 Task: Reply to email with the signature Bethany Lewis with the subject Appointment reminder from softage.1@softage.net with the message Could you please provide feedback on the latest version of the project timeline? Undo the message and rewrite the message as I am writing to confirm receipt of your email. Send the email
Action: Mouse moved to (446, 567)
Screenshot: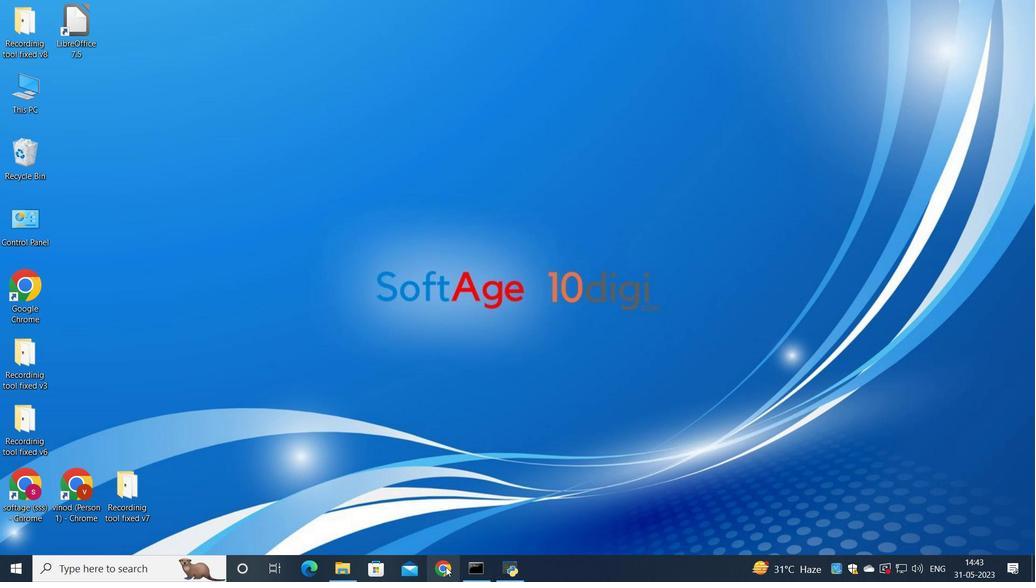 
Action: Mouse pressed left at (446, 567)
Screenshot: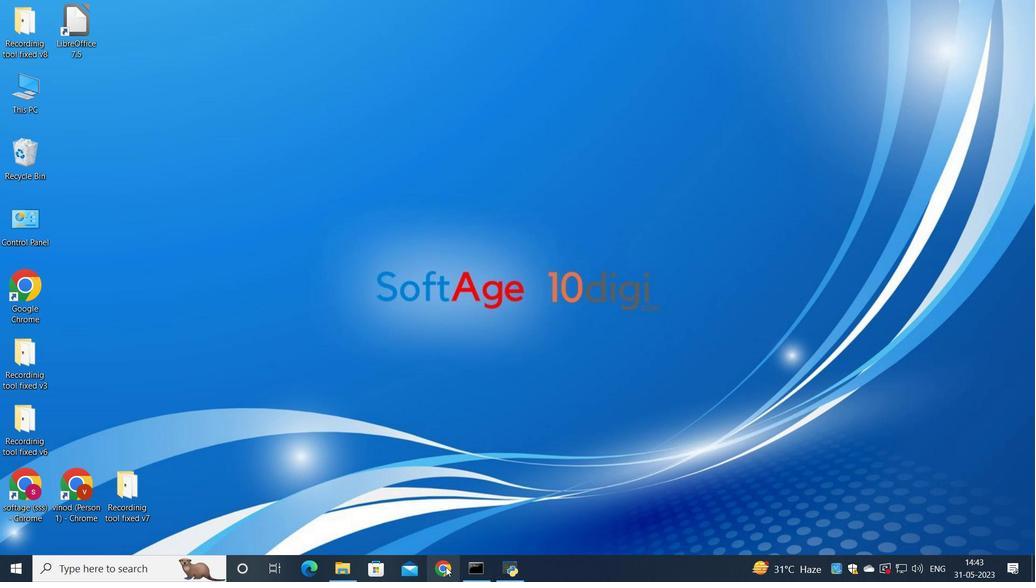 
Action: Mouse moved to (475, 338)
Screenshot: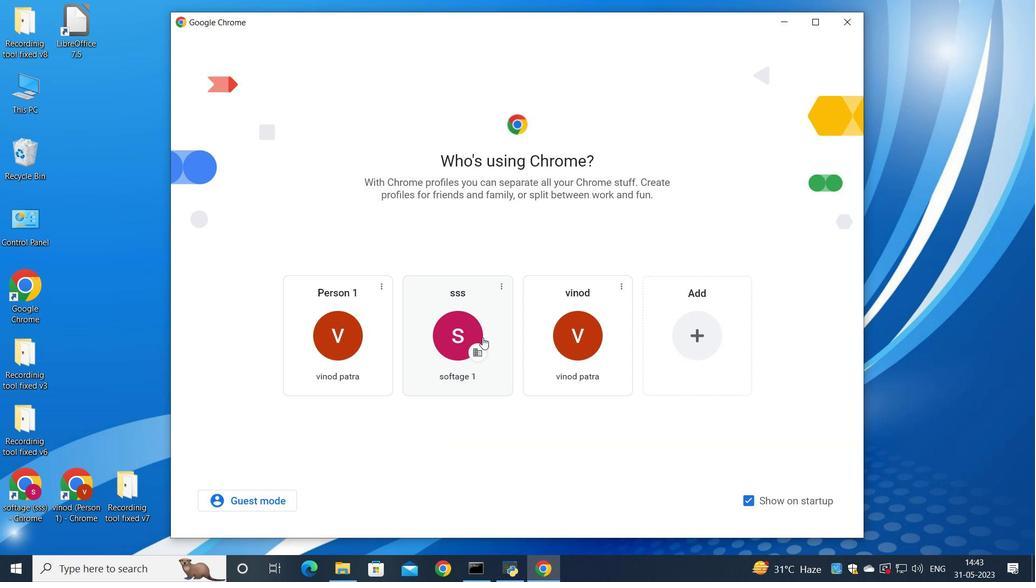 
Action: Mouse pressed left at (475, 338)
Screenshot: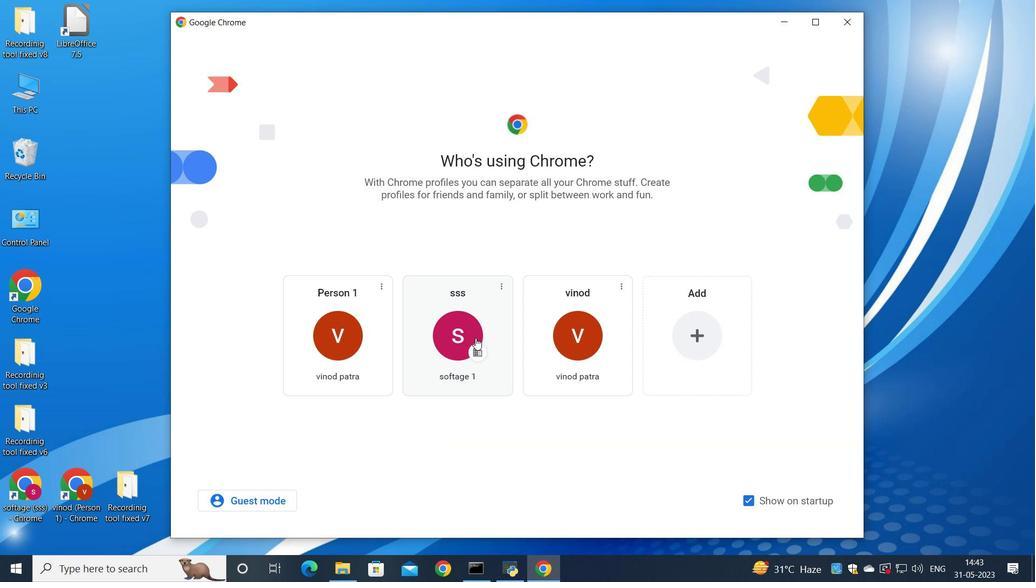 
Action: Mouse moved to (908, 67)
Screenshot: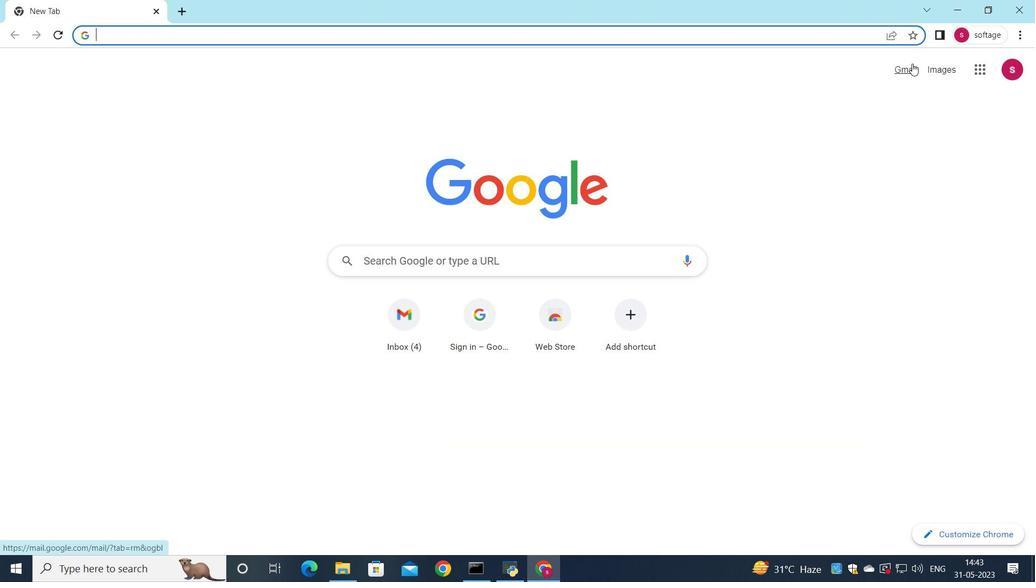 
Action: Mouse pressed left at (908, 67)
Screenshot: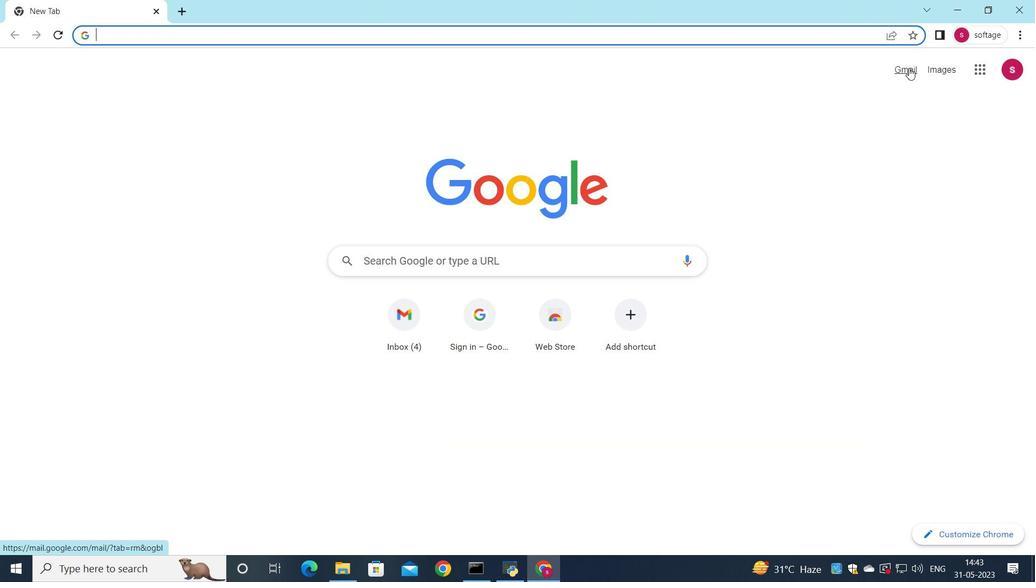 
Action: Mouse moved to (875, 90)
Screenshot: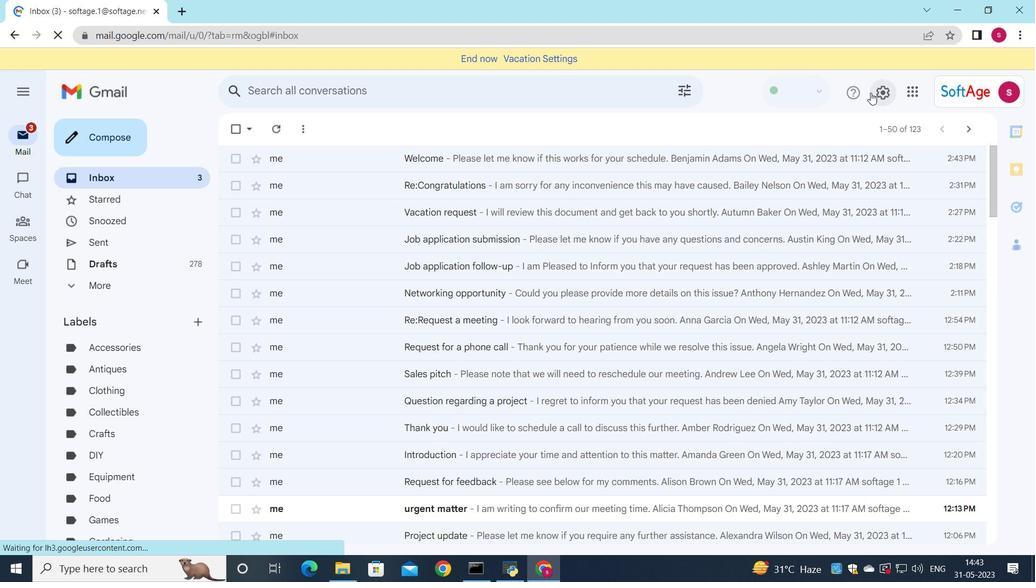 
Action: Mouse pressed left at (875, 90)
Screenshot: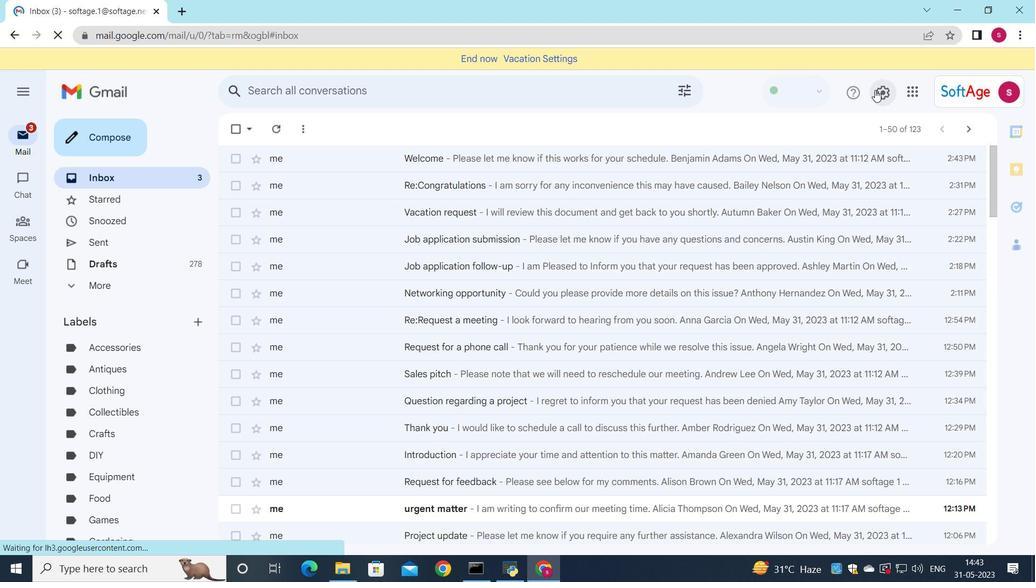 
Action: Mouse moved to (887, 157)
Screenshot: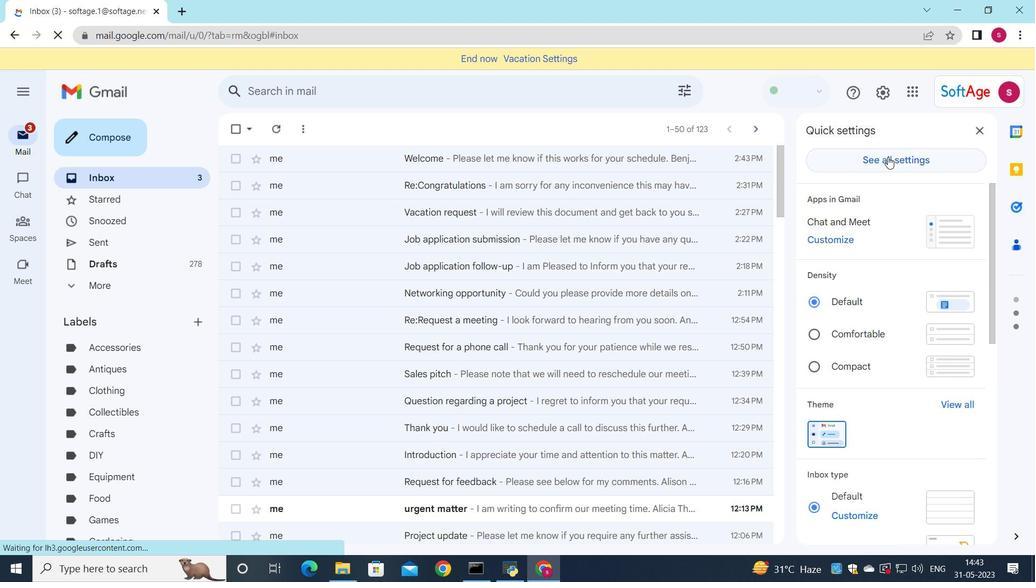 
Action: Mouse pressed left at (887, 157)
Screenshot: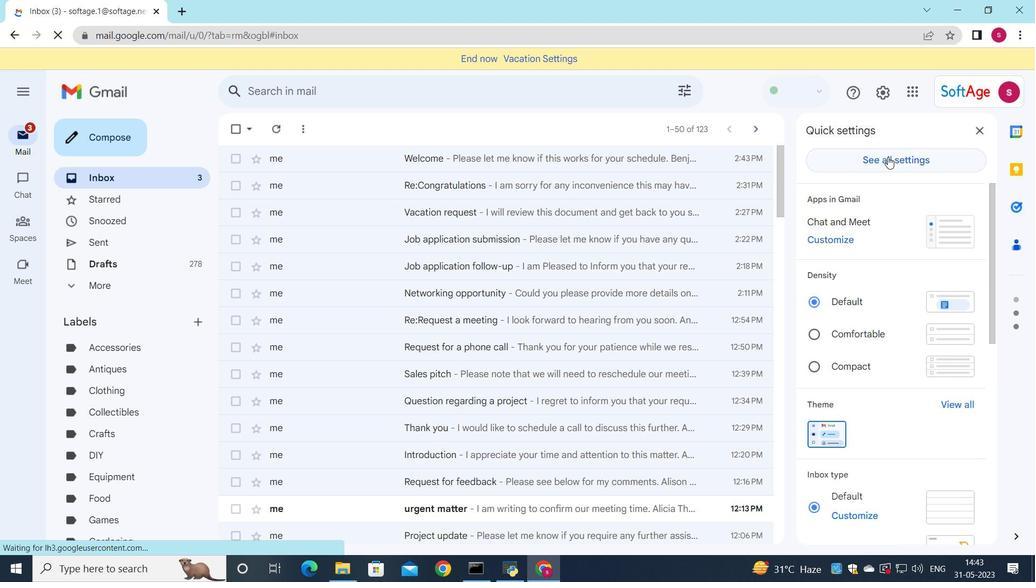 
Action: Mouse moved to (455, 323)
Screenshot: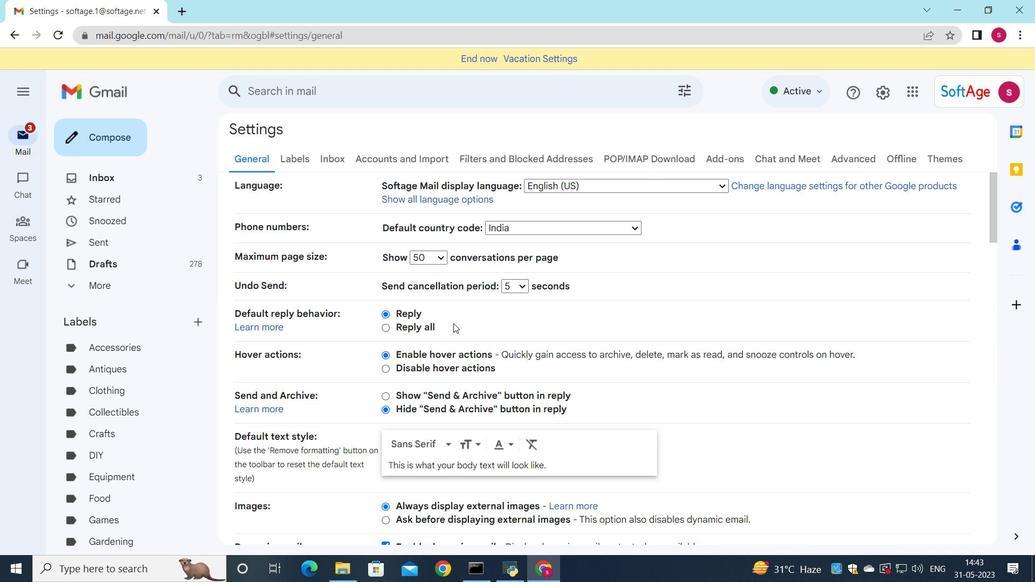 
Action: Mouse scrolled (455, 322) with delta (0, 0)
Screenshot: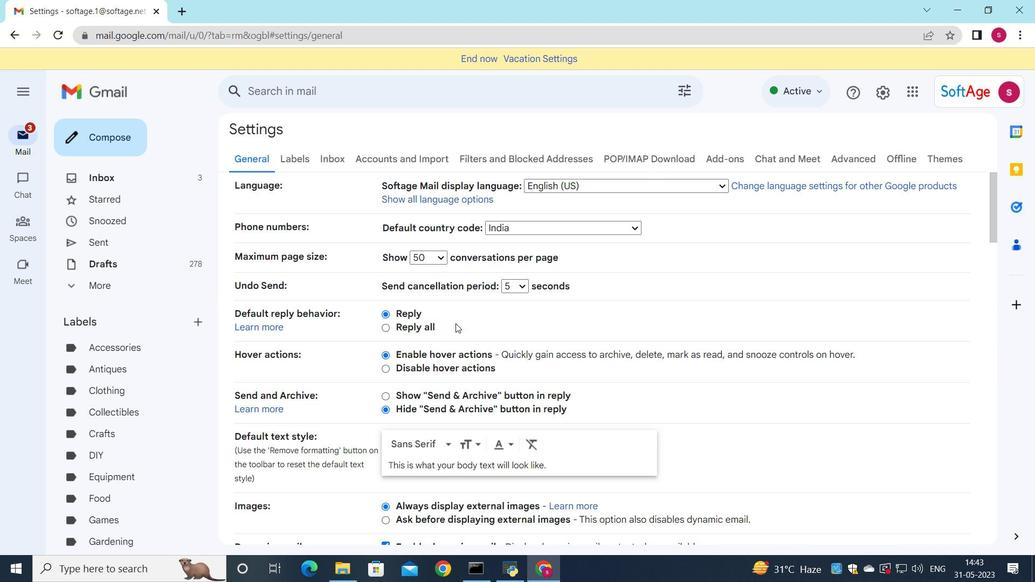 
Action: Mouse scrolled (455, 322) with delta (0, 0)
Screenshot: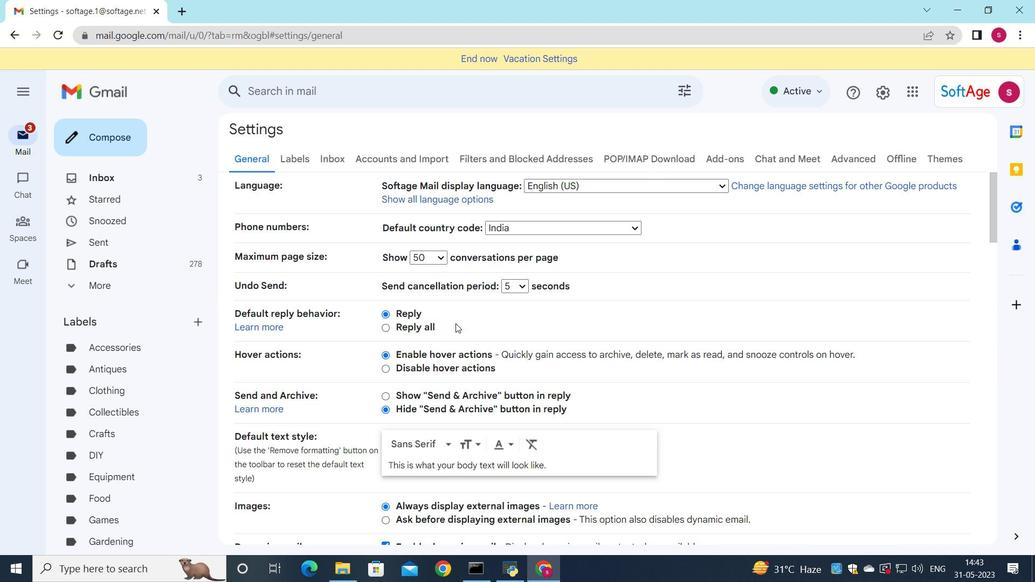 
Action: Mouse scrolled (455, 322) with delta (0, 0)
Screenshot: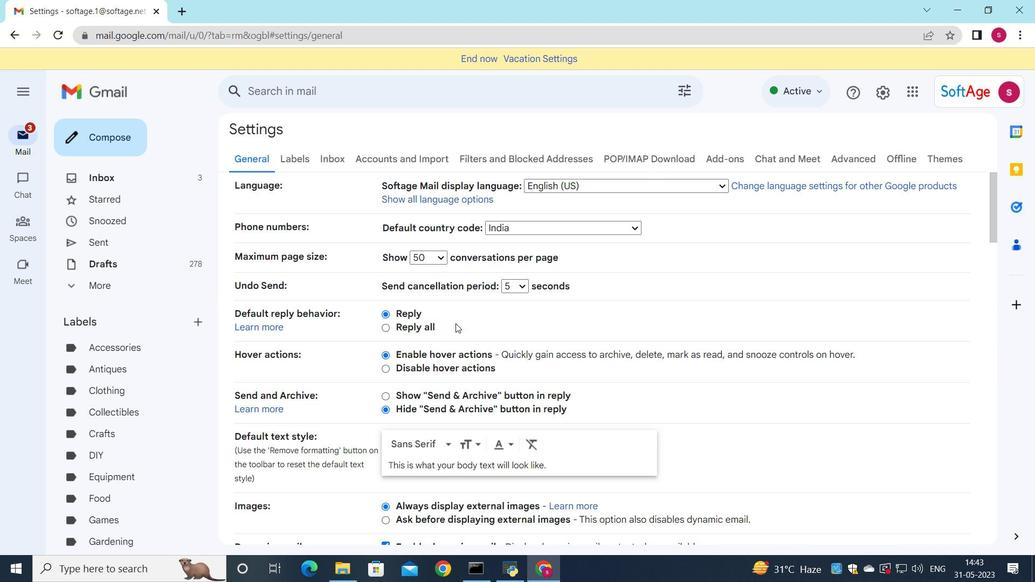 
Action: Mouse scrolled (455, 322) with delta (0, 0)
Screenshot: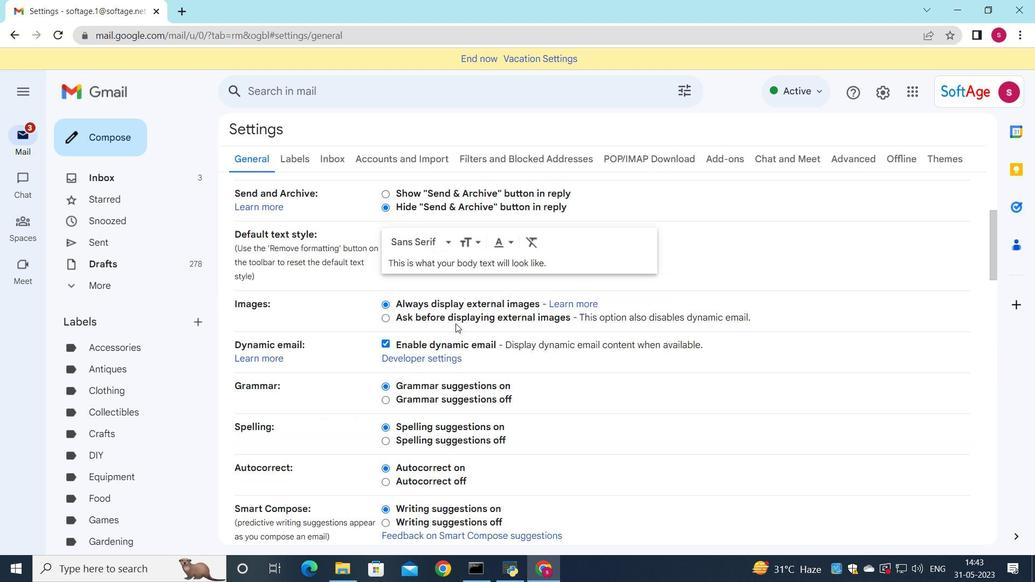 
Action: Mouse scrolled (455, 322) with delta (0, 0)
Screenshot: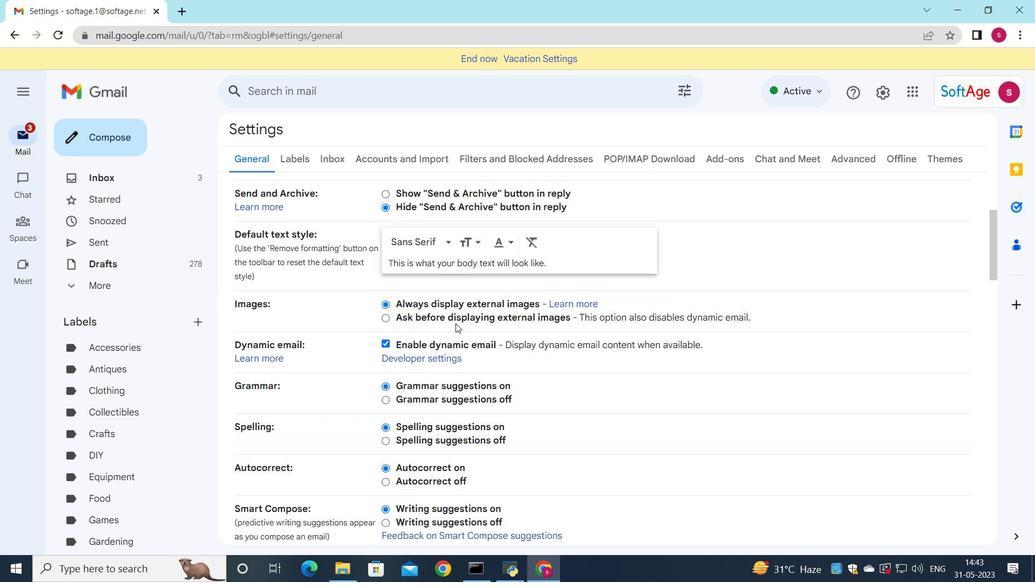 
Action: Mouse scrolled (455, 322) with delta (0, 0)
Screenshot: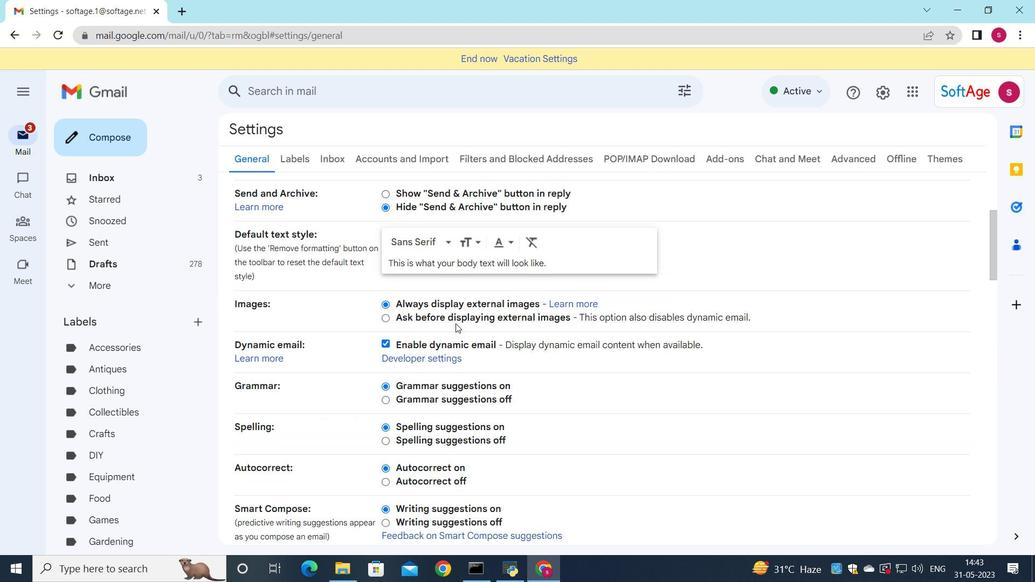
Action: Mouse scrolled (455, 322) with delta (0, 0)
Screenshot: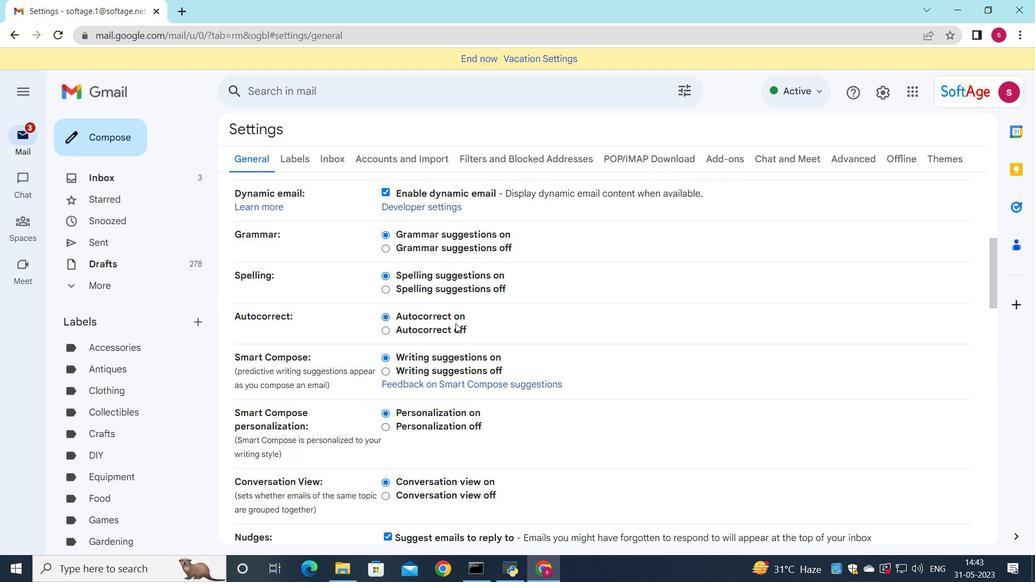 
Action: Mouse scrolled (455, 322) with delta (0, 0)
Screenshot: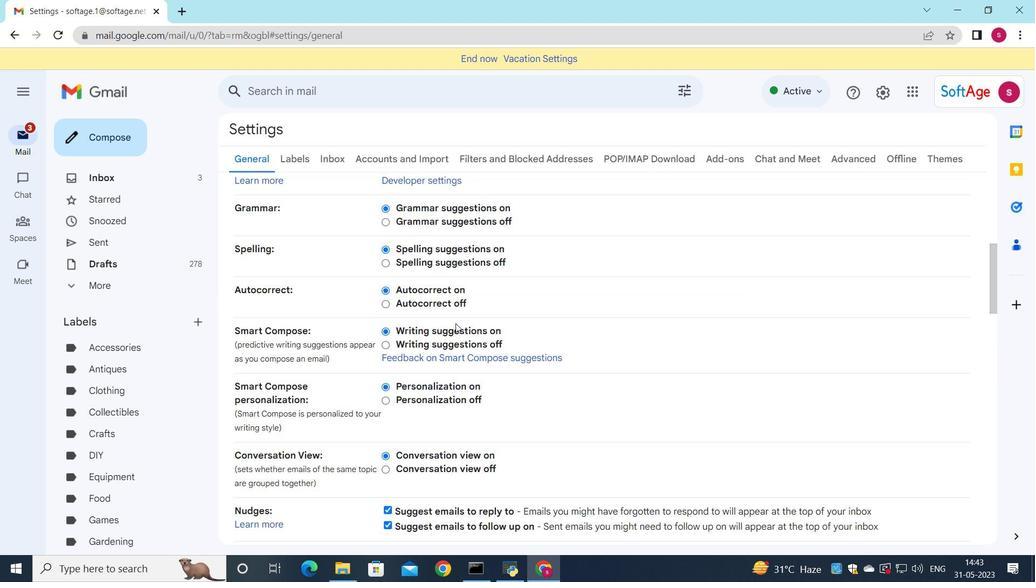 
Action: Mouse scrolled (455, 322) with delta (0, 0)
Screenshot: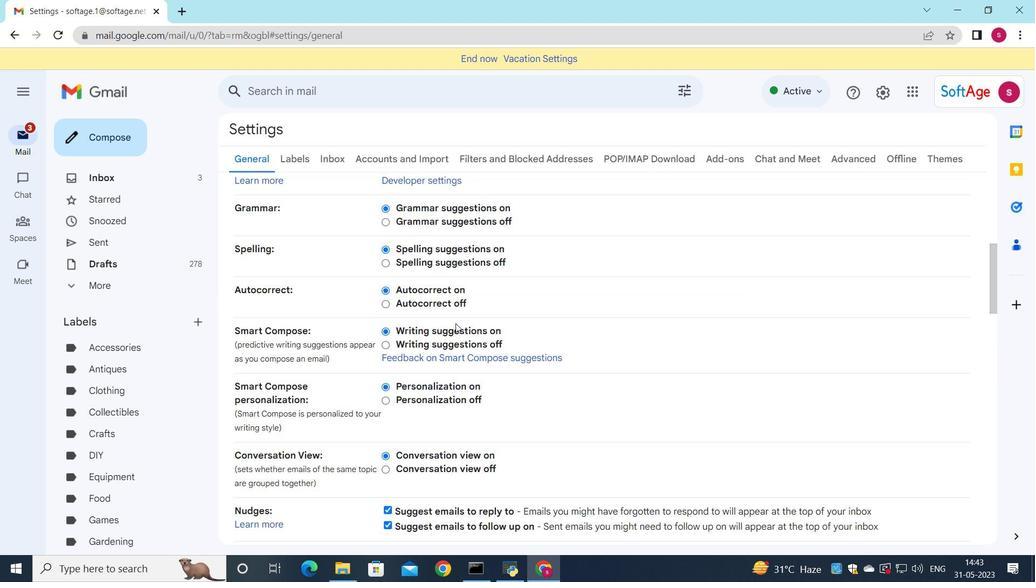 
Action: Mouse scrolled (455, 322) with delta (0, 0)
Screenshot: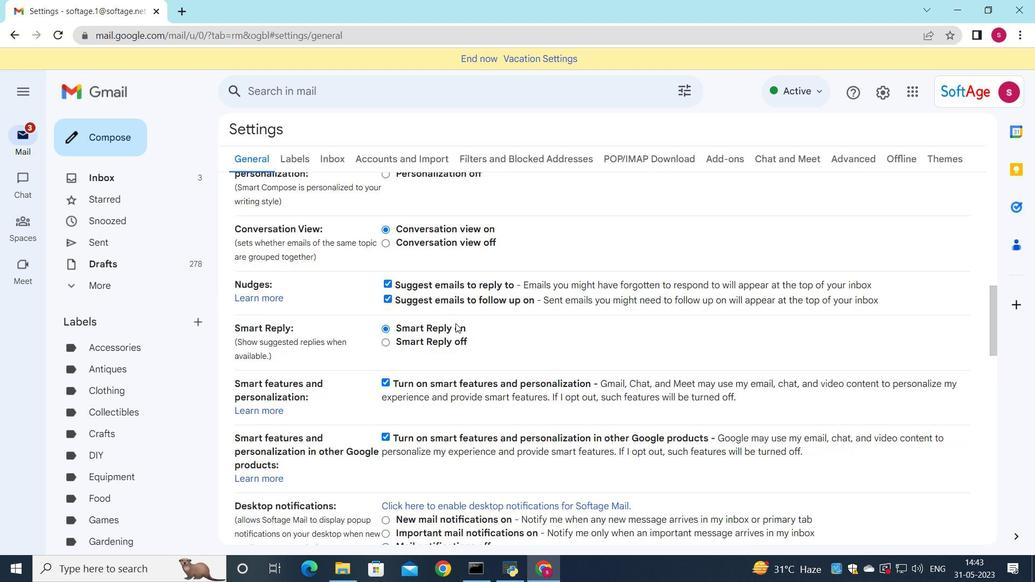 
Action: Mouse scrolled (455, 322) with delta (0, 0)
Screenshot: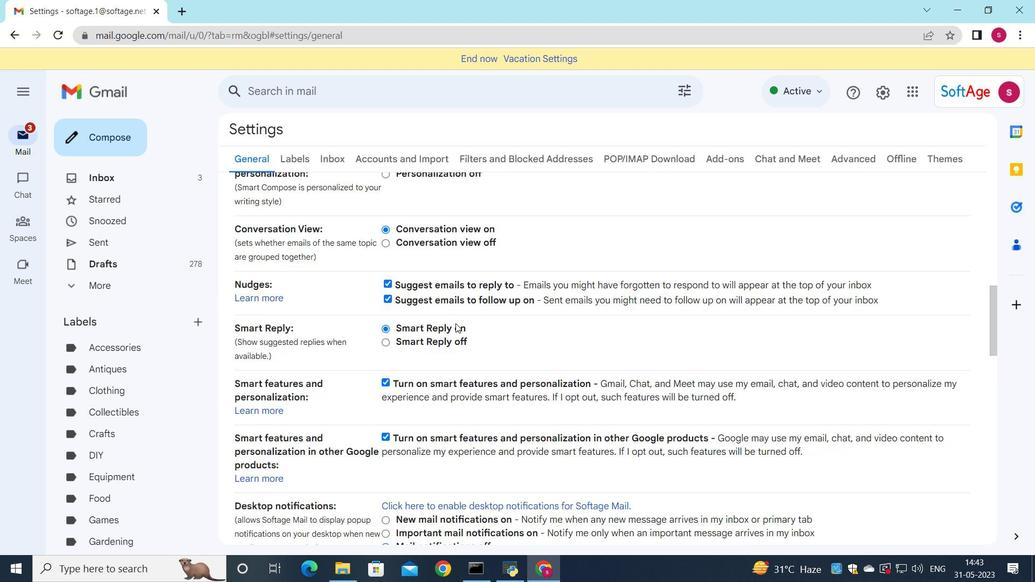 
Action: Mouse scrolled (455, 322) with delta (0, 0)
Screenshot: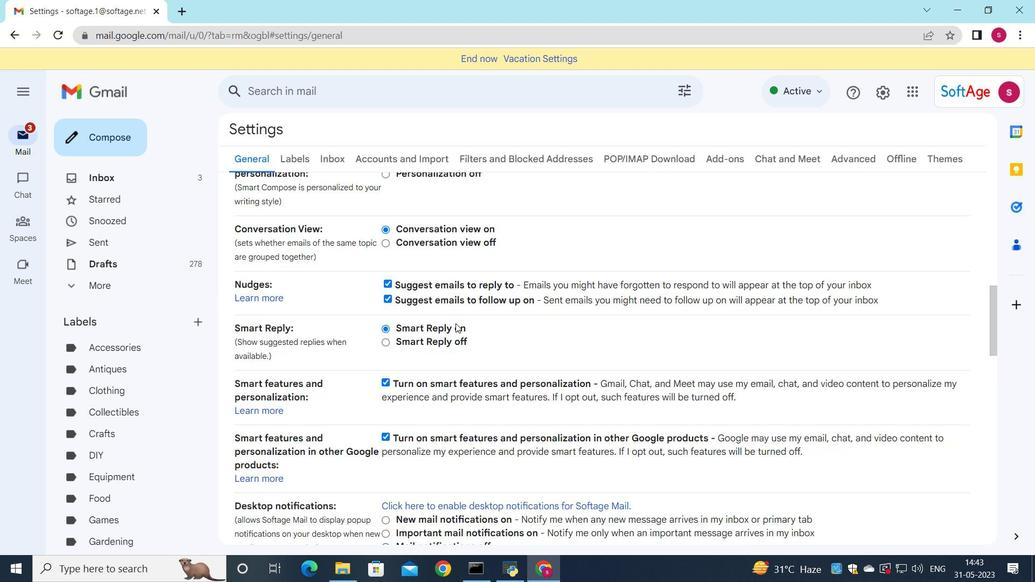 
Action: Mouse scrolled (455, 322) with delta (0, 0)
Screenshot: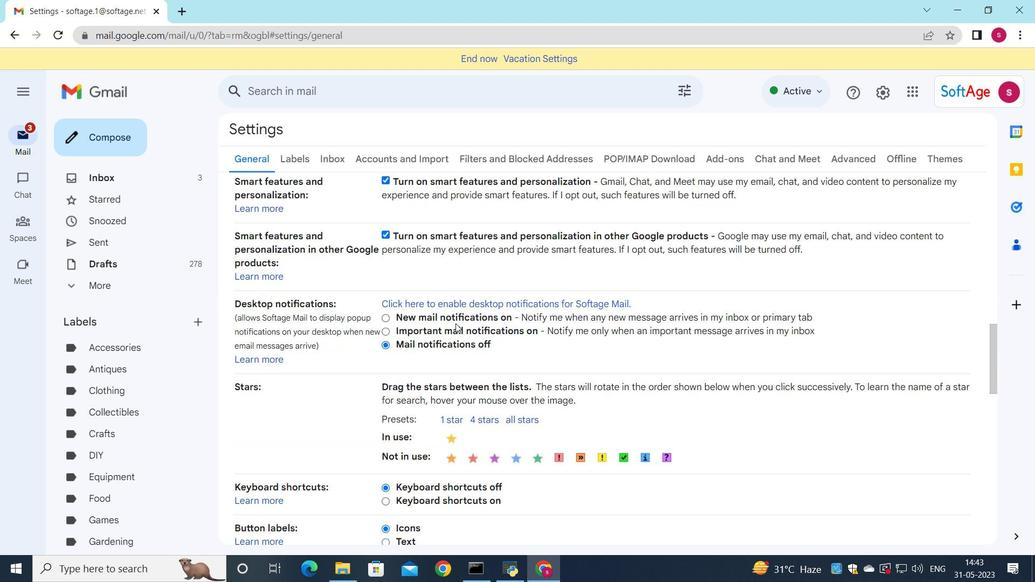 
Action: Mouse scrolled (455, 322) with delta (0, 0)
Screenshot: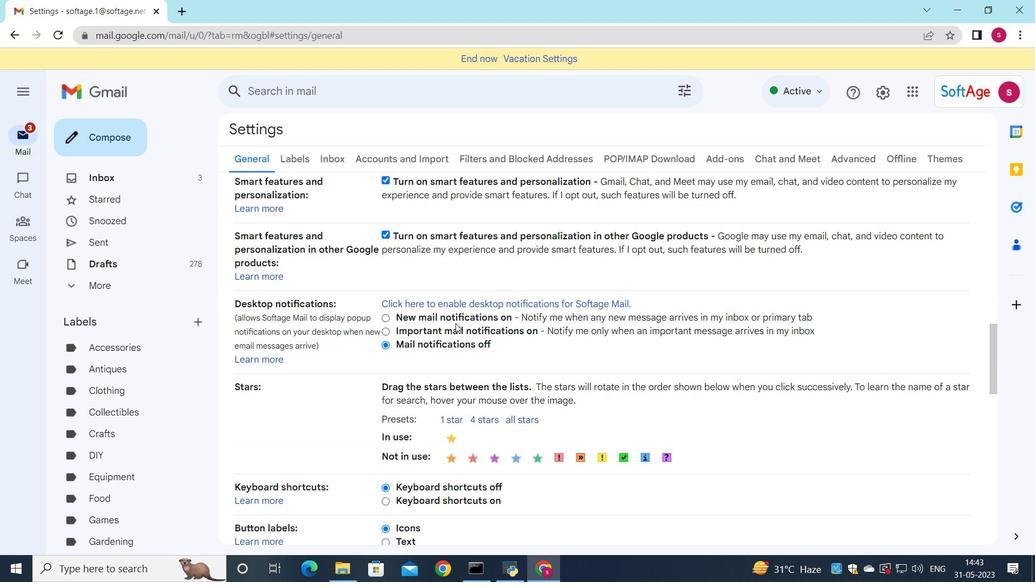 
Action: Mouse scrolled (455, 322) with delta (0, 0)
Screenshot: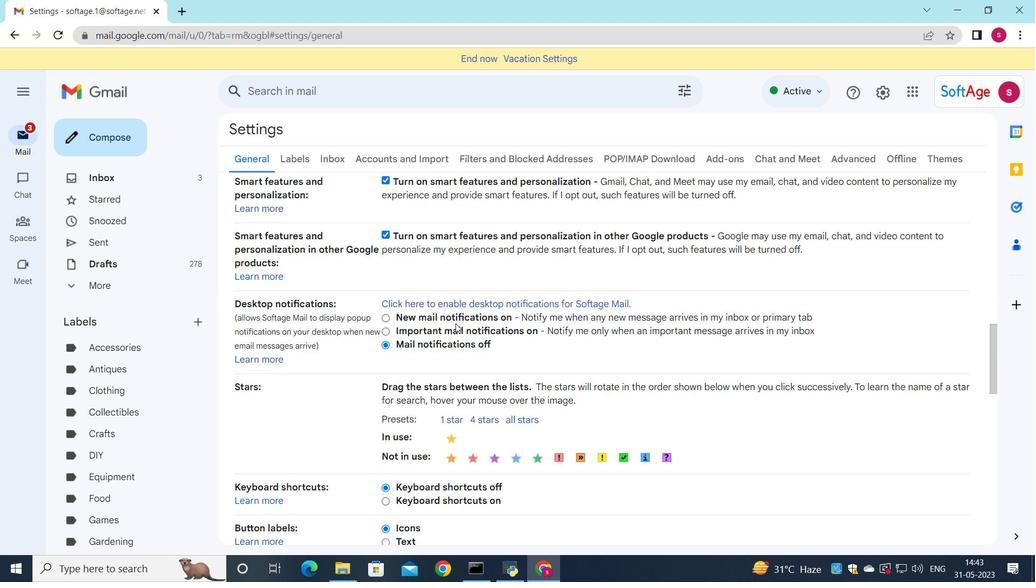 
Action: Mouse scrolled (455, 322) with delta (0, 0)
Screenshot: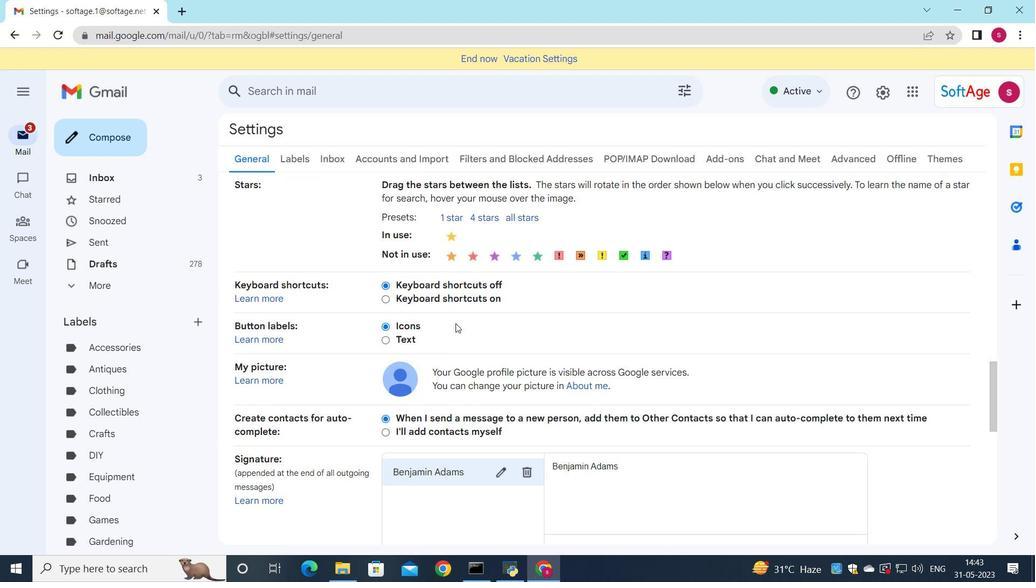 
Action: Mouse scrolled (455, 322) with delta (0, 0)
Screenshot: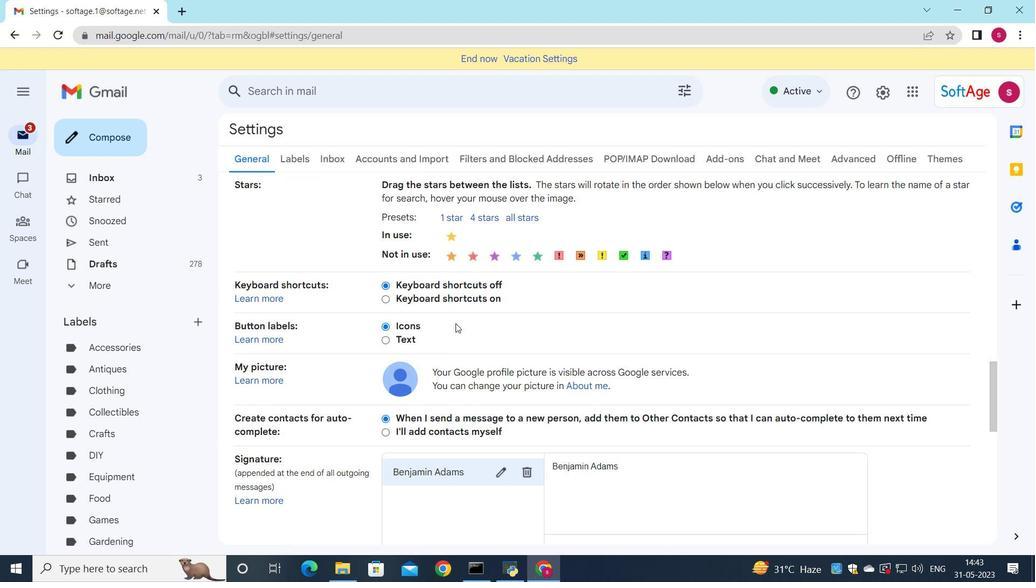 
Action: Mouse scrolled (455, 322) with delta (0, 0)
Screenshot: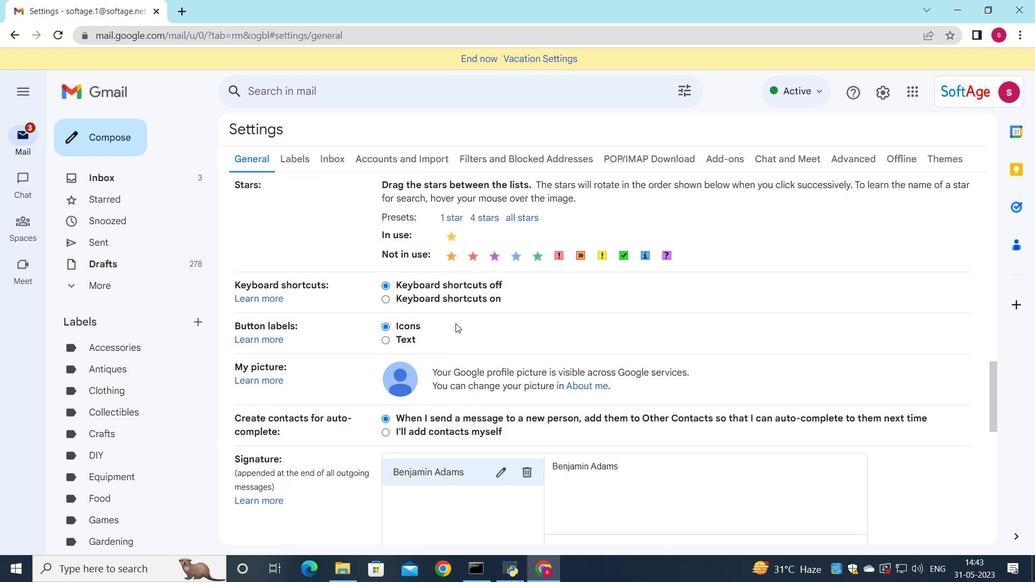
Action: Mouse moved to (534, 270)
Screenshot: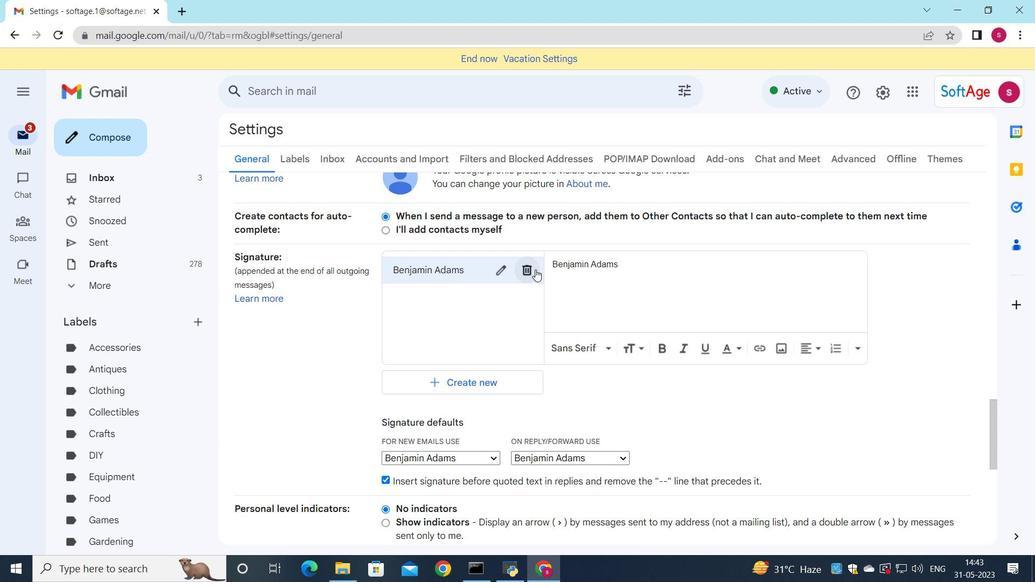 
Action: Mouse pressed left at (534, 270)
Screenshot: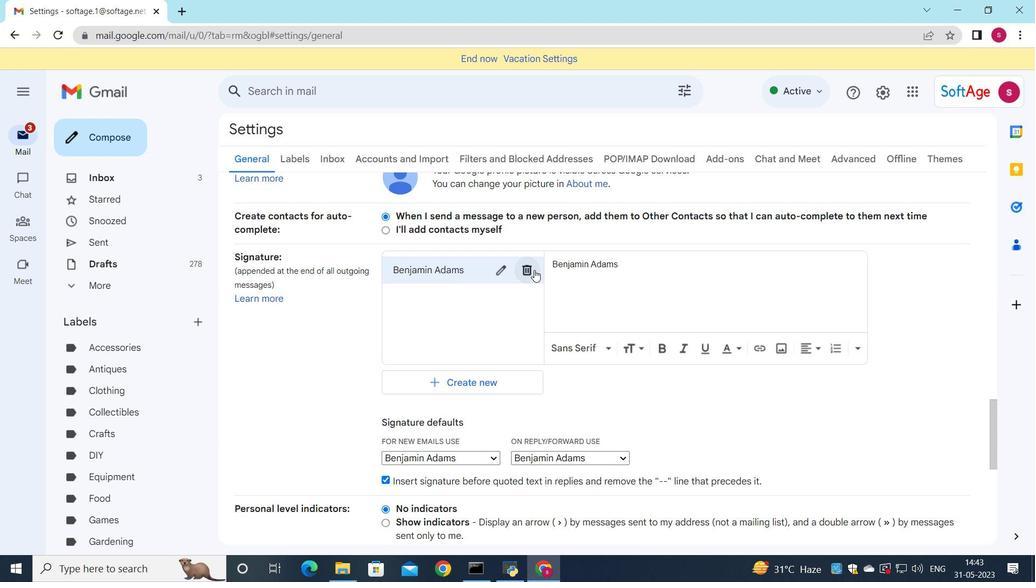 
Action: Mouse moved to (635, 331)
Screenshot: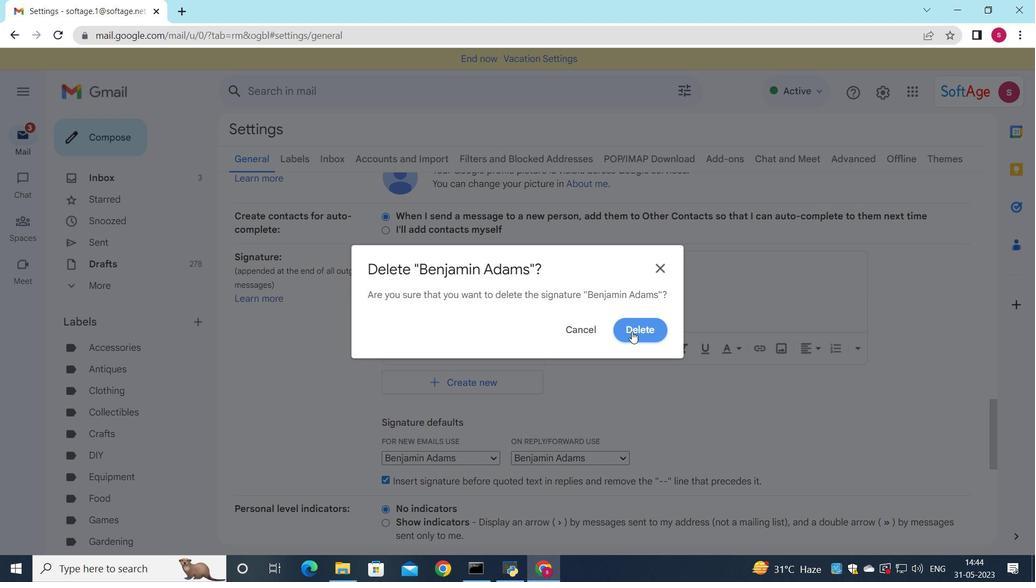 
Action: Mouse pressed left at (635, 331)
Screenshot: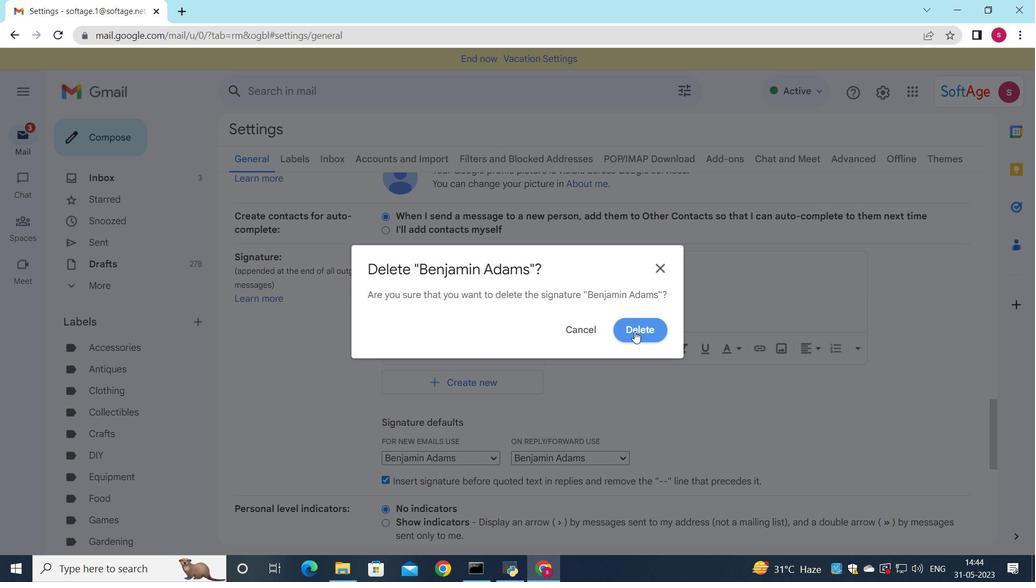 
Action: Mouse moved to (410, 290)
Screenshot: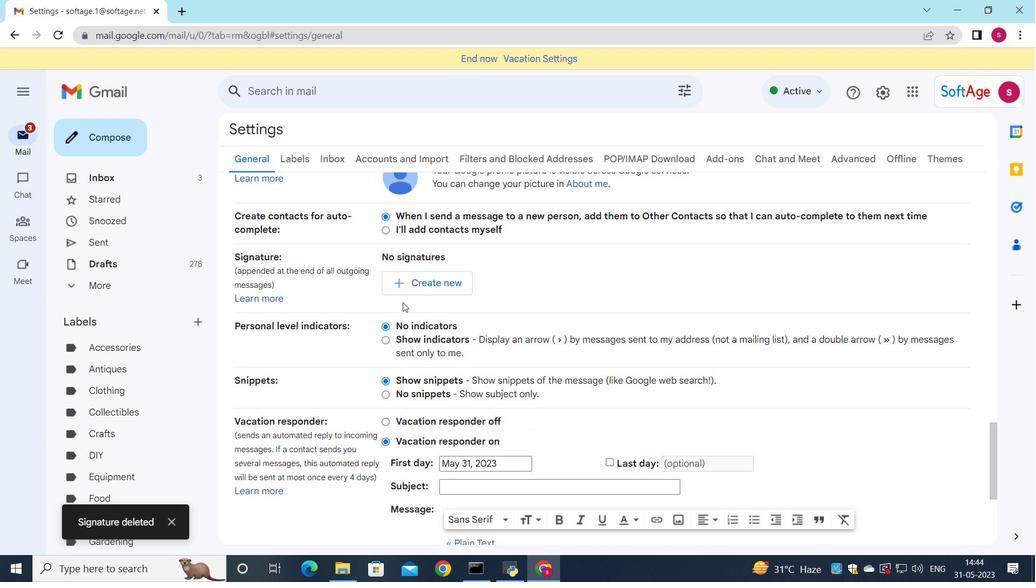 
Action: Mouse pressed left at (410, 290)
Screenshot: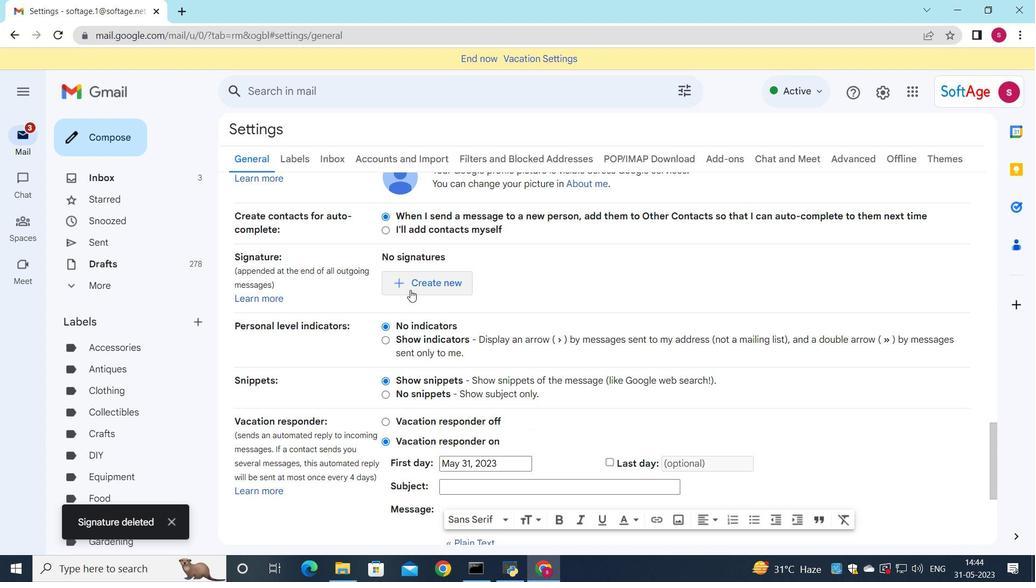 
Action: Mouse moved to (576, 322)
Screenshot: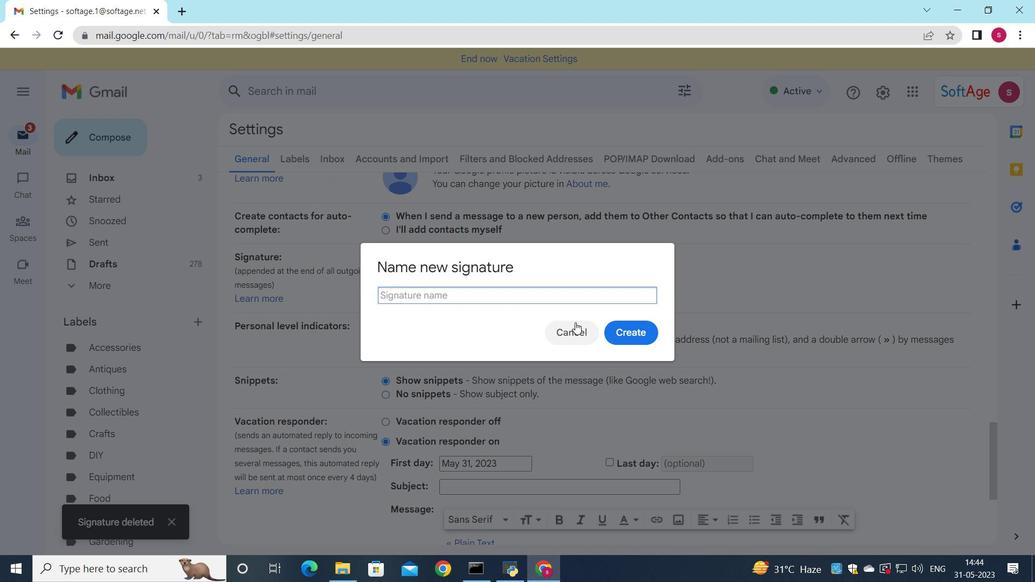 
Action: Key pressed <Key.shift>Bethany<Key.space><Key.shift>Lerw<Key.backspace><Key.backspace>wis
Screenshot: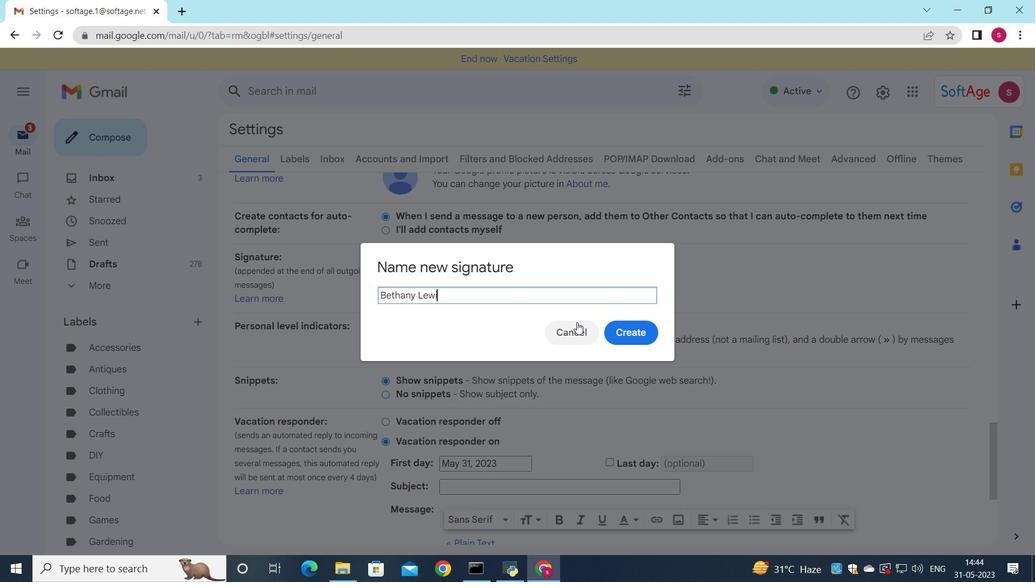
Action: Mouse moved to (621, 333)
Screenshot: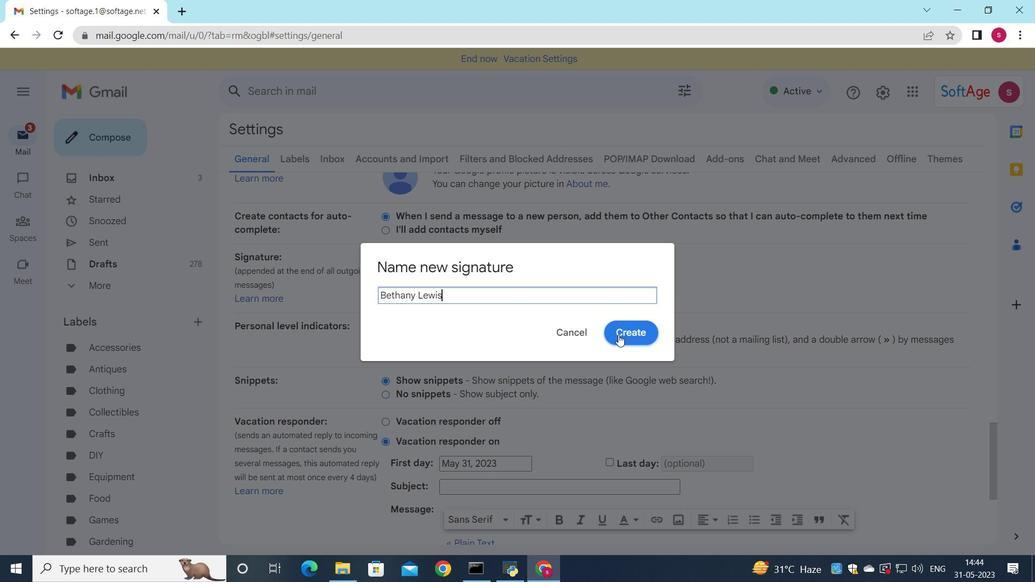 
Action: Mouse pressed left at (621, 333)
Screenshot: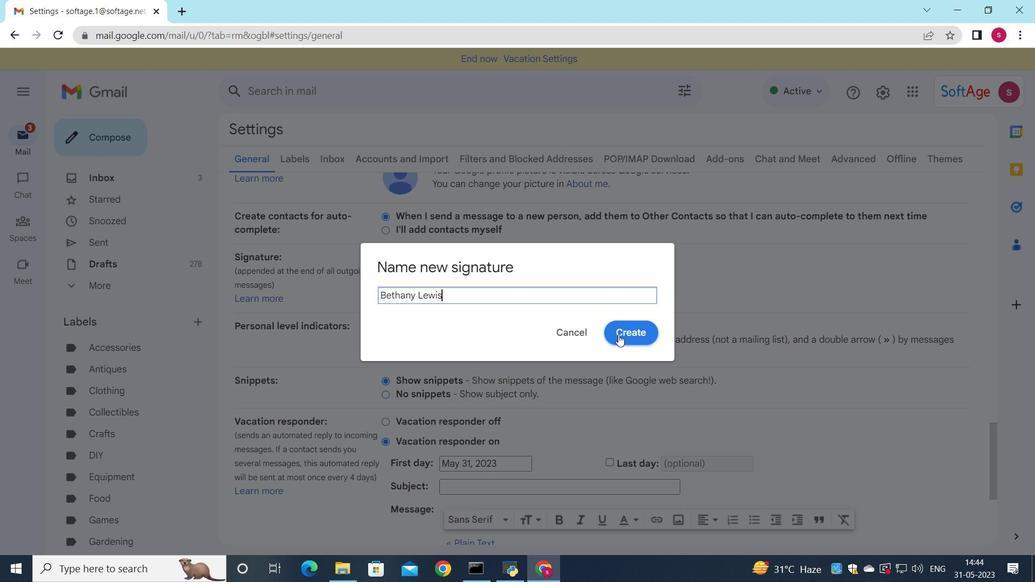 
Action: Mouse moved to (588, 293)
Screenshot: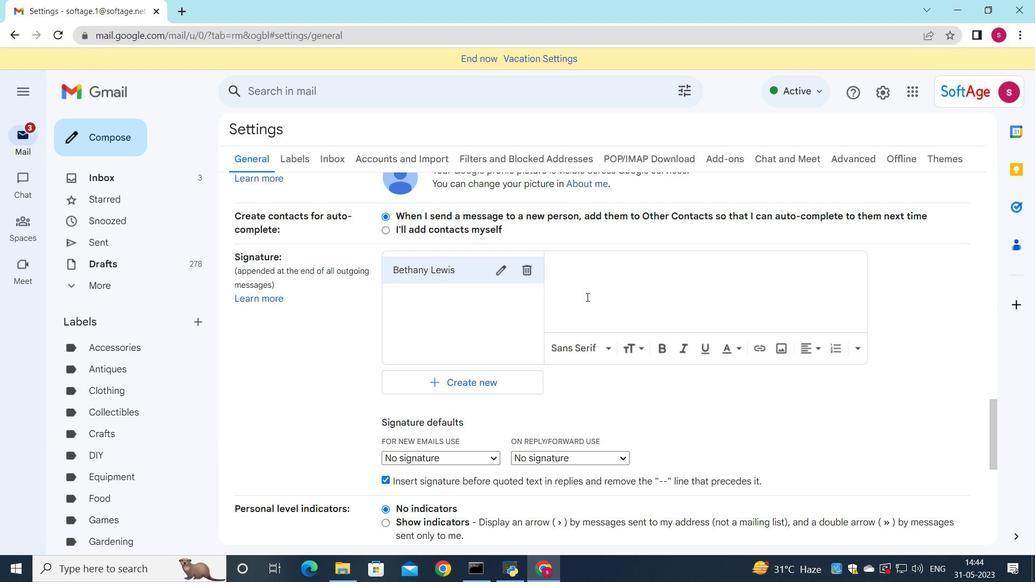 
Action: Mouse pressed left at (588, 293)
Screenshot: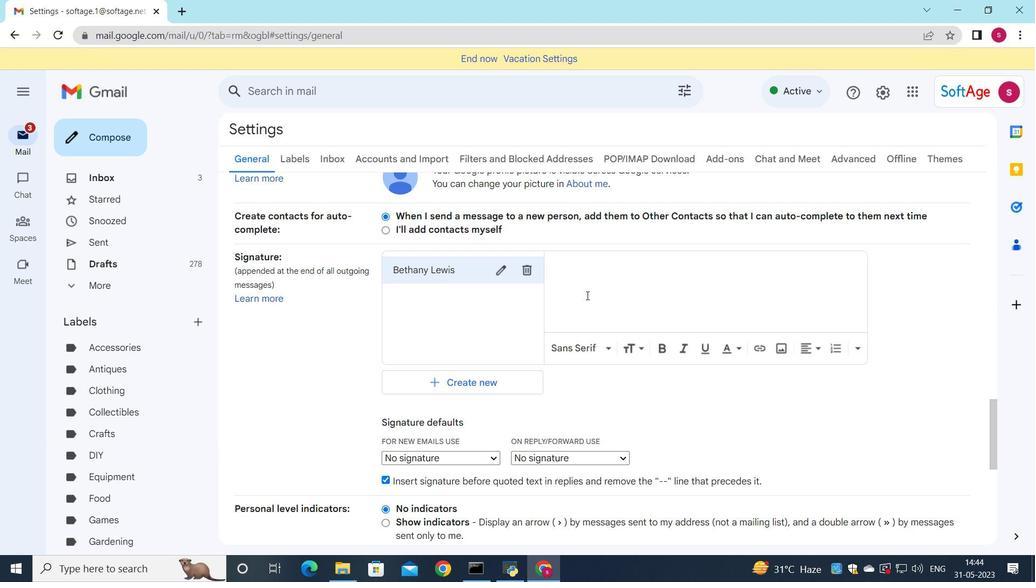 
Action: Key pressed <Key.shift>Bethany<Key.space><Key.shift>Lewis
Screenshot: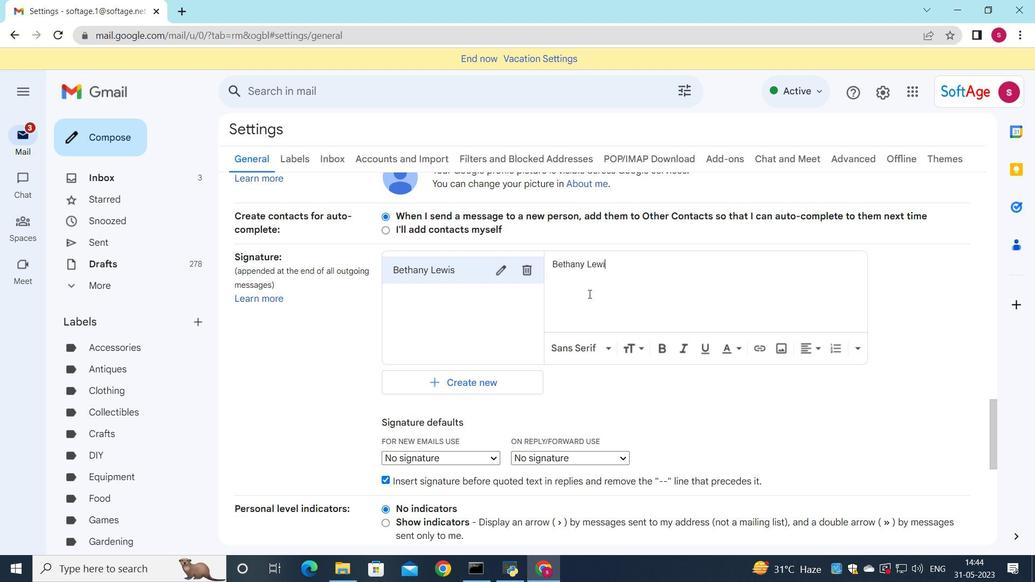 
Action: Mouse moved to (519, 421)
Screenshot: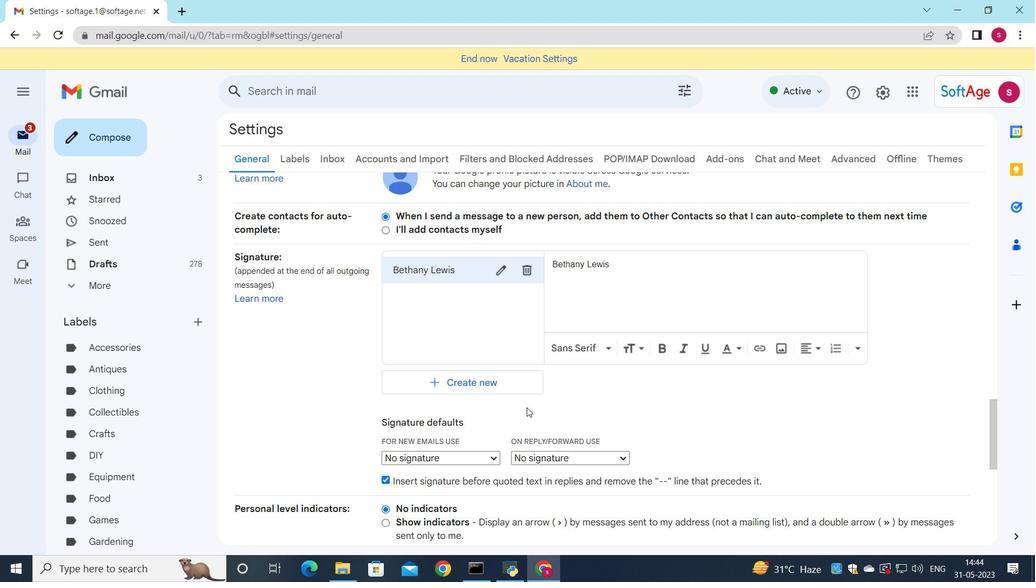 
Action: Mouse scrolled (519, 421) with delta (0, 0)
Screenshot: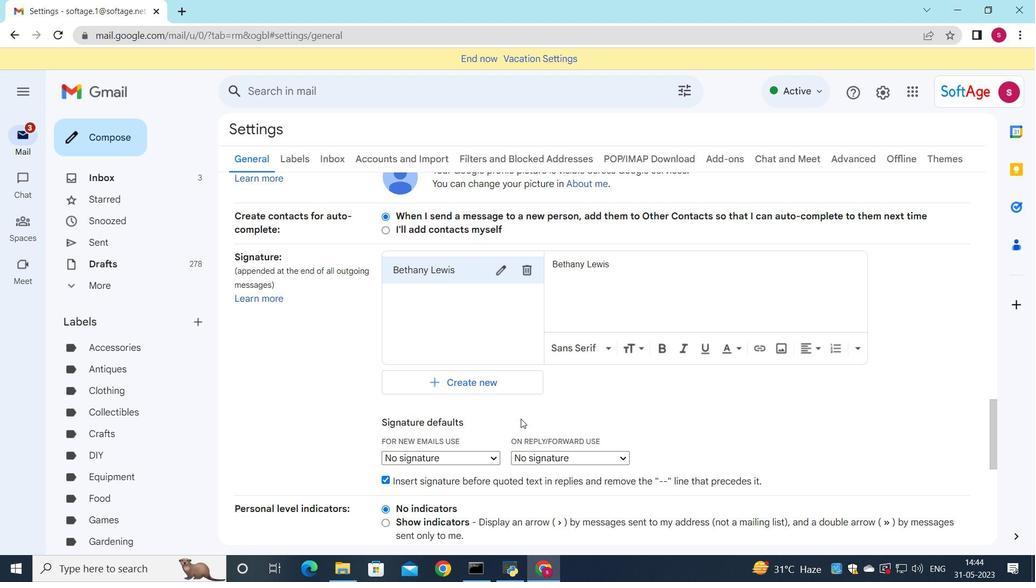 
Action: Mouse moved to (518, 421)
Screenshot: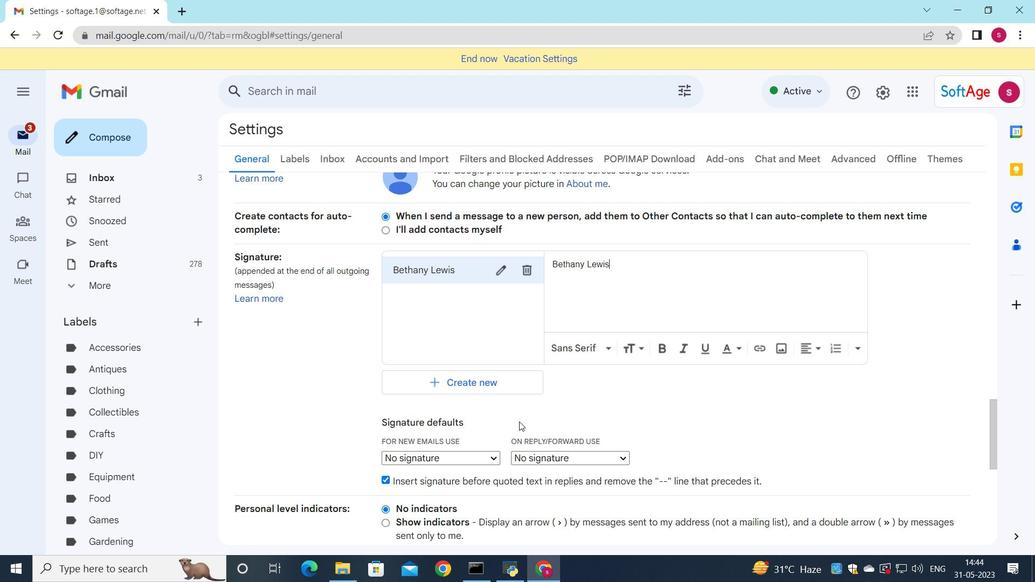 
Action: Mouse scrolled (518, 421) with delta (0, 0)
Screenshot: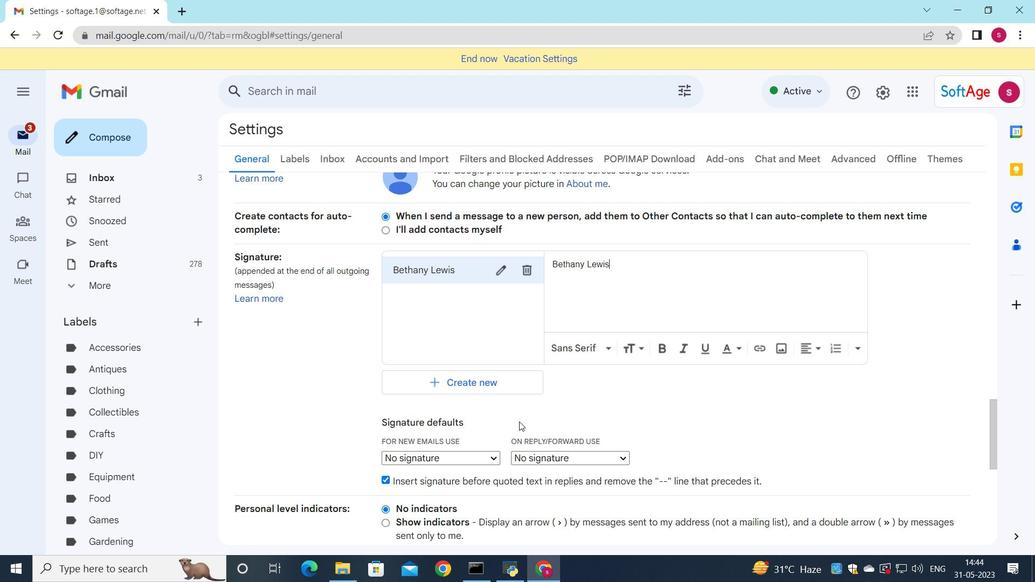 
Action: Mouse moved to (456, 324)
Screenshot: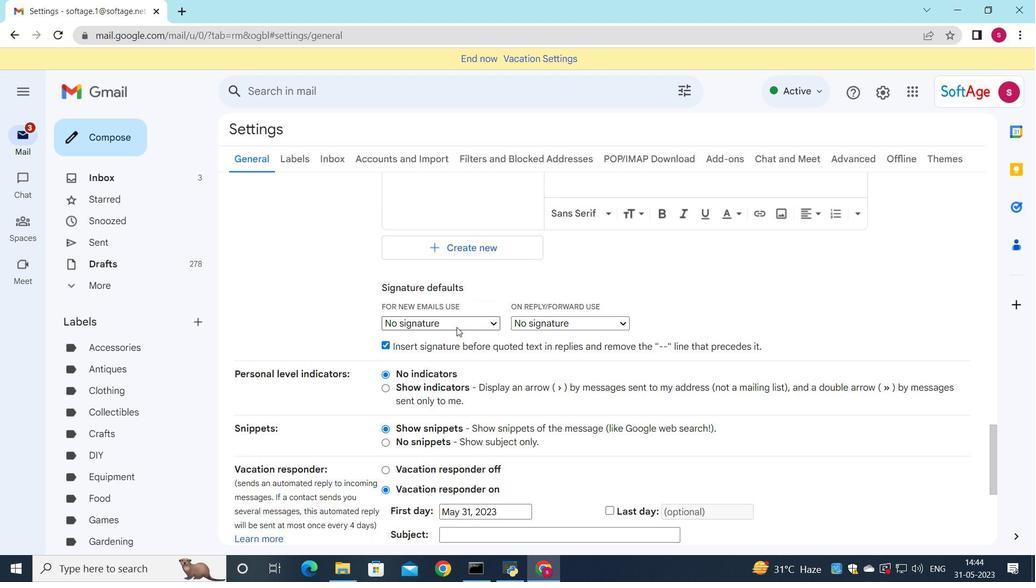 
Action: Mouse pressed left at (456, 324)
Screenshot: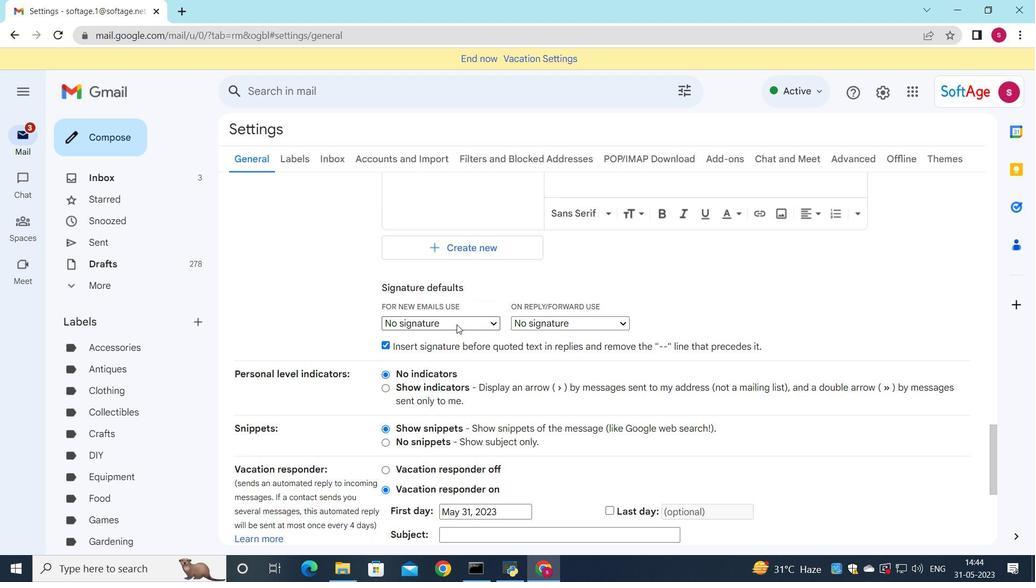 
Action: Mouse moved to (473, 354)
Screenshot: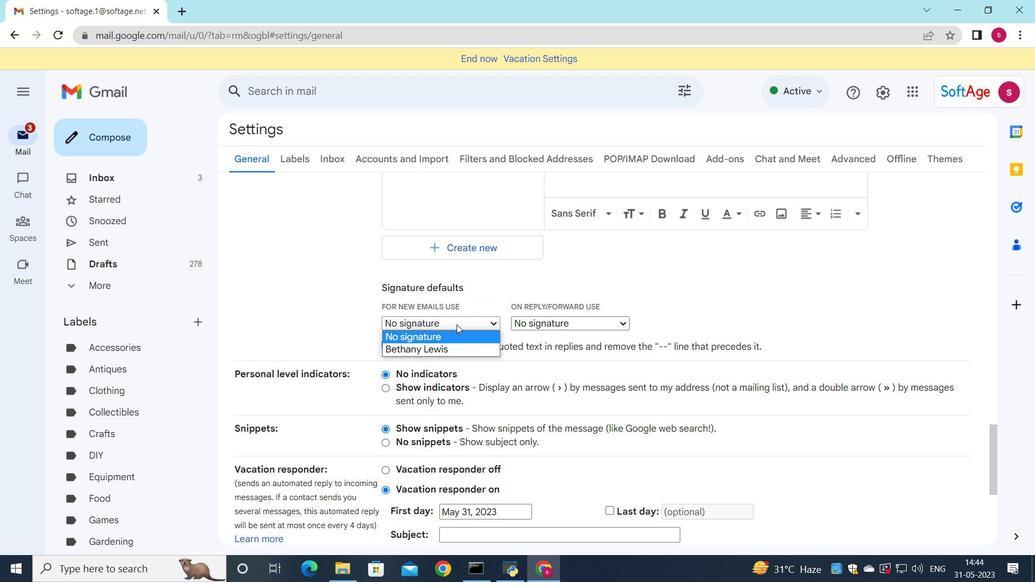 
Action: Mouse pressed left at (473, 354)
Screenshot: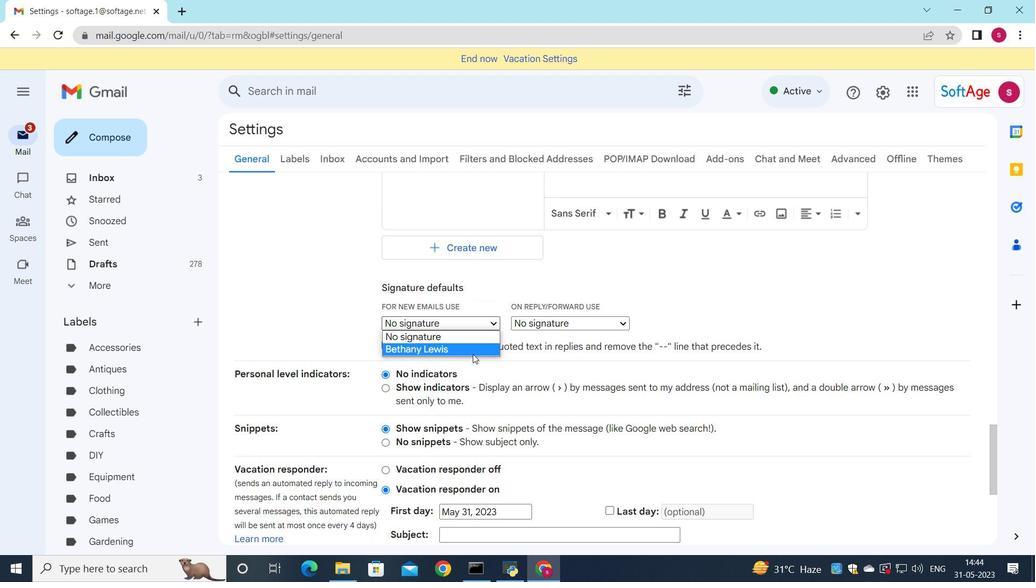 
Action: Mouse moved to (545, 323)
Screenshot: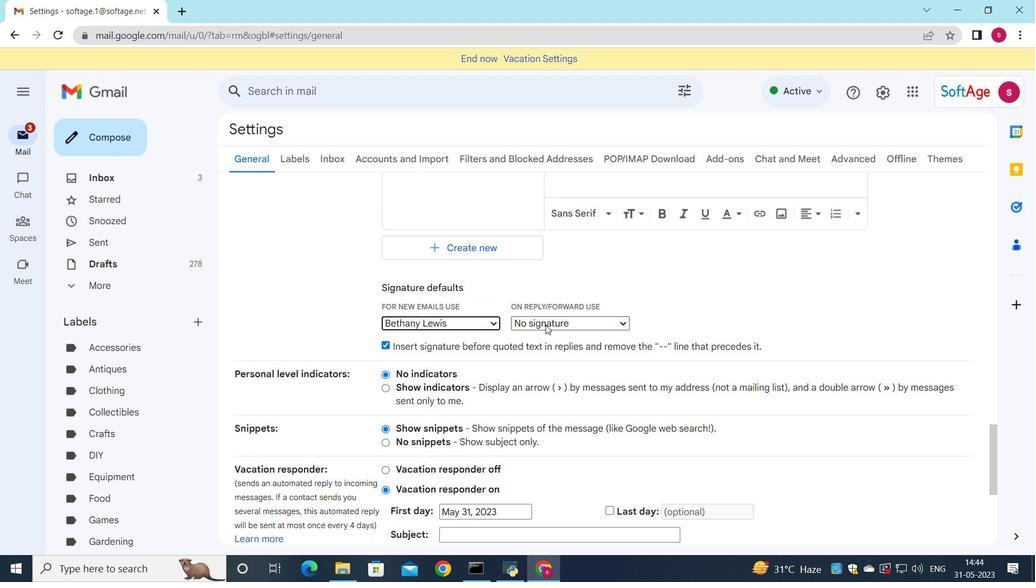 
Action: Mouse pressed left at (545, 323)
Screenshot: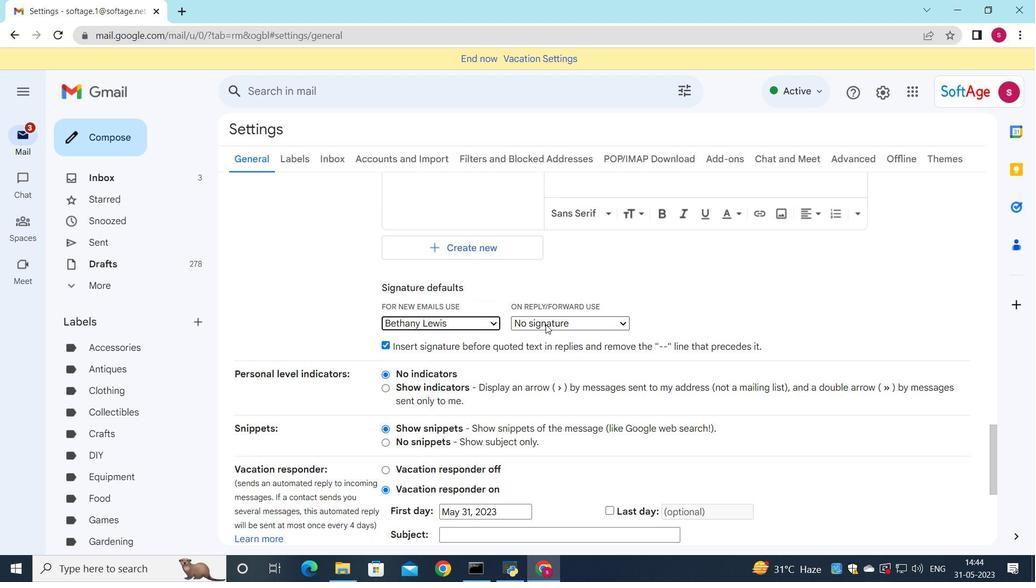 
Action: Mouse moved to (552, 342)
Screenshot: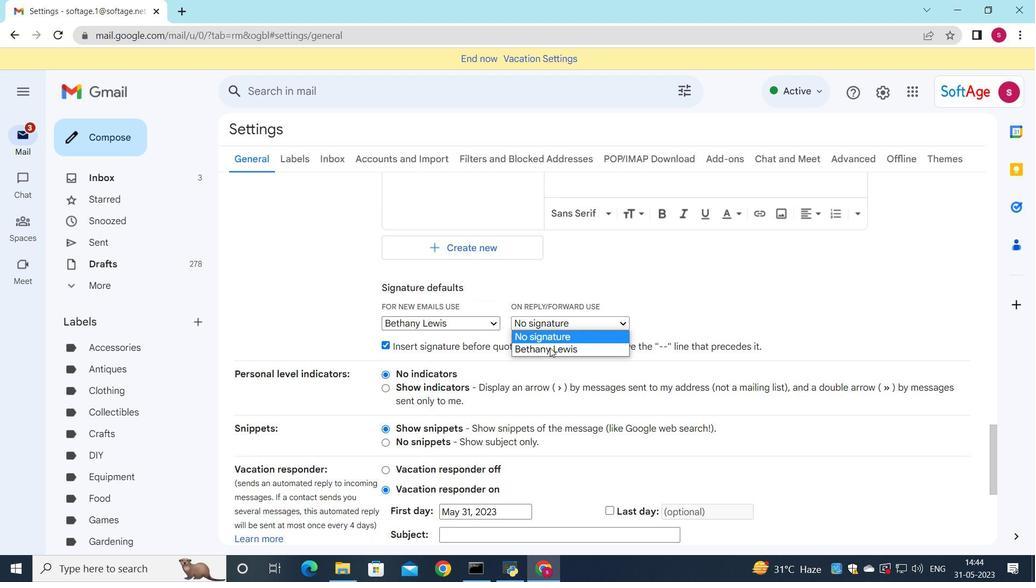 
Action: Mouse pressed left at (552, 342)
Screenshot: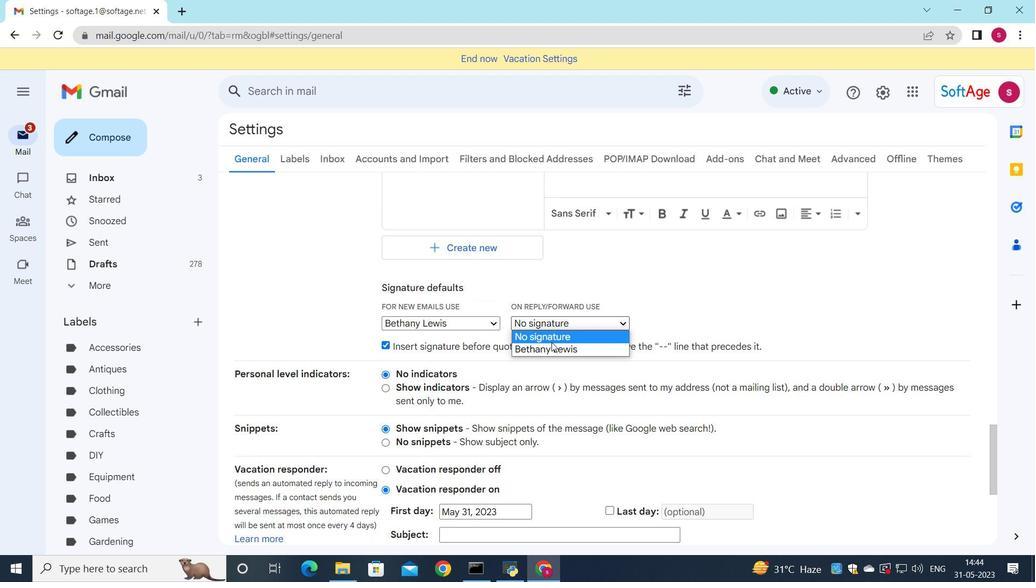 
Action: Mouse moved to (552, 321)
Screenshot: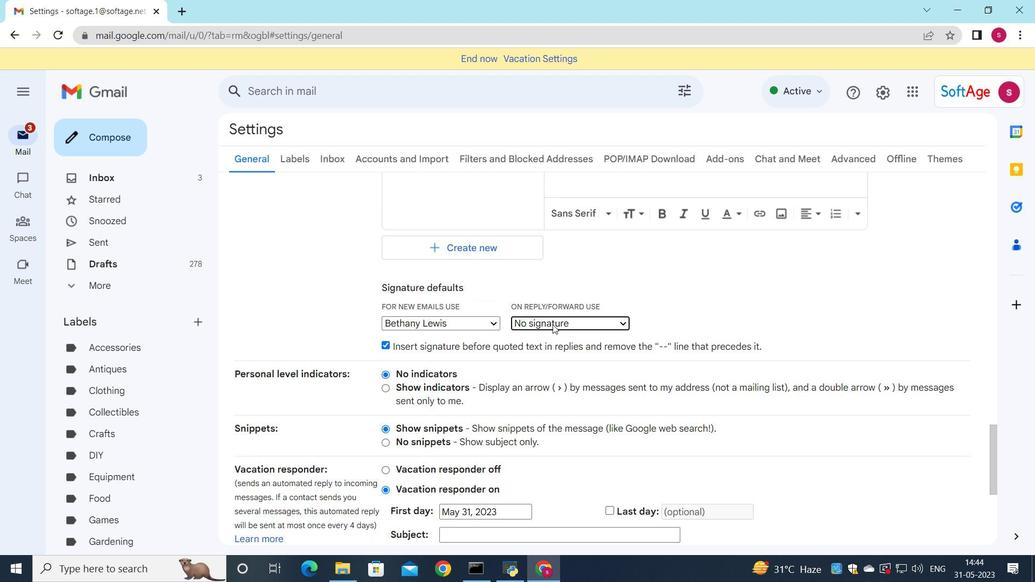
Action: Mouse pressed left at (552, 321)
Screenshot: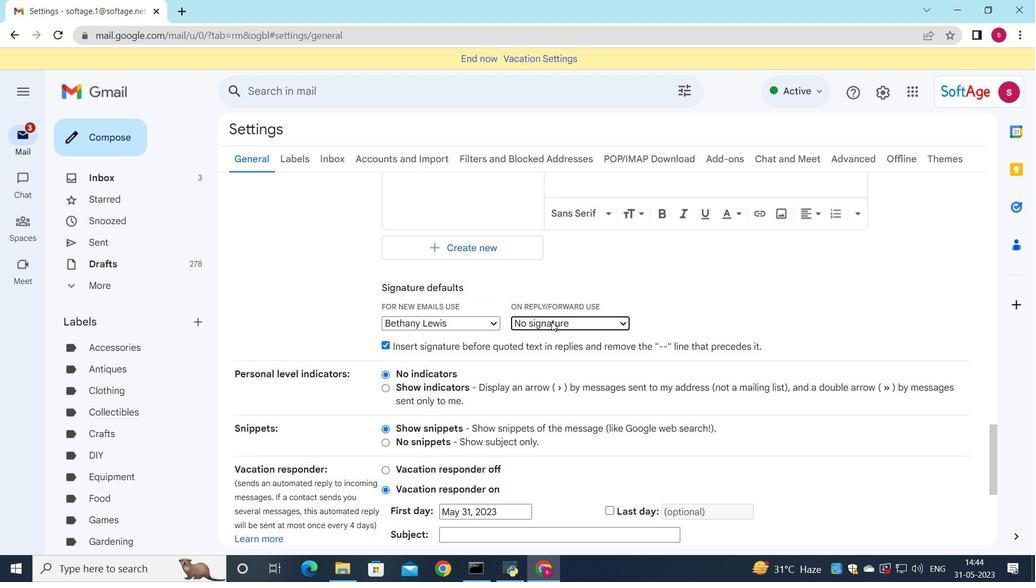 
Action: Mouse moved to (554, 351)
Screenshot: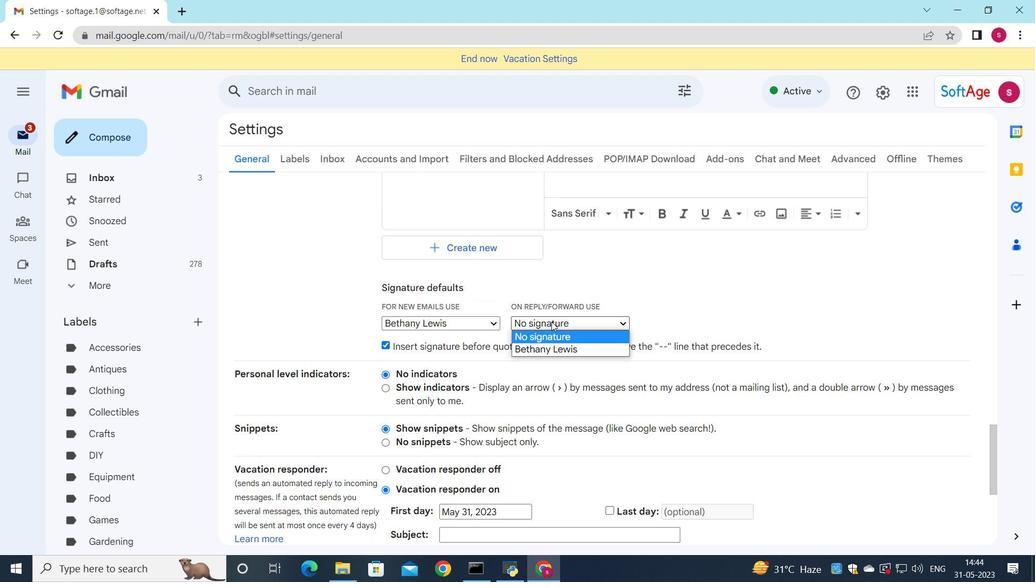 
Action: Mouse pressed left at (554, 351)
Screenshot: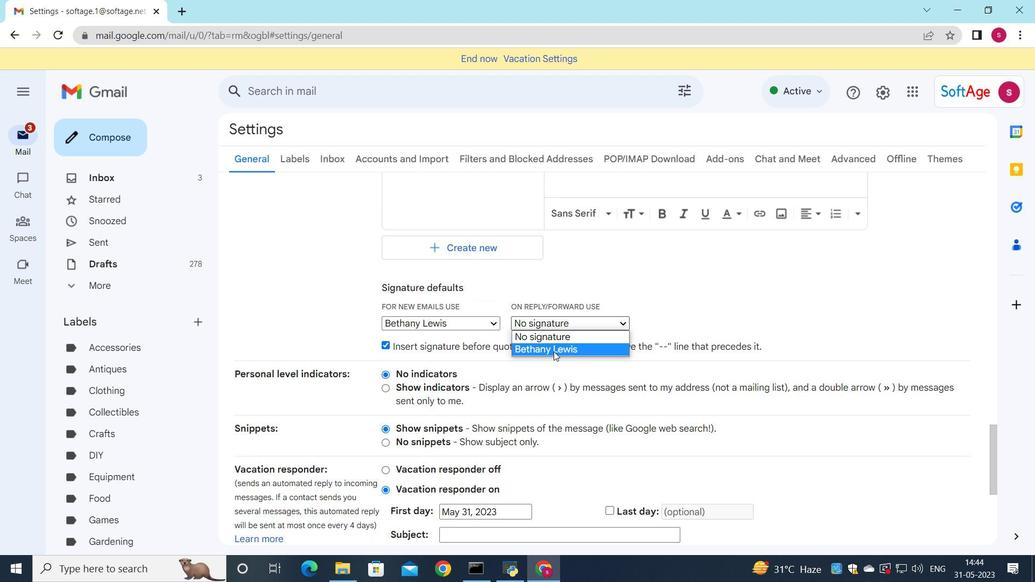 
Action: Mouse scrolled (554, 350) with delta (0, 0)
Screenshot: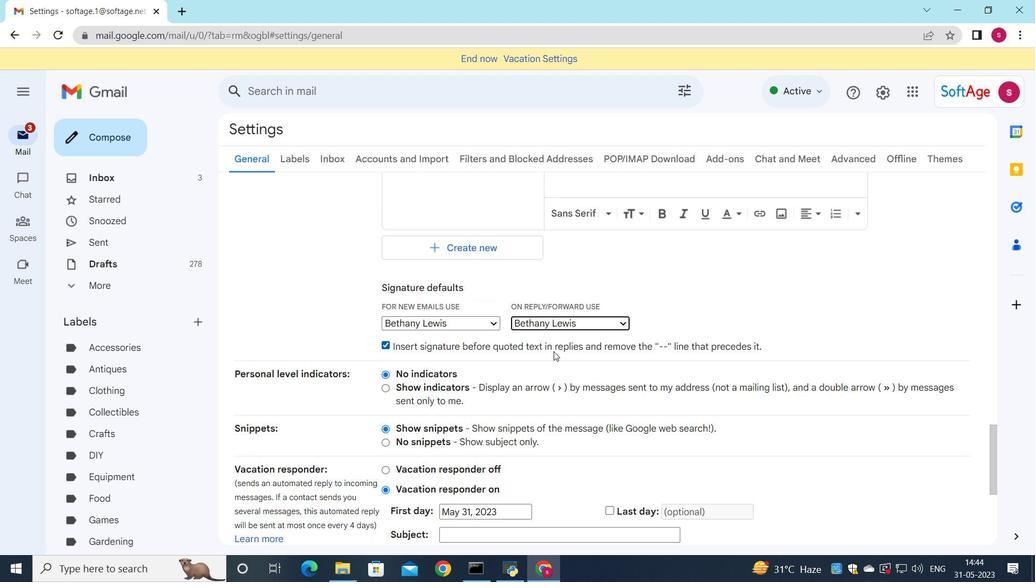 
Action: Mouse scrolled (554, 350) with delta (0, 0)
Screenshot: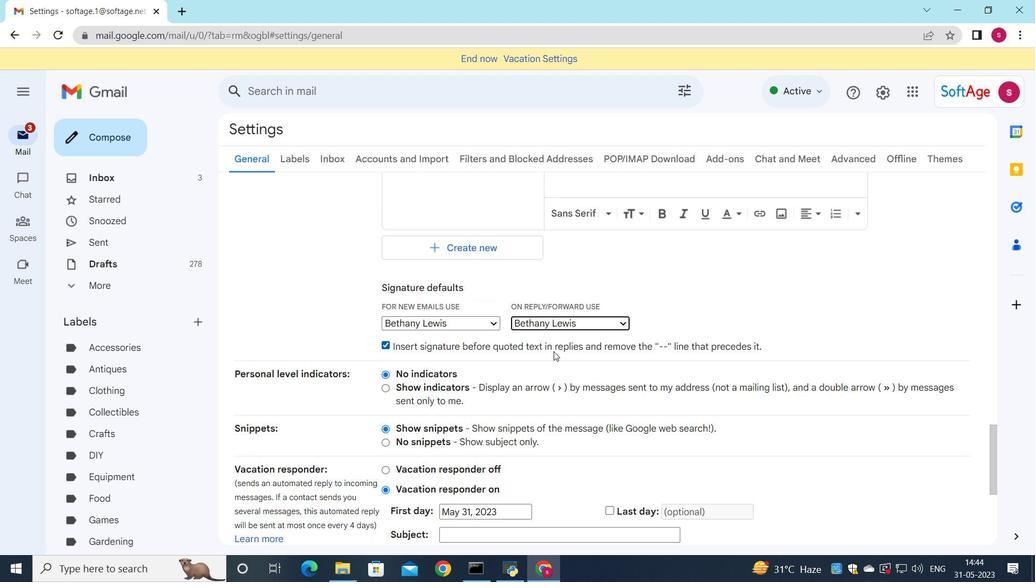 
Action: Mouse scrolled (554, 350) with delta (0, 0)
Screenshot: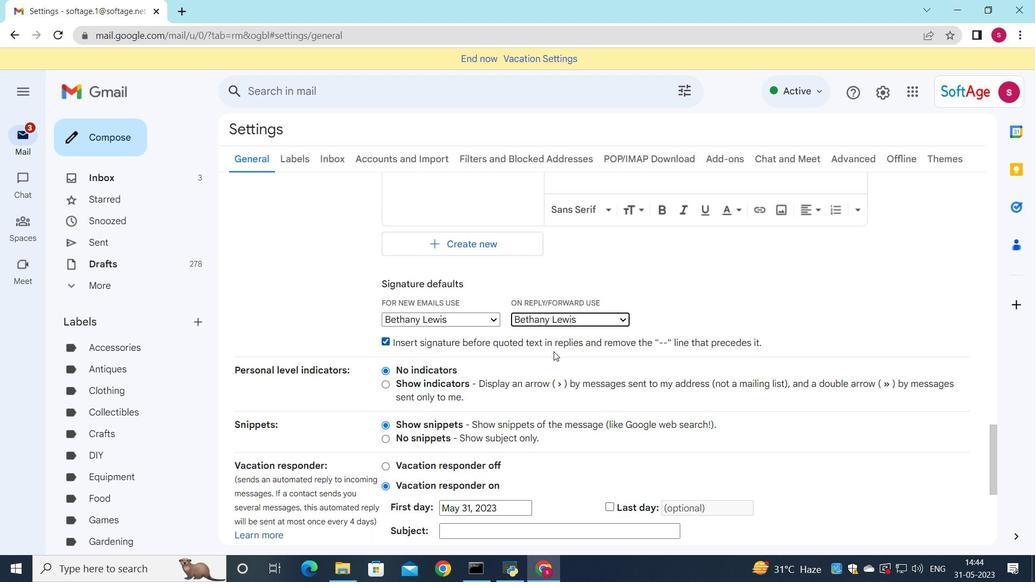 
Action: Mouse scrolled (554, 350) with delta (0, 0)
Screenshot: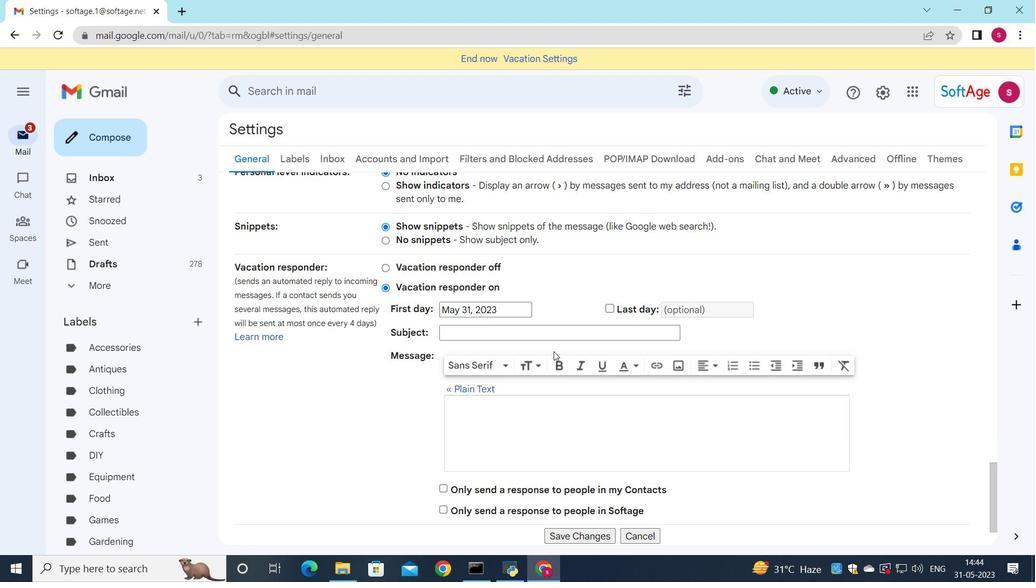 
Action: Mouse scrolled (554, 350) with delta (0, 0)
Screenshot: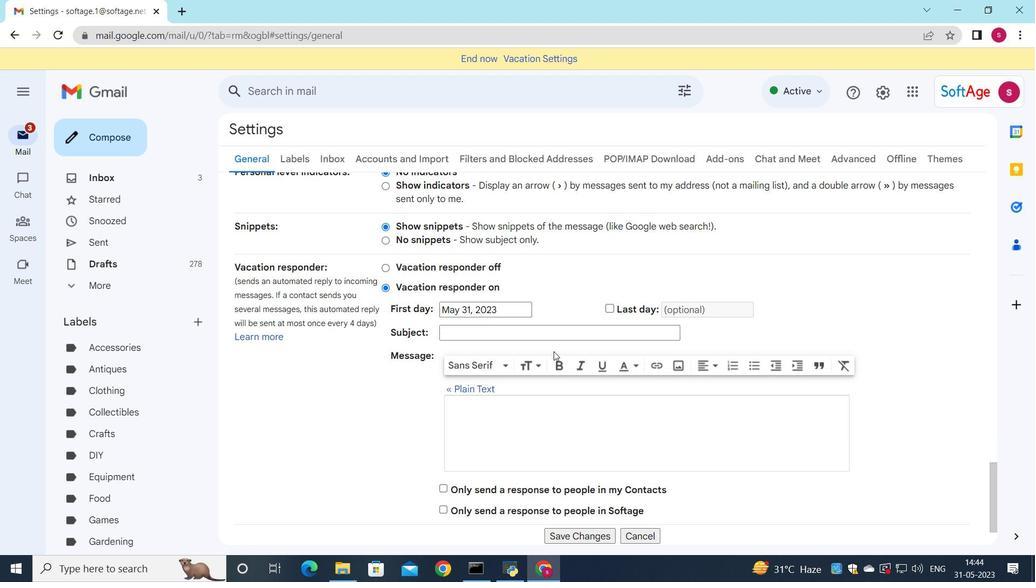 
Action: Mouse scrolled (554, 350) with delta (0, 0)
Screenshot: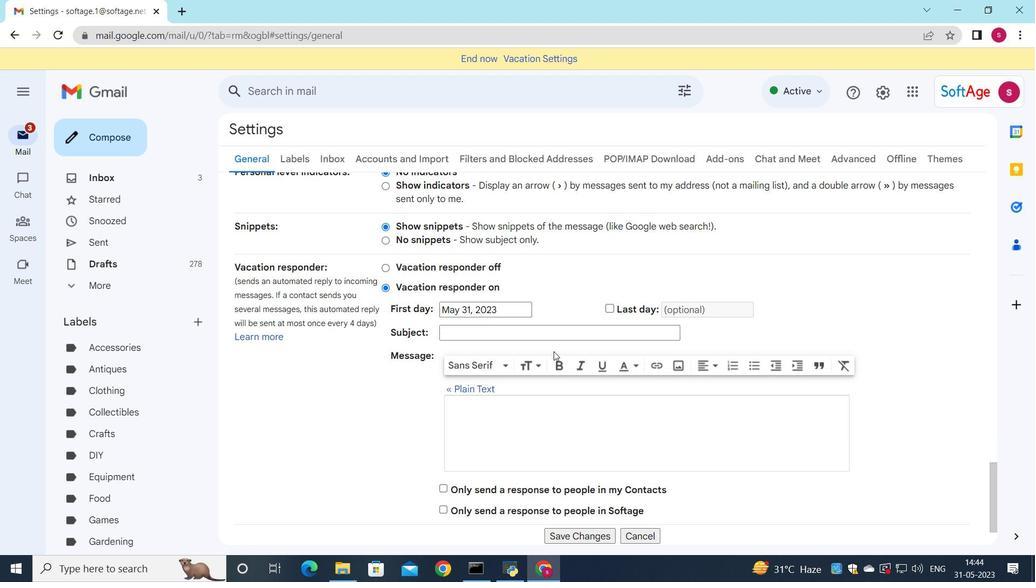 
Action: Mouse scrolled (554, 350) with delta (0, 0)
Screenshot: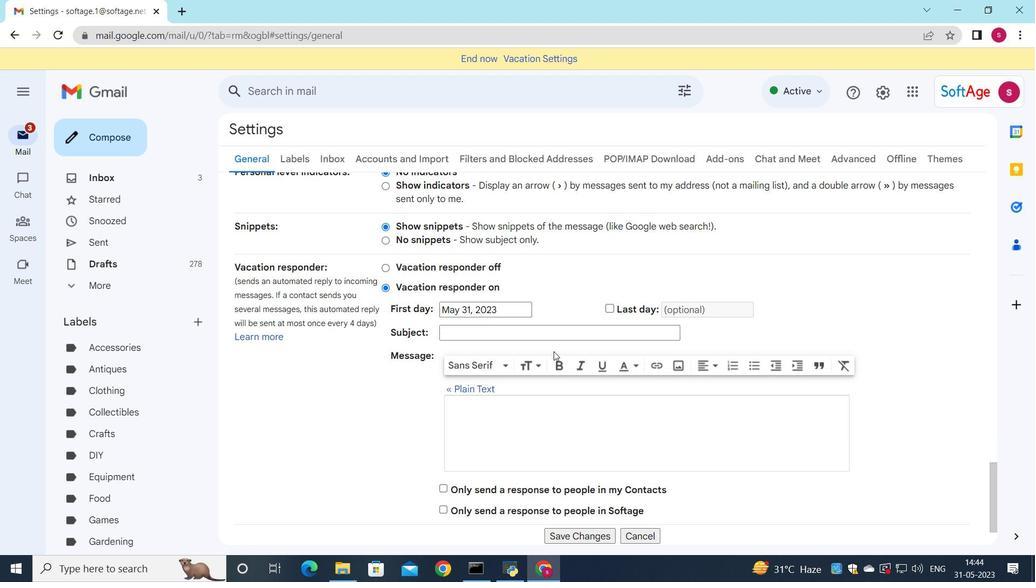 
Action: Mouse scrolled (554, 350) with delta (0, 0)
Screenshot: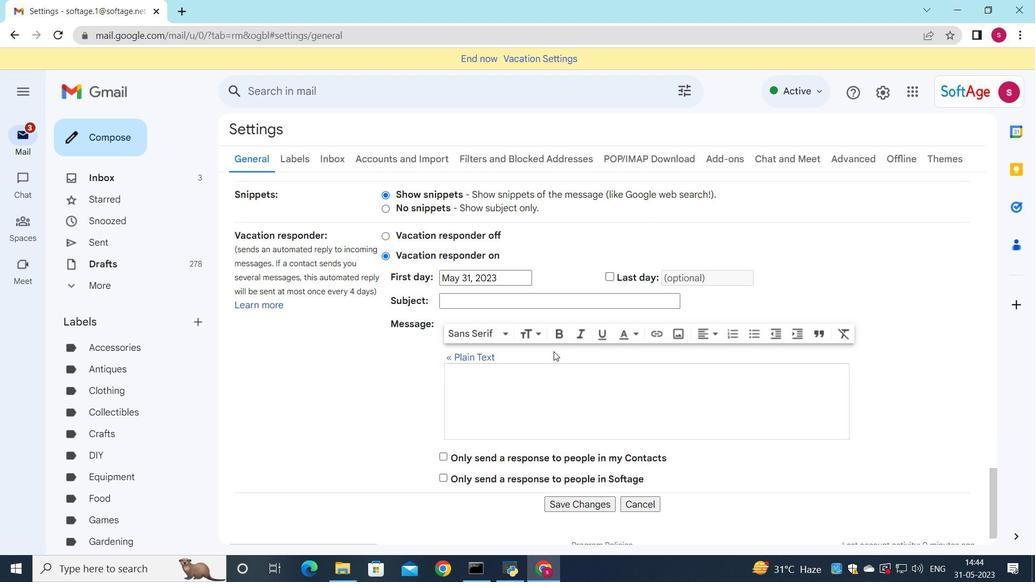 
Action: Mouse moved to (554, 369)
Screenshot: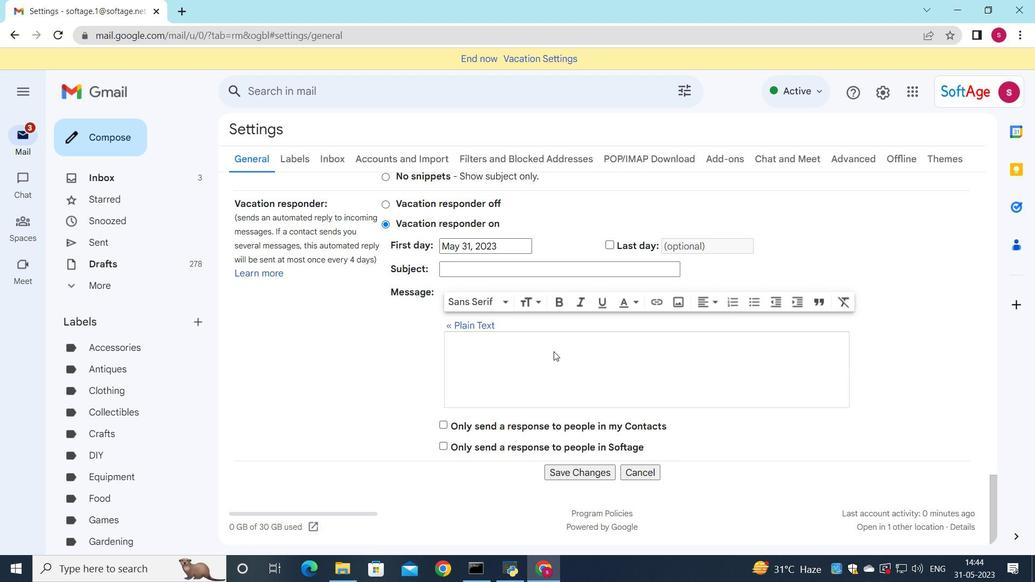 
Action: Mouse scrolled (554, 359) with delta (0, 0)
Screenshot: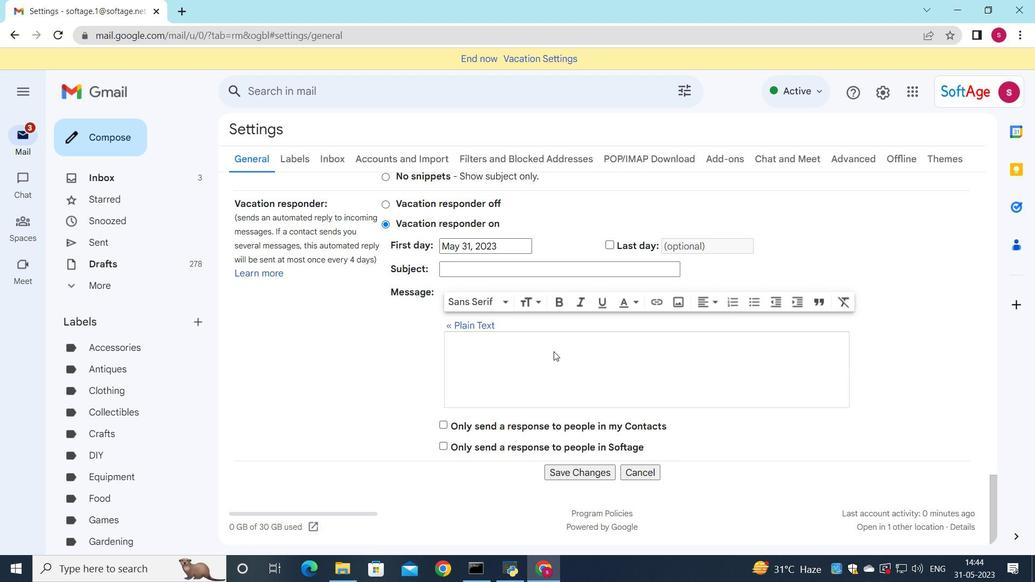 
Action: Mouse moved to (570, 475)
Screenshot: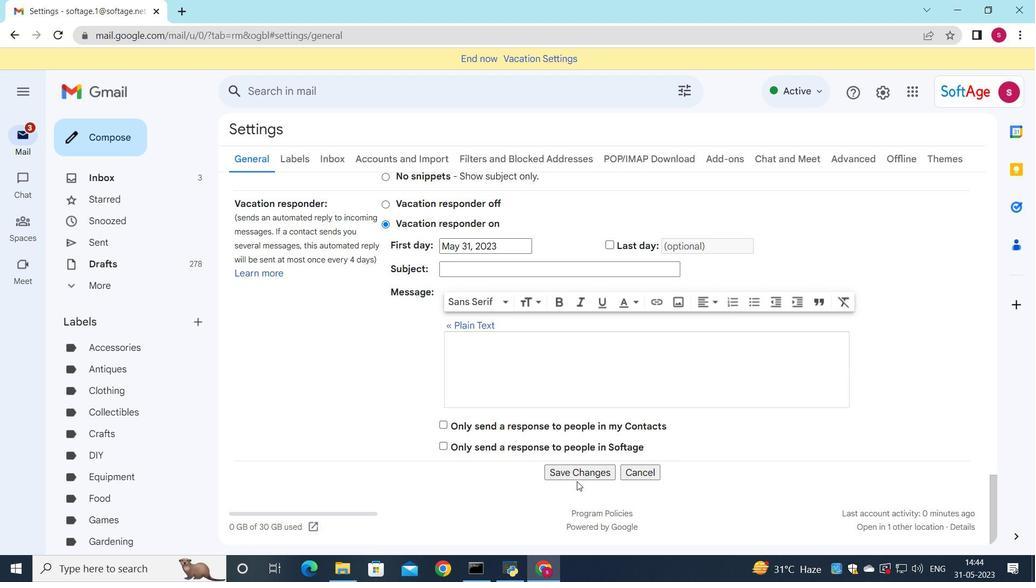 
Action: Mouse pressed left at (570, 475)
Screenshot: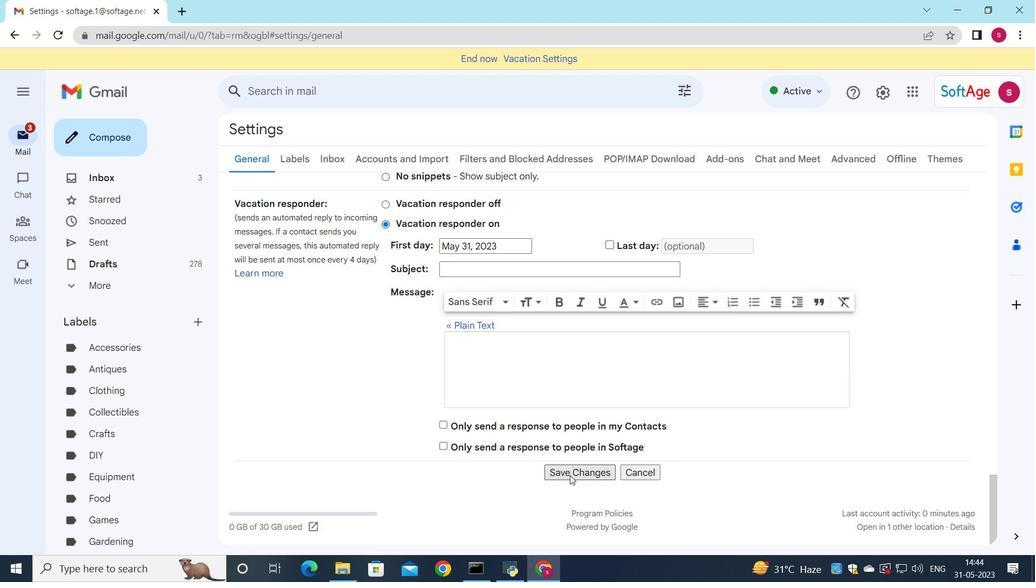 
Action: Mouse moved to (382, 271)
Screenshot: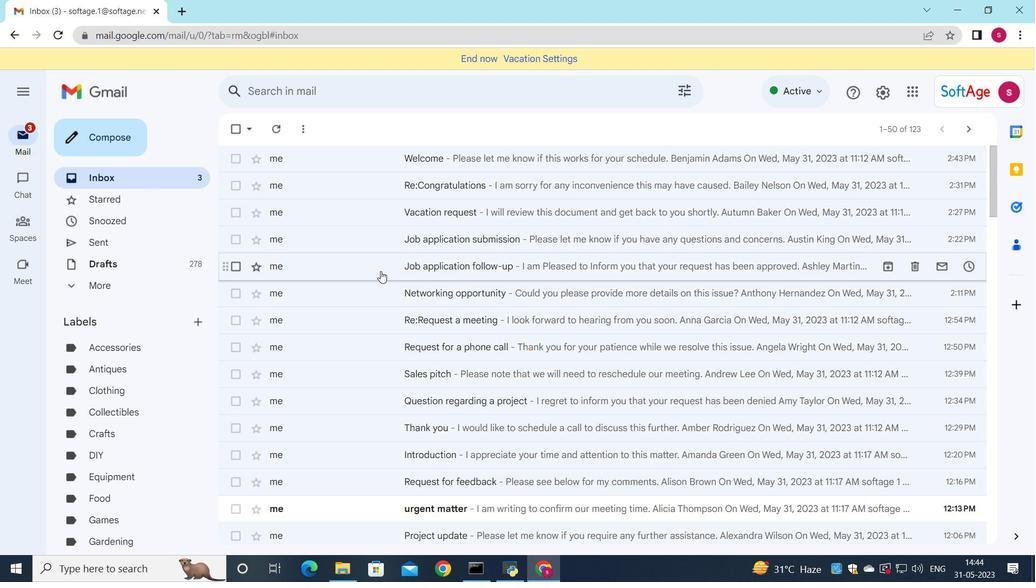 
Action: Mouse scrolled (382, 271) with delta (0, 0)
Screenshot: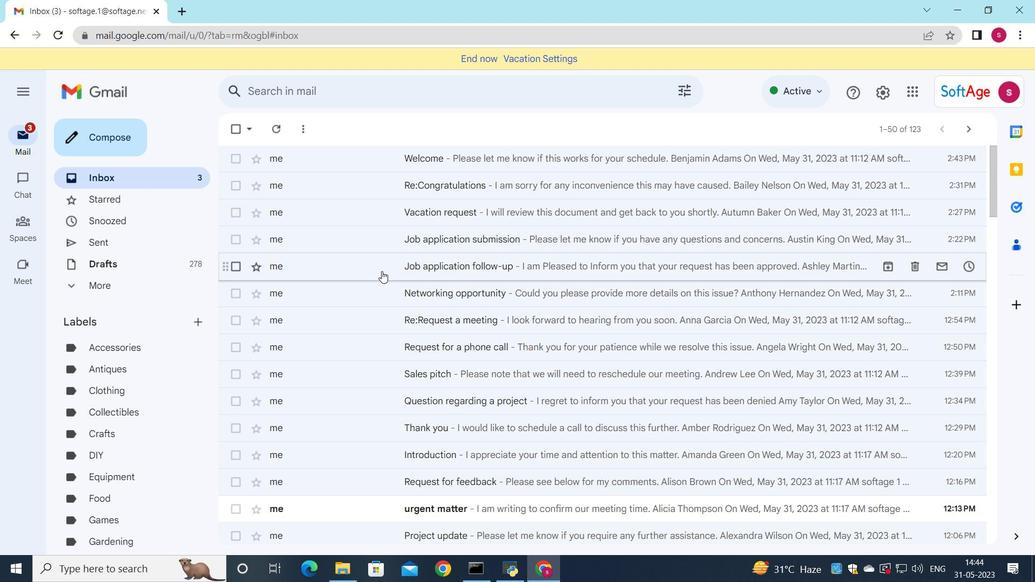 
Action: Mouse moved to (373, 277)
Screenshot: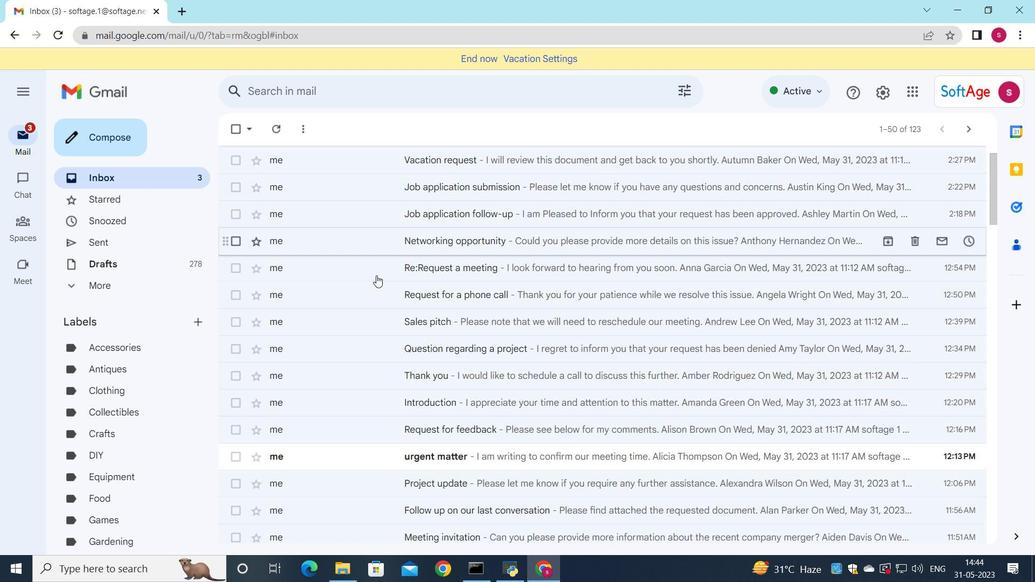 
Action: Mouse scrolled (375, 275) with delta (0, 0)
Screenshot: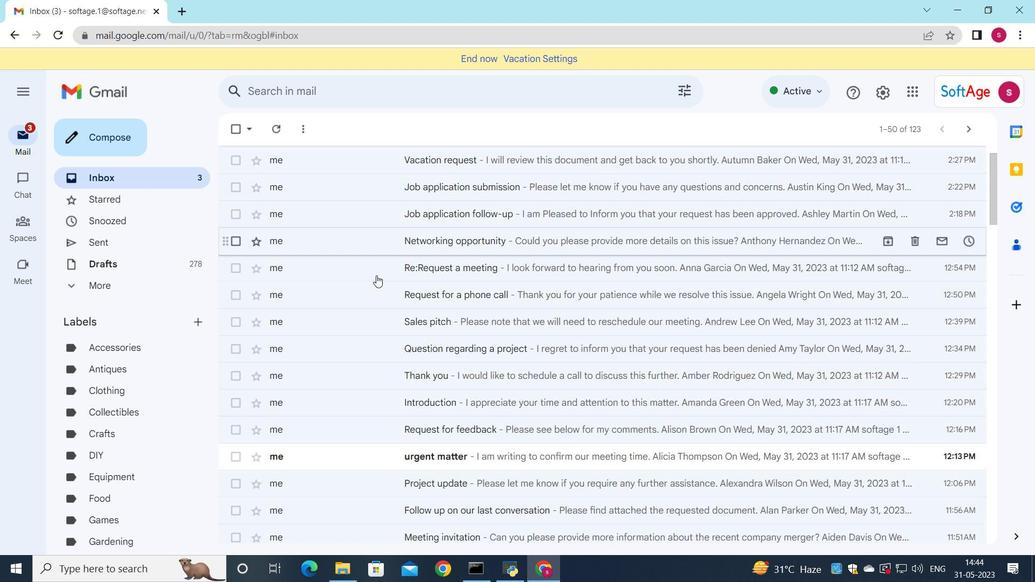 
Action: Mouse scrolled (373, 276) with delta (0, 0)
Screenshot: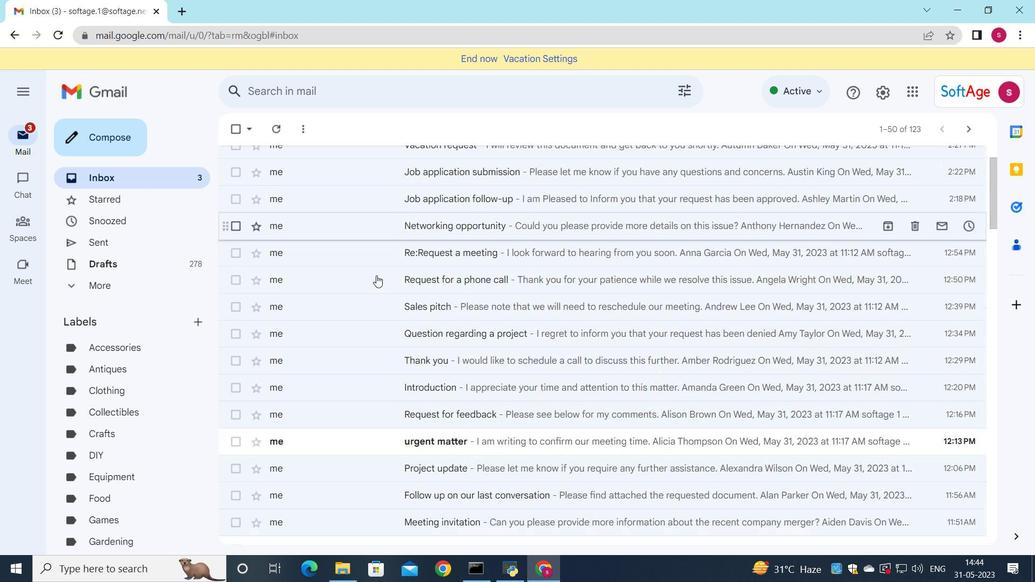 
Action: Mouse scrolled (373, 276) with delta (0, 0)
Screenshot: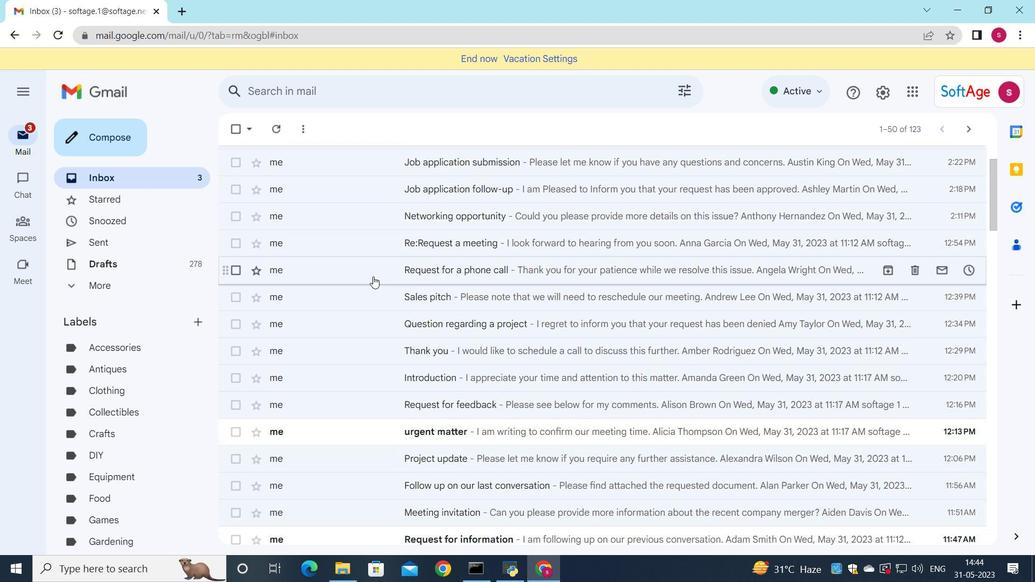 
Action: Mouse scrolled (373, 276) with delta (0, 0)
Screenshot: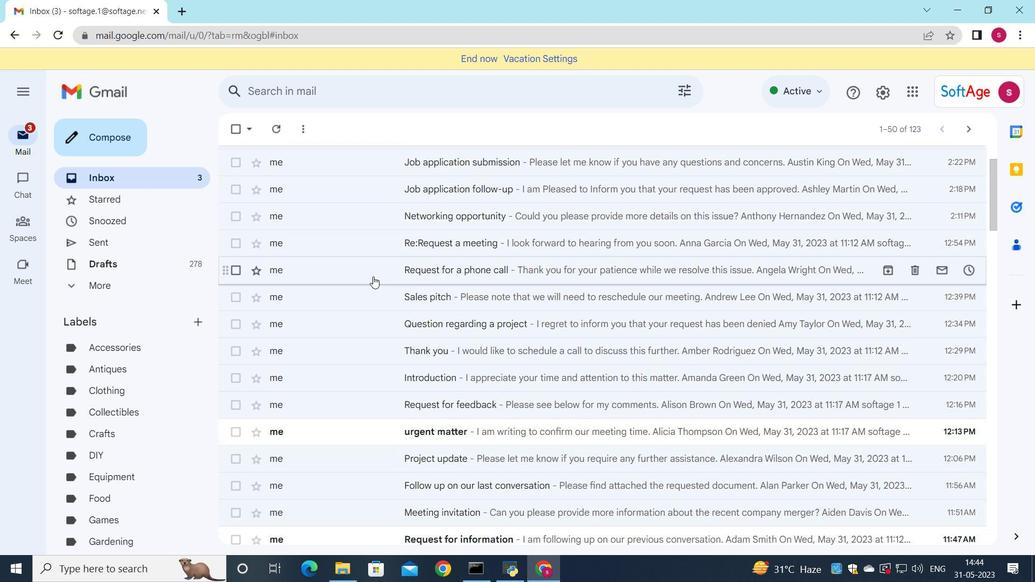 
Action: Mouse scrolled (373, 276) with delta (0, 0)
Screenshot: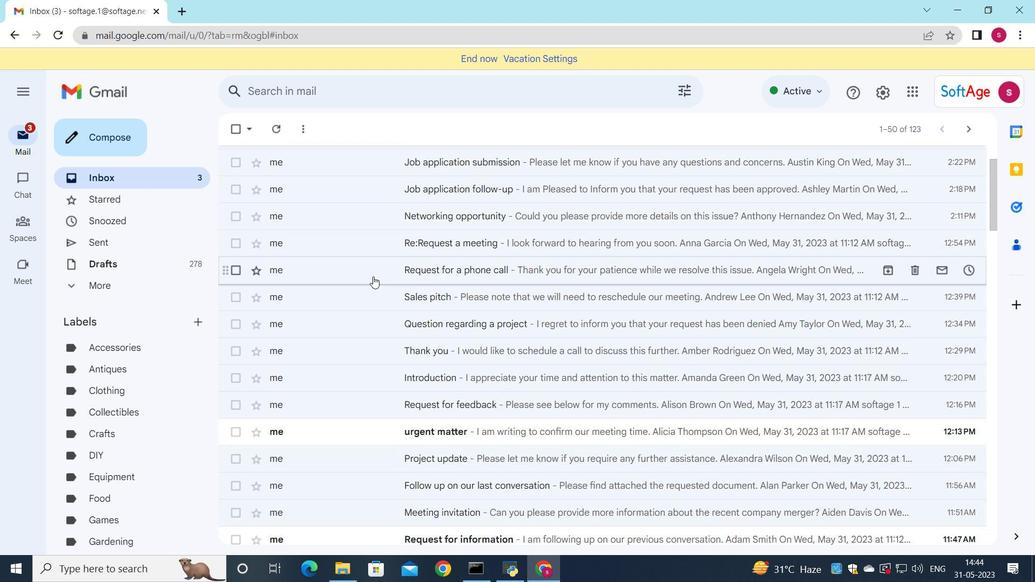 
Action: Mouse moved to (446, 363)
Screenshot: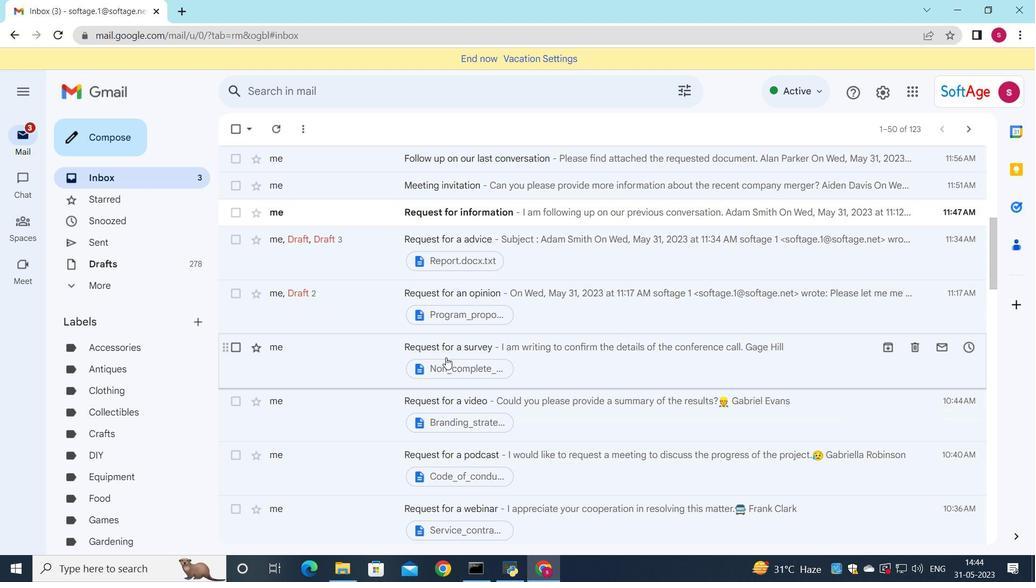 
Action: Mouse pressed left at (446, 363)
Screenshot: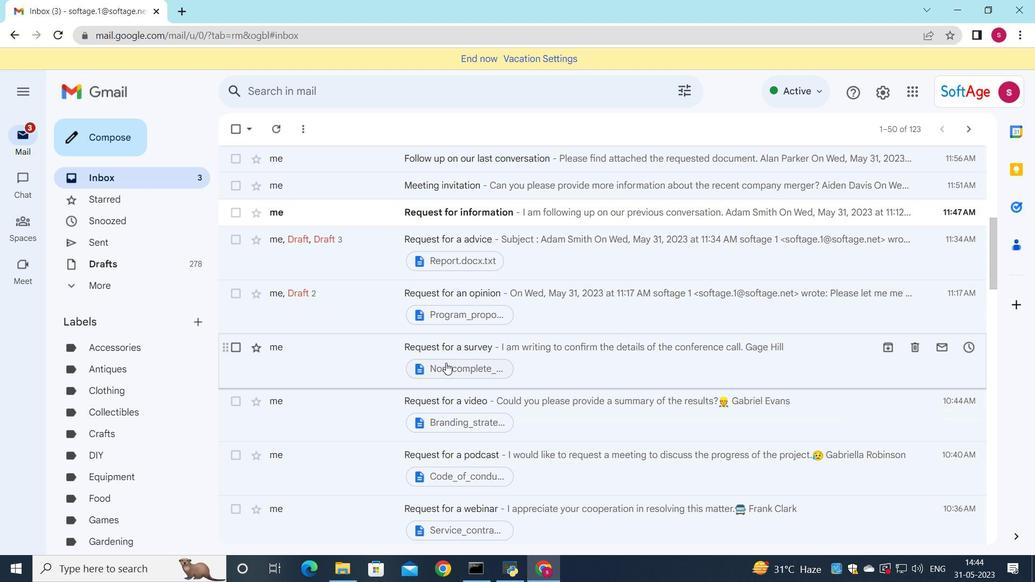 
Action: Mouse moved to (21, 74)
Screenshot: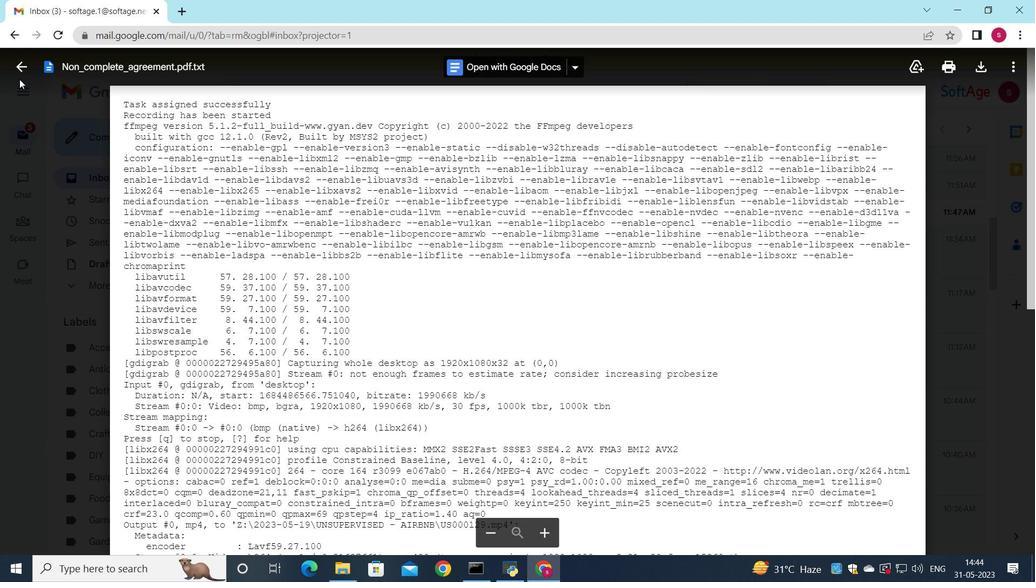 
Action: Mouse pressed left at (21, 74)
Screenshot: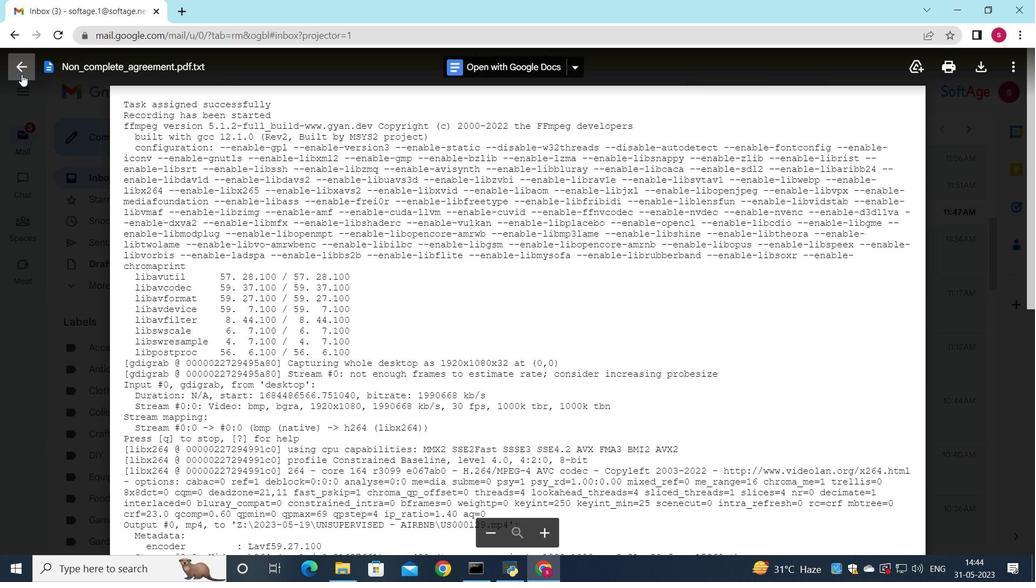 
Action: Mouse moved to (568, 371)
Screenshot: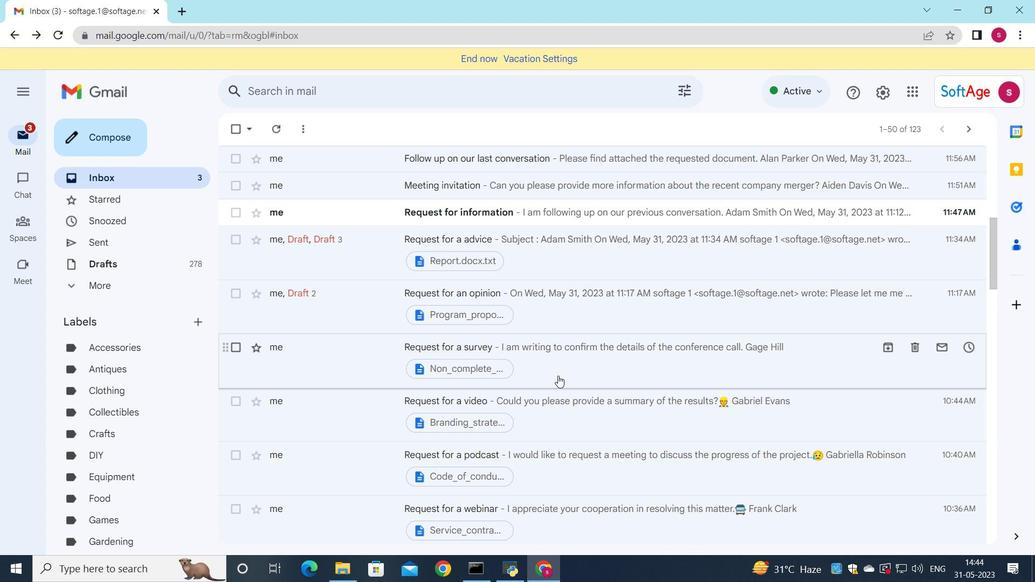 
Action: Mouse pressed left at (568, 371)
Screenshot: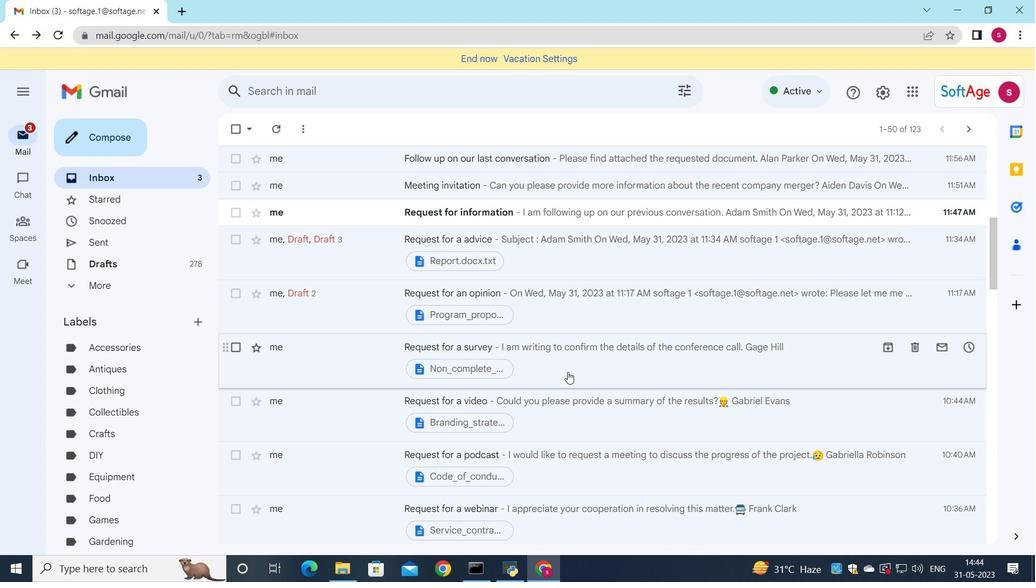 
Action: Mouse moved to (281, 424)
Screenshot: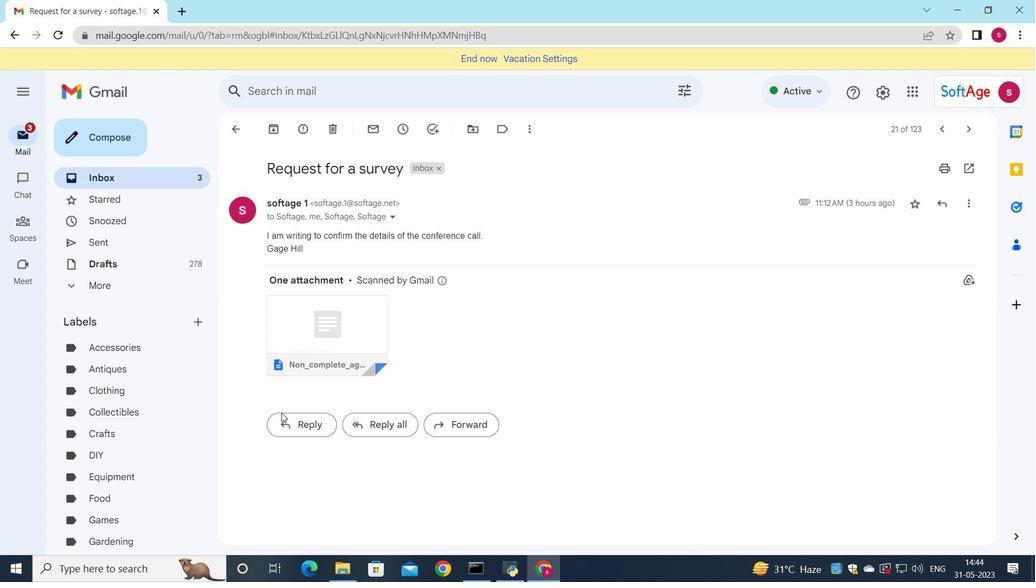 
Action: Mouse pressed left at (281, 424)
Screenshot: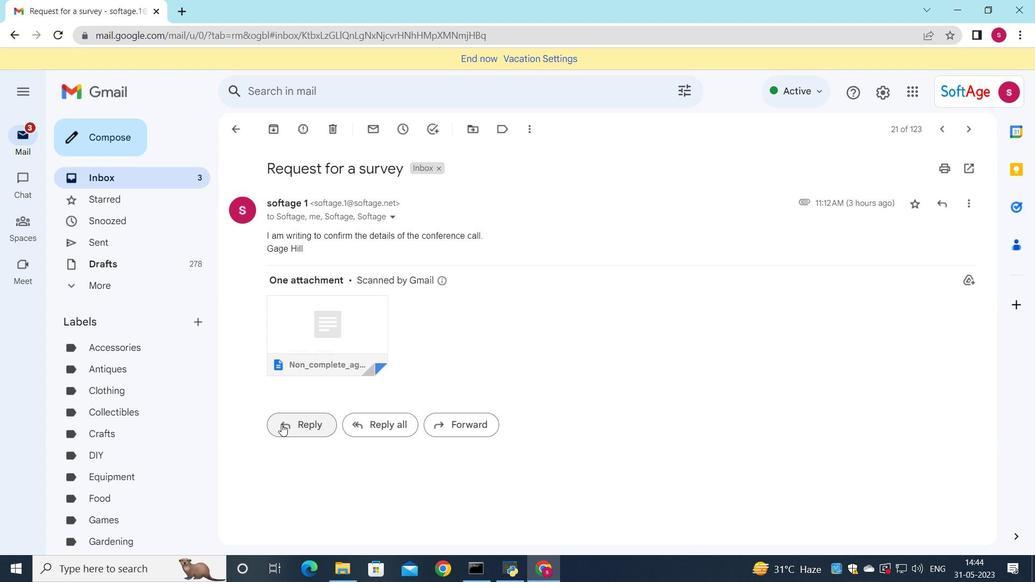 
Action: Mouse moved to (292, 370)
Screenshot: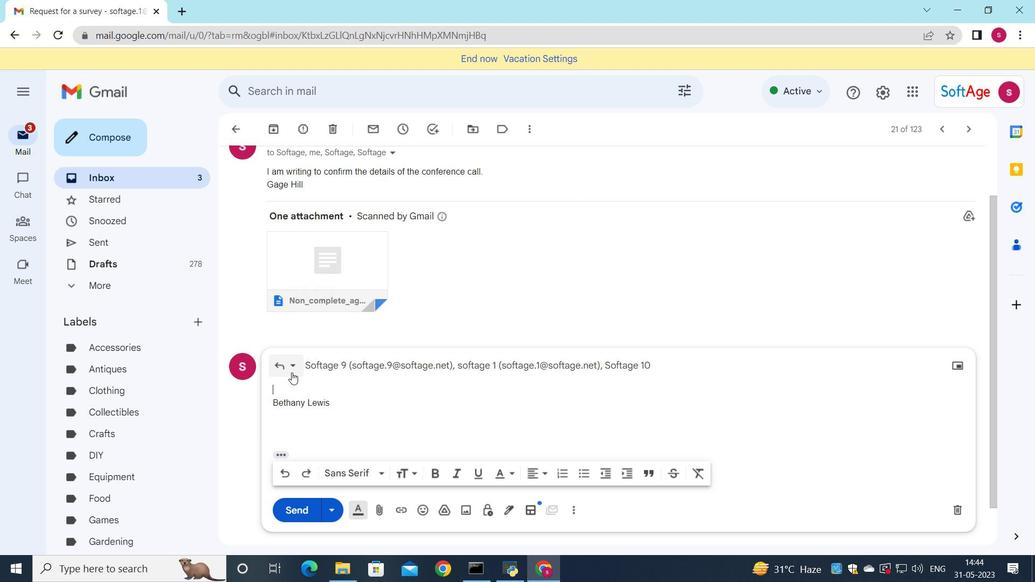 
Action: Mouse pressed left at (292, 370)
Screenshot: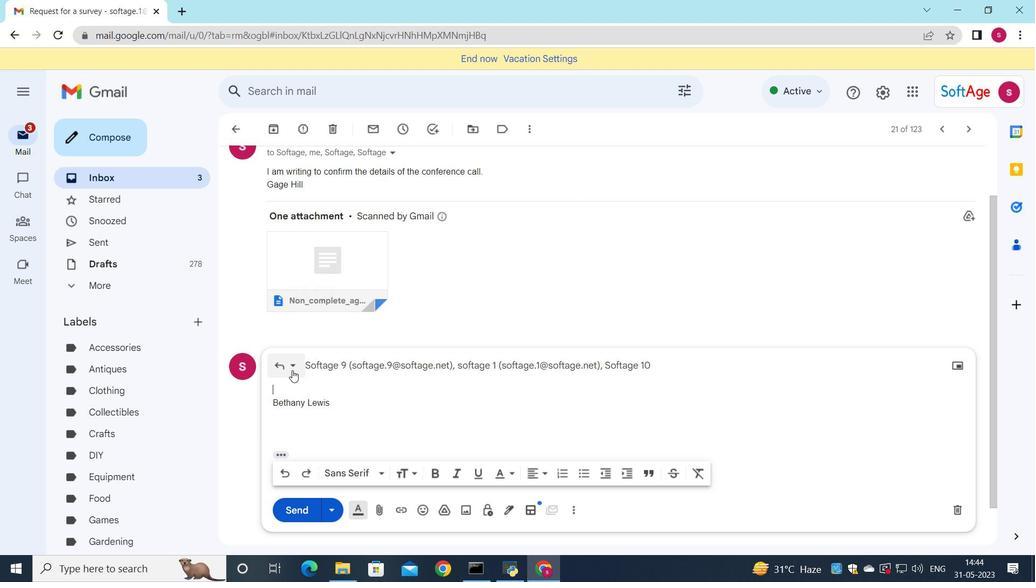 
Action: Mouse moved to (331, 464)
Screenshot: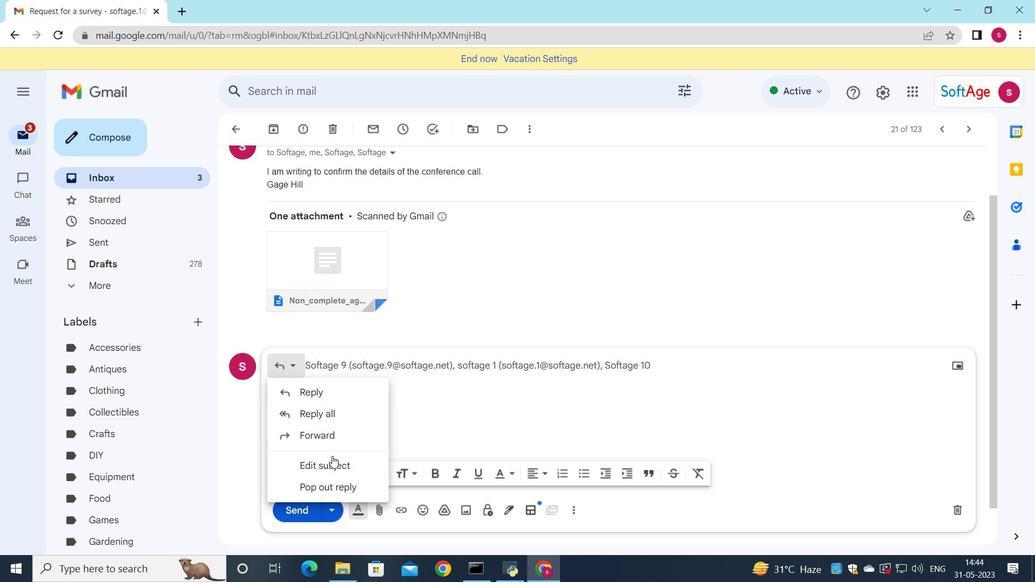 
Action: Mouse pressed left at (331, 464)
Screenshot: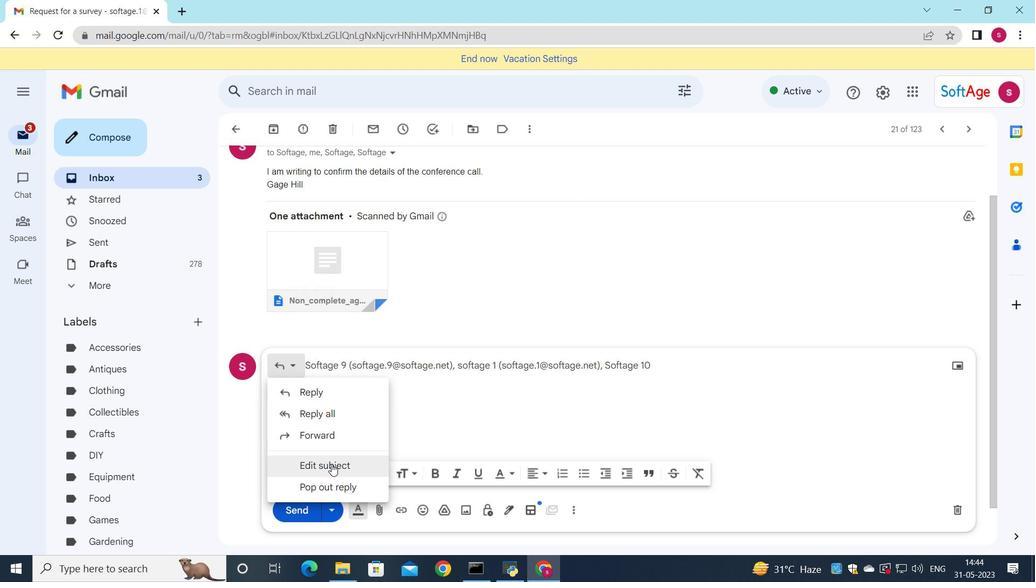 
Action: Mouse moved to (606, 390)
Screenshot: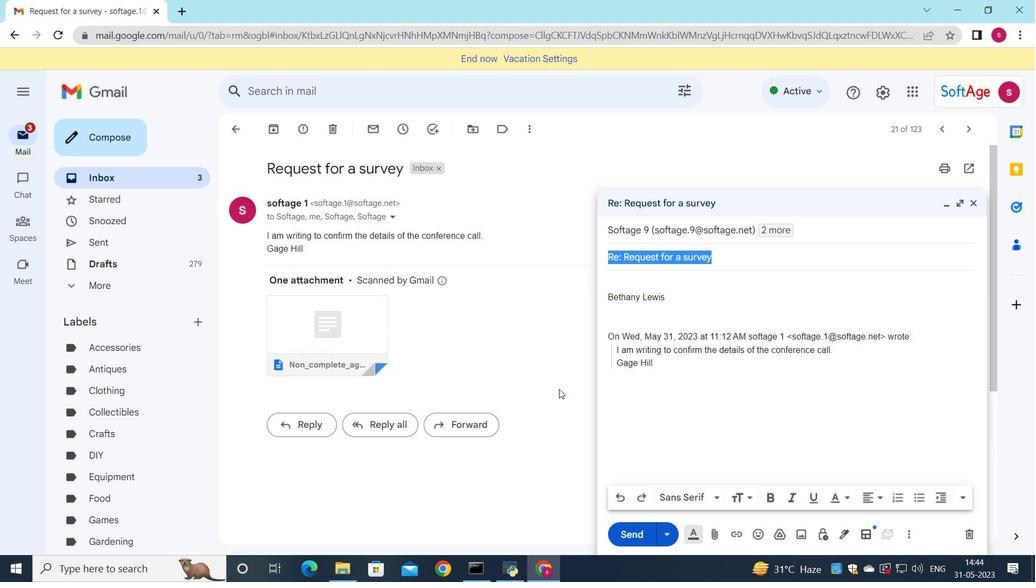 
Action: Key pressed <Key.shift>Appointment<Key.space>reminder
Screenshot: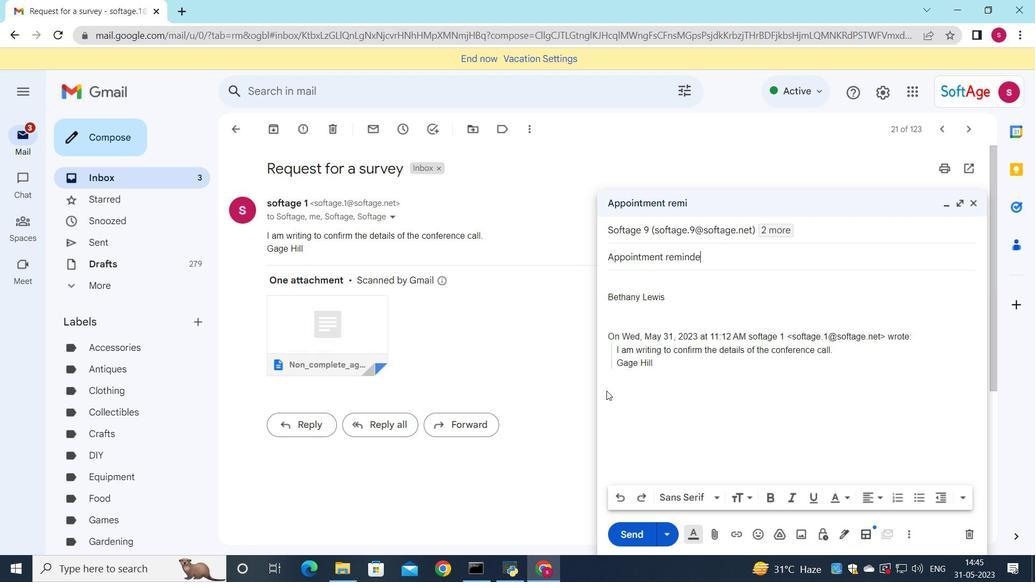 
Action: Mouse moved to (619, 277)
Screenshot: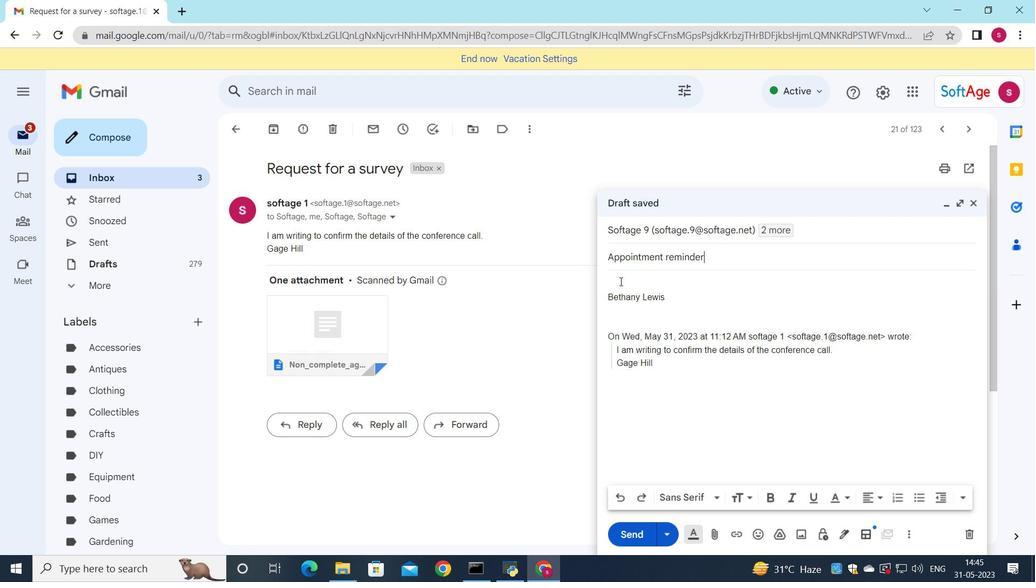 
Action: Mouse pressed left at (619, 277)
Screenshot: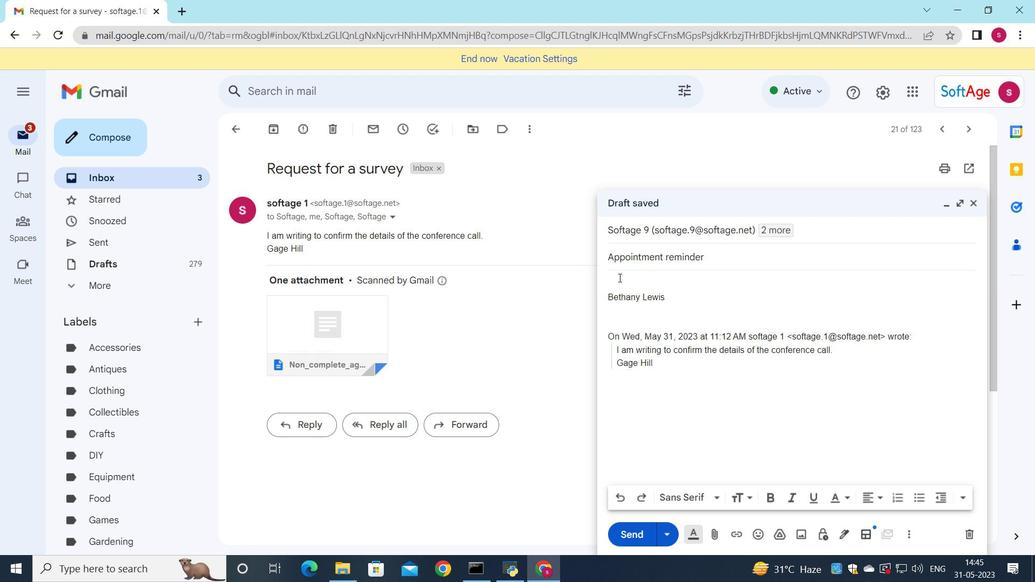 
Action: Key pressed <Key.shift>Could<Key.space>you<Key.space>please<Key.space>provide<Key.space>feedbaclk<Key.backspace><Key.backspace>k<Key.space>on<Key.space>the<Key.space>latest<Key.space>version<Key.space>of<Key.space>the<Key.space>prok<Key.backspace>ject<Key.space>timeline<Key.shift><Key.shift><Key.shift><Key.shift><Key.shift><Key.shift><Key.shift><Key.shift><Key.shift><Key.shift><Key.shift><Key.shift><Key.shift><Key.shift>?
Screenshot: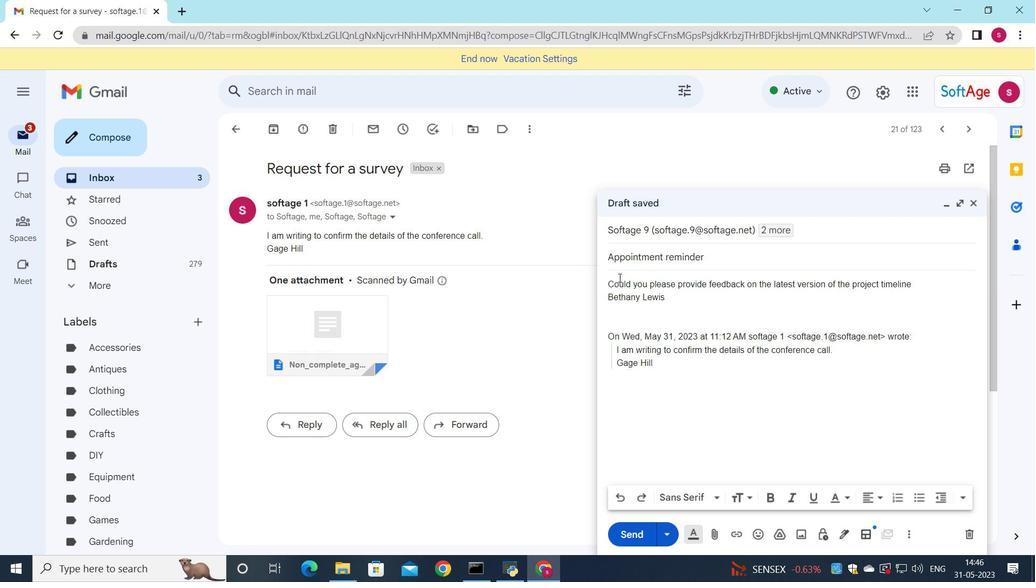 
Action: Mouse moved to (619, 503)
Screenshot: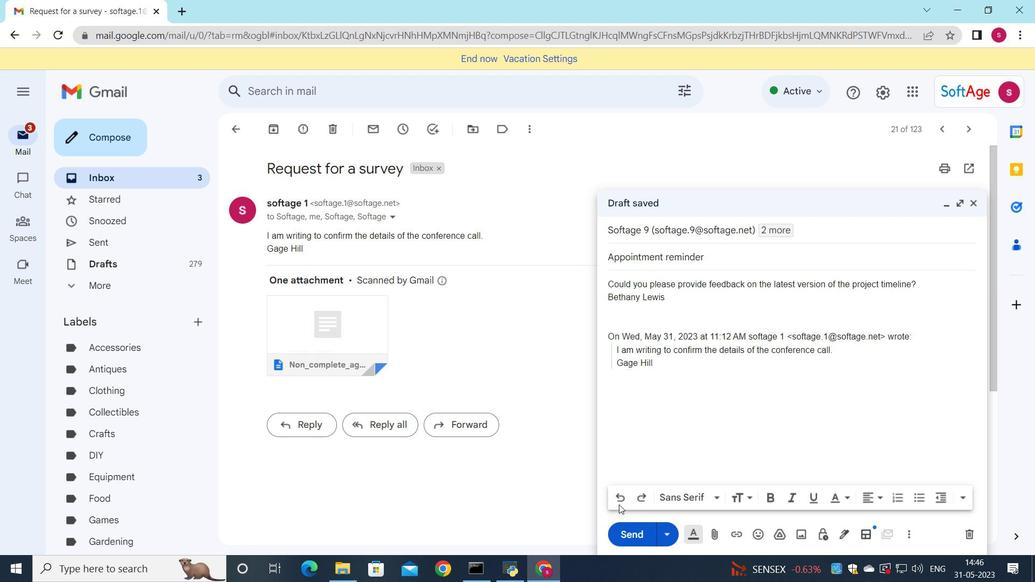 
Action: Mouse pressed left at (619, 503)
Screenshot: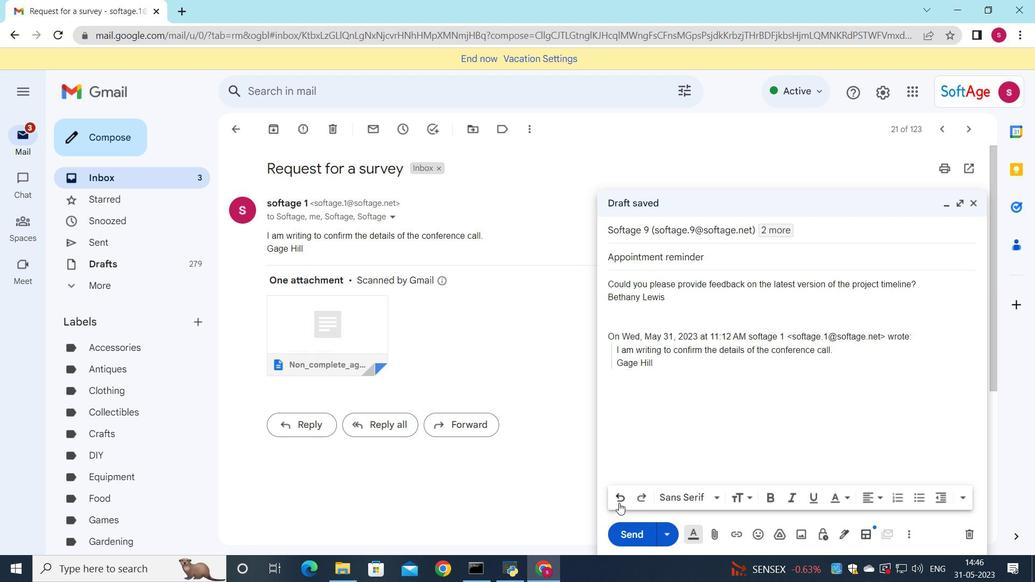 
Action: Mouse pressed left at (619, 503)
Screenshot: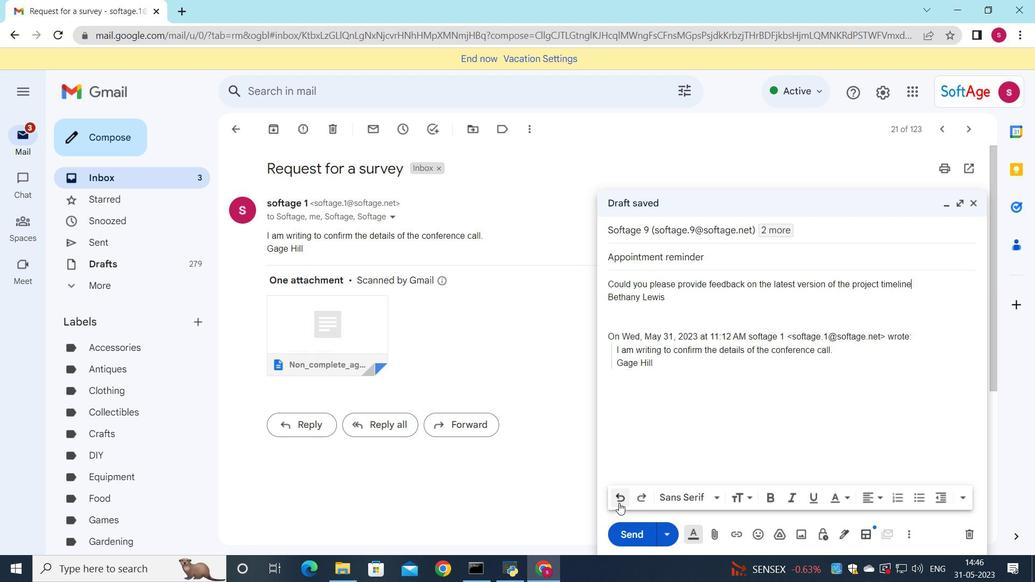 
Action: Mouse pressed left at (619, 503)
Screenshot: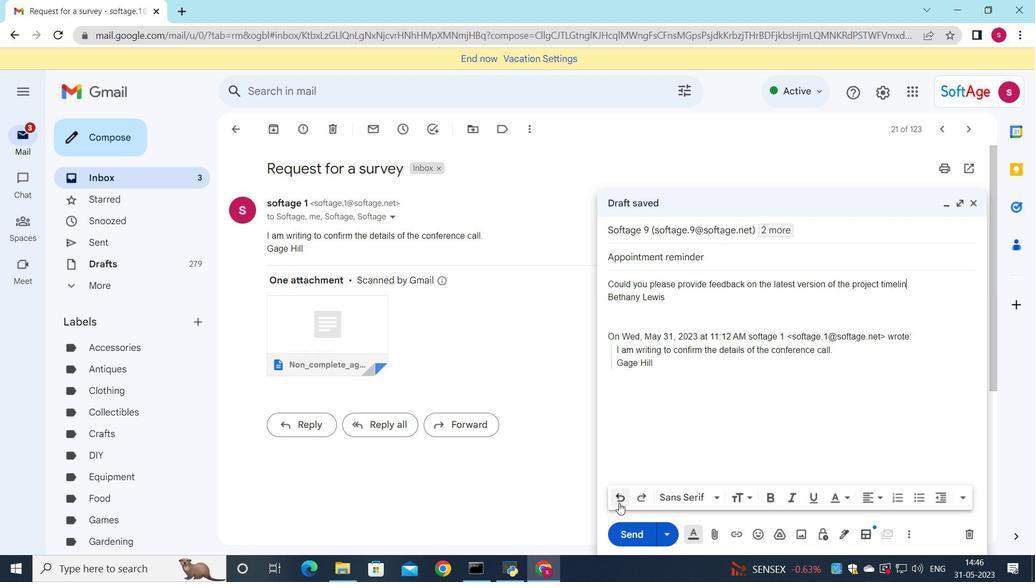 
Action: Mouse pressed left at (619, 503)
Screenshot: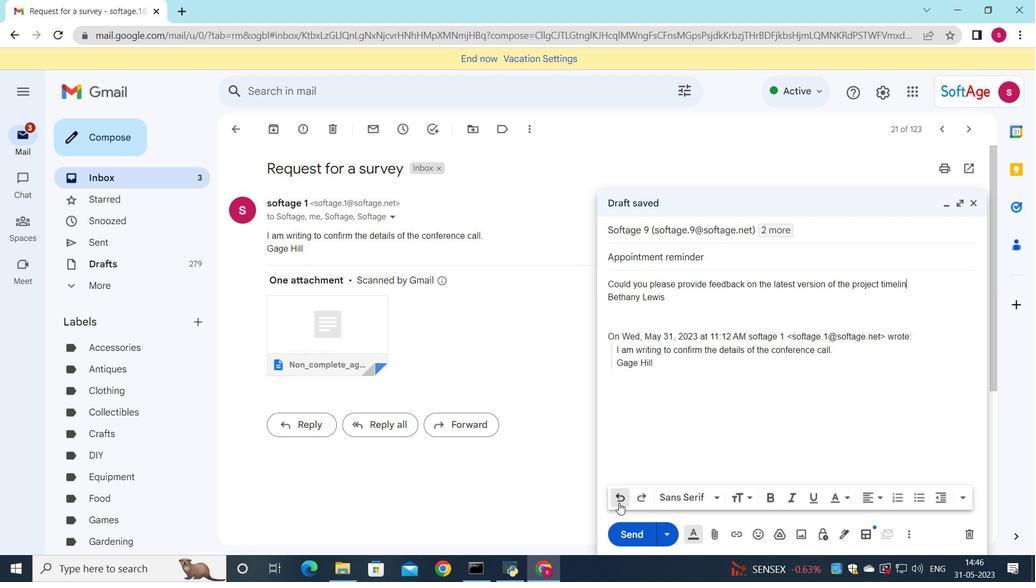 
Action: Mouse pressed left at (619, 503)
Screenshot: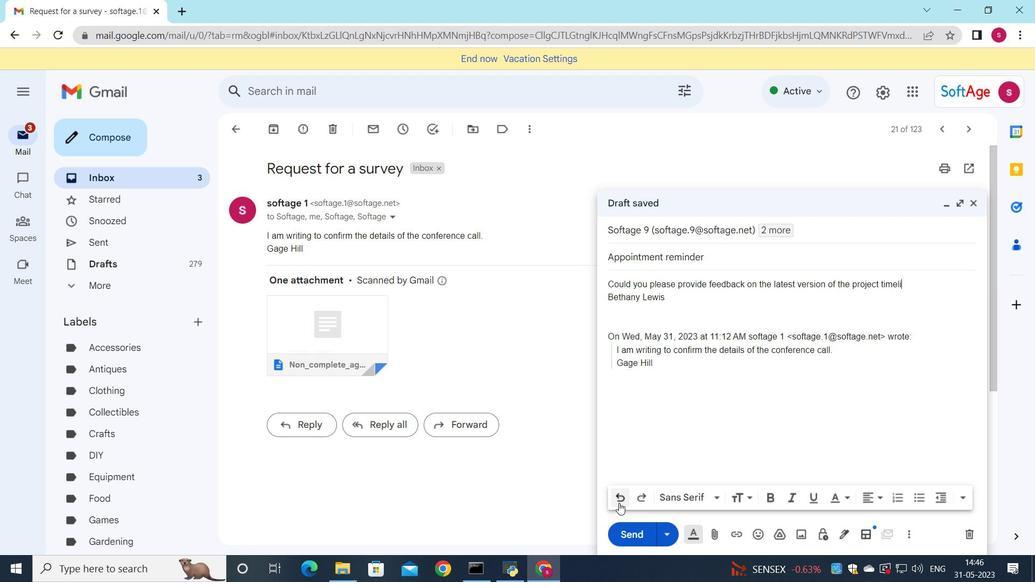 
Action: Mouse moved to (619, 493)
Screenshot: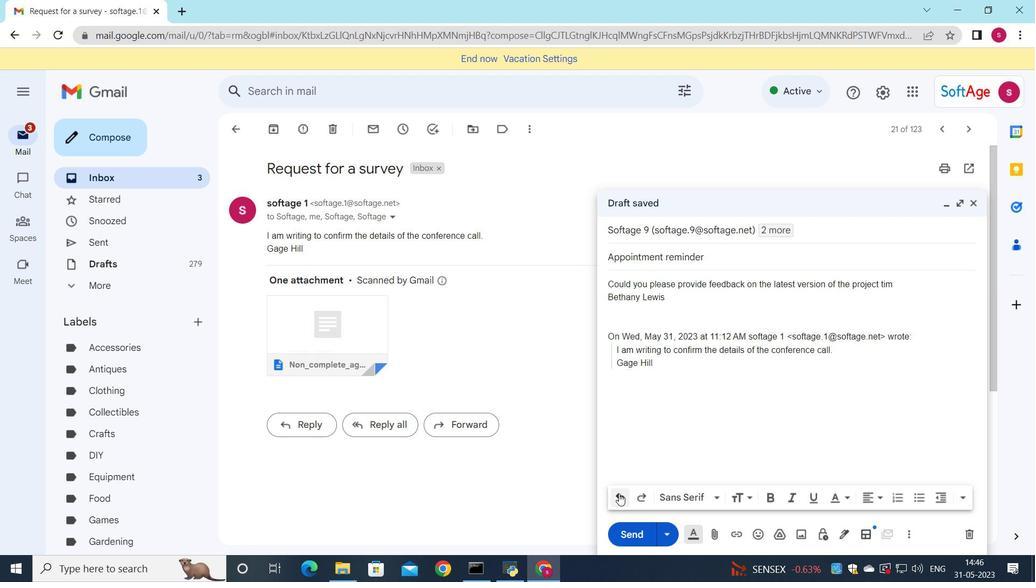 
Action: Mouse pressed left at (619, 493)
Screenshot: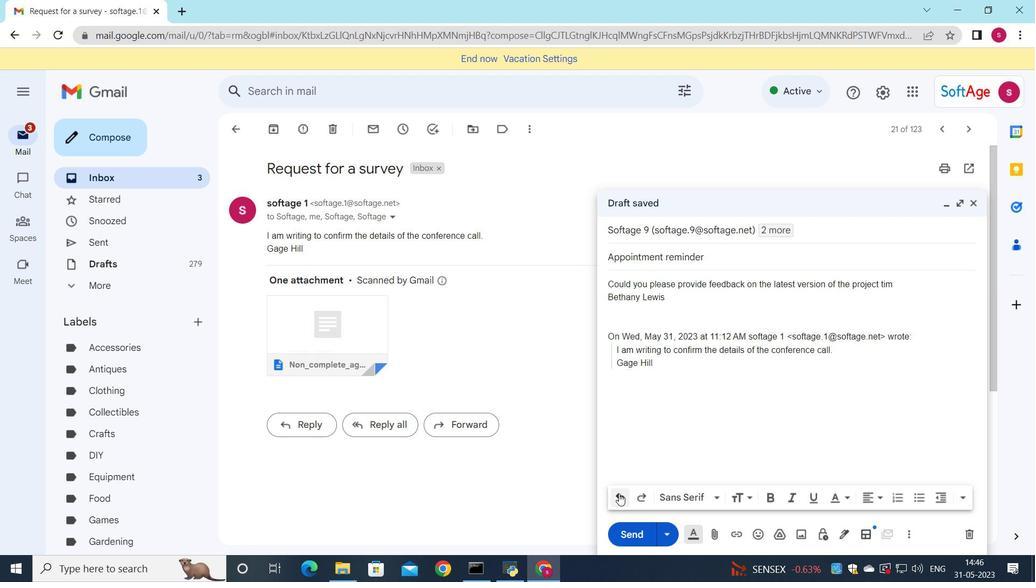 
Action: Mouse pressed left at (619, 493)
Screenshot: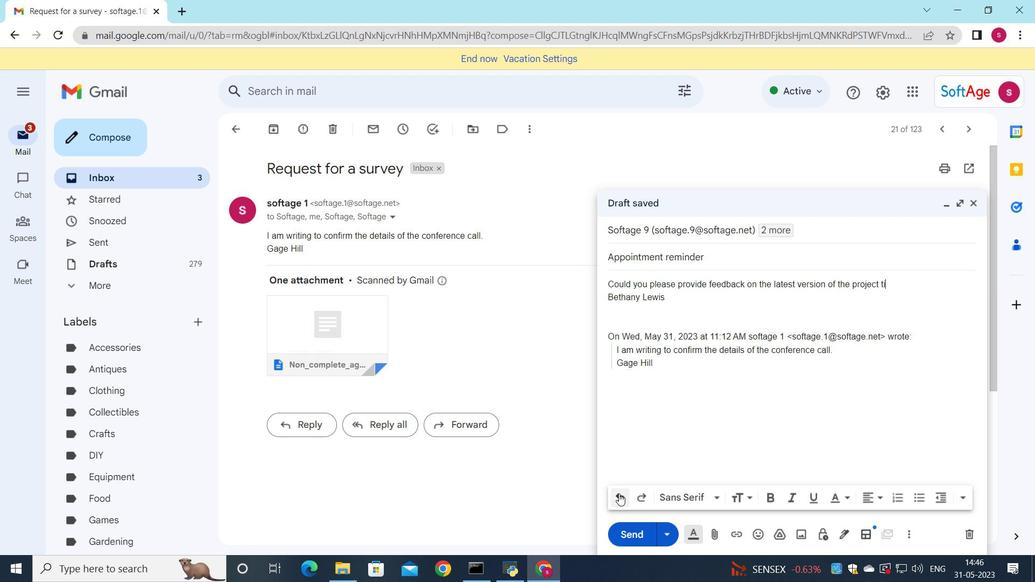 
Action: Mouse pressed left at (619, 493)
Screenshot: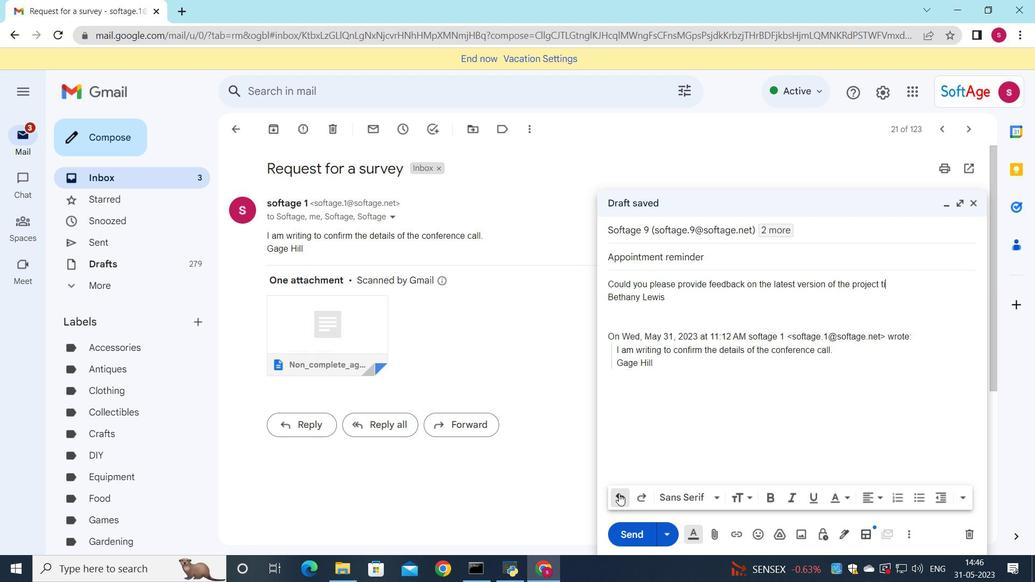 
Action: Mouse pressed left at (619, 493)
Screenshot: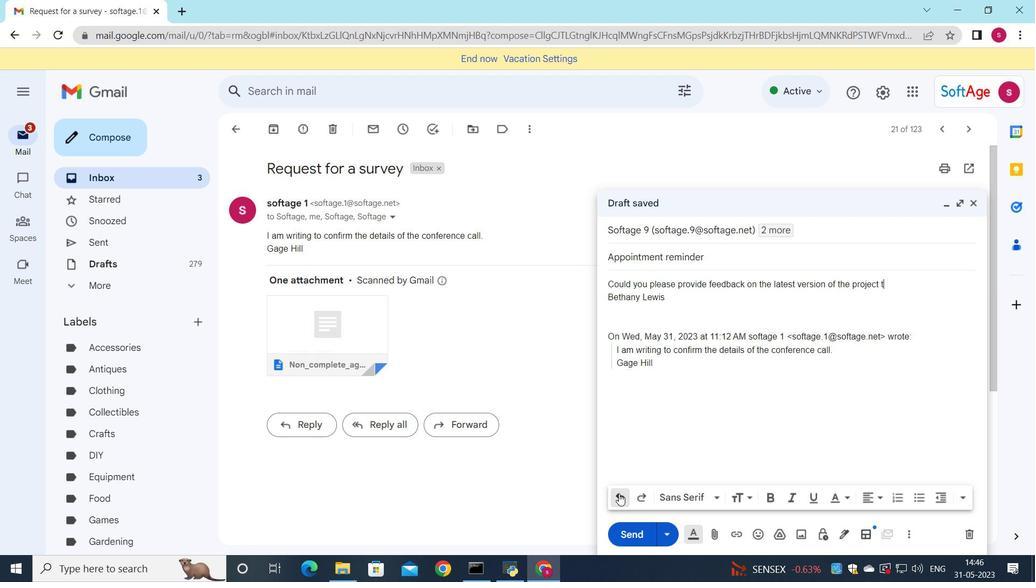 
Action: Mouse pressed left at (619, 493)
Screenshot: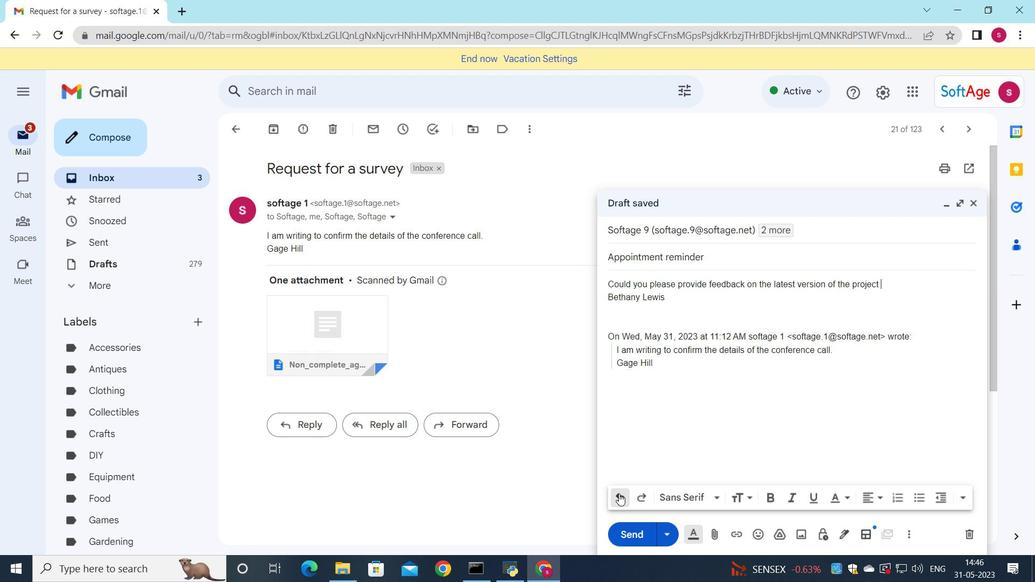 
Action: Mouse pressed left at (619, 493)
Screenshot: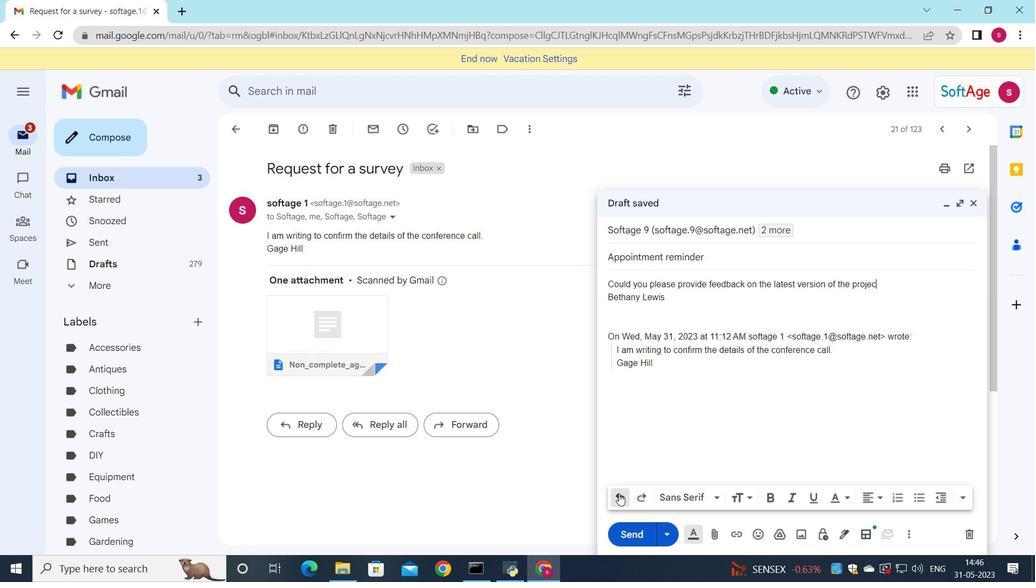 
Action: Mouse pressed left at (619, 493)
Screenshot: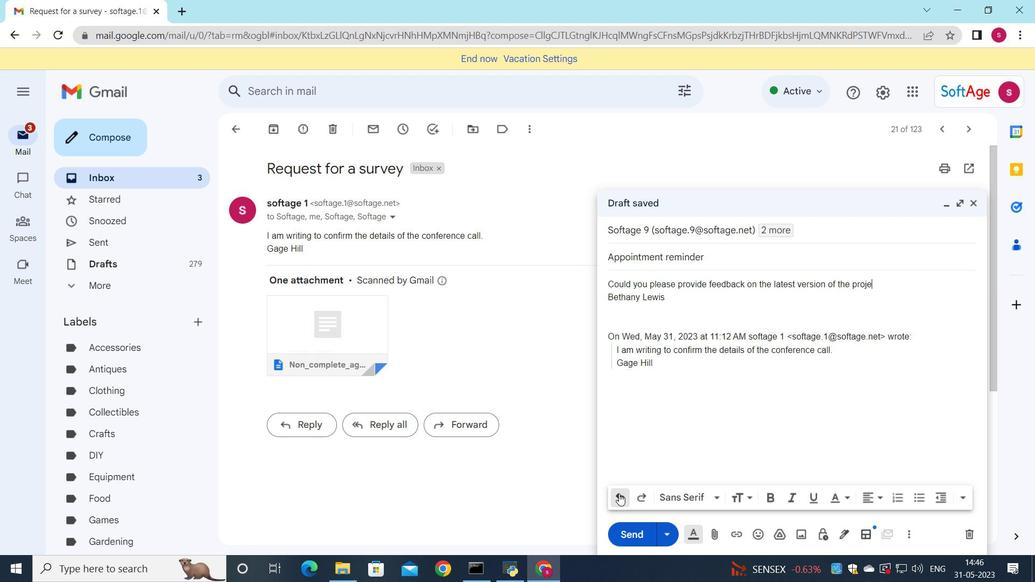 
Action: Mouse pressed left at (619, 493)
Screenshot: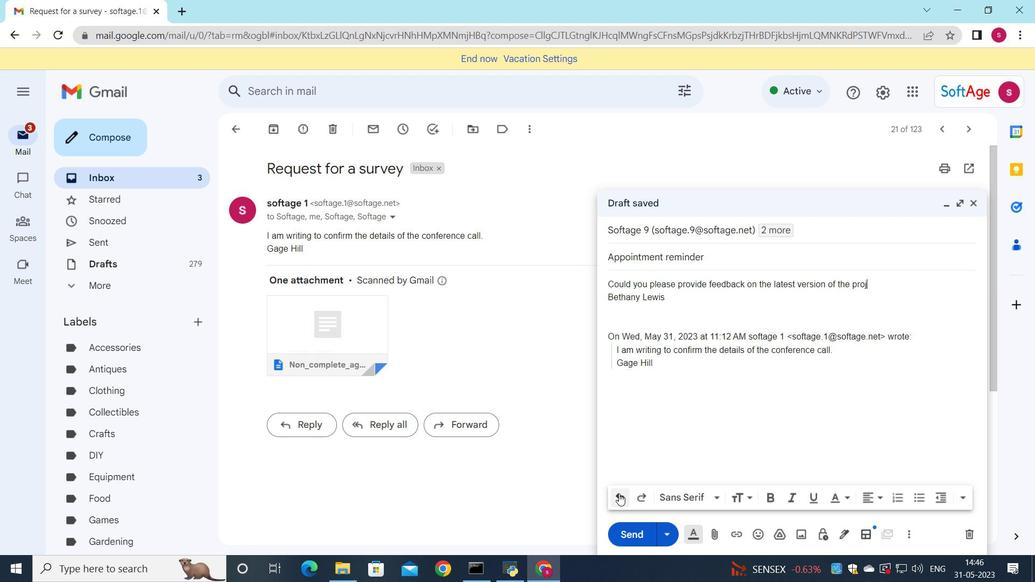 
Action: Mouse pressed left at (619, 493)
Screenshot: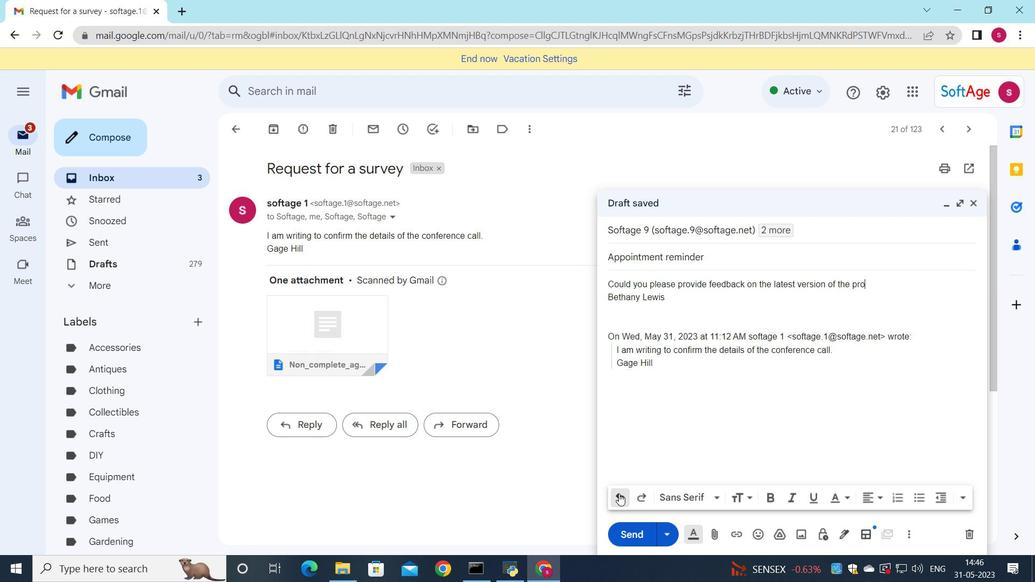 
Action: Mouse pressed left at (619, 493)
Screenshot: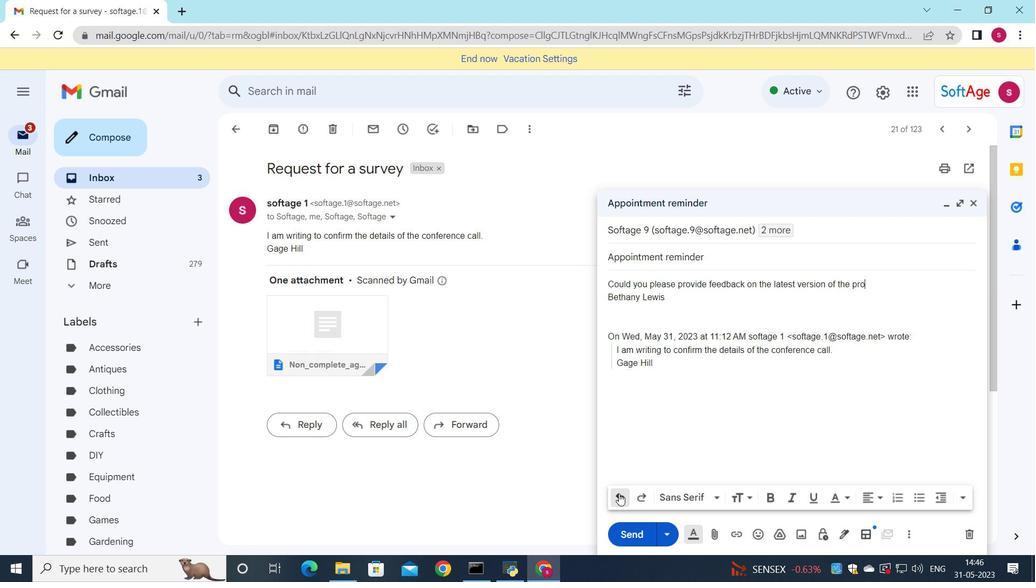 
Action: Mouse pressed left at (619, 493)
Screenshot: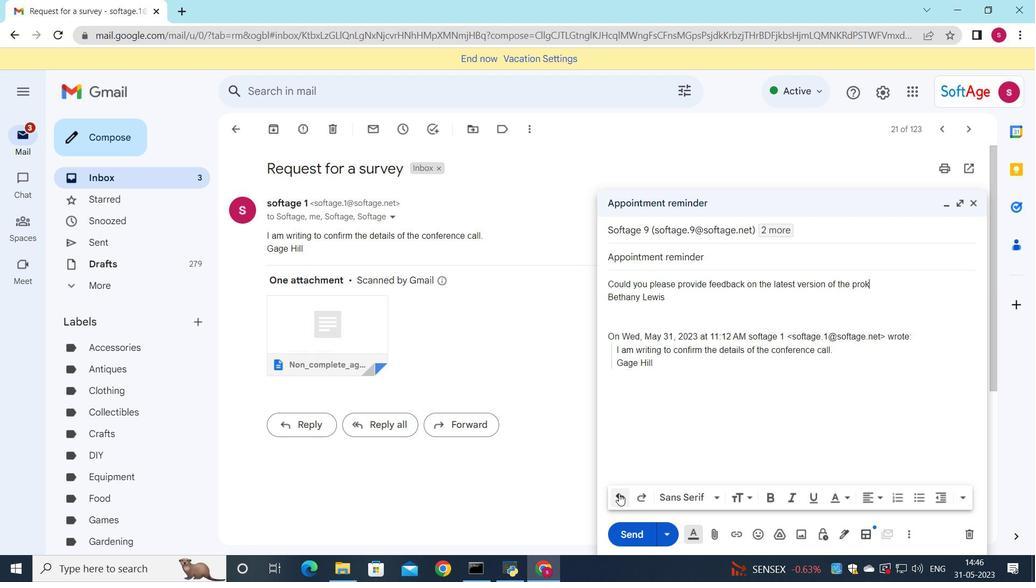 
Action: Mouse pressed left at (619, 493)
Screenshot: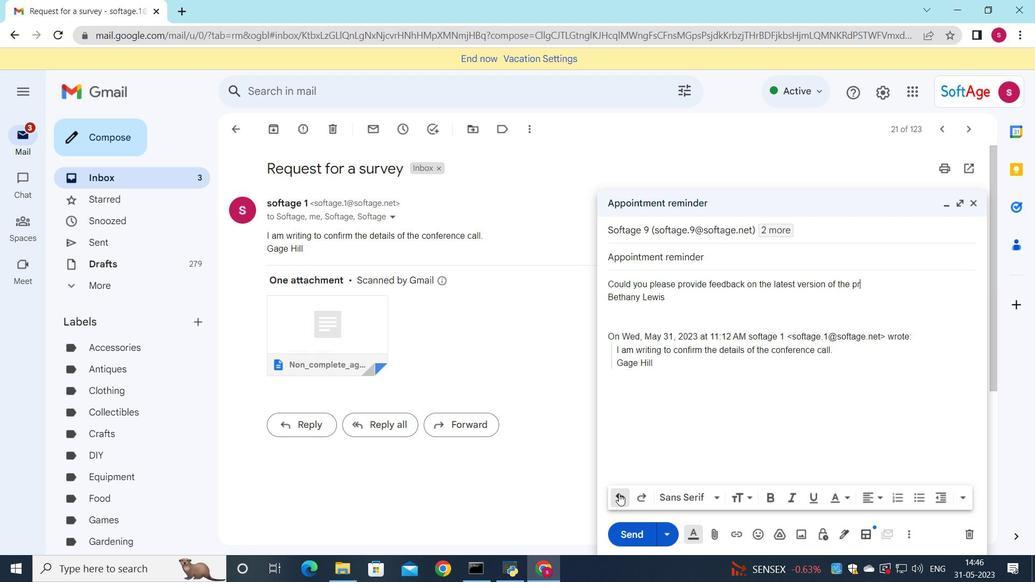 
Action: Mouse pressed left at (619, 493)
Screenshot: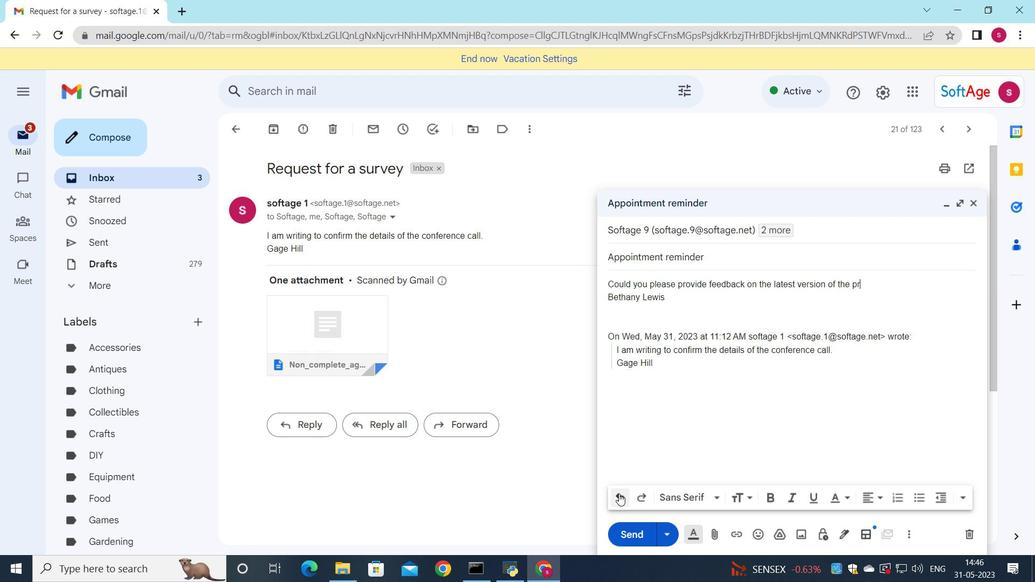 
Action: Mouse pressed left at (619, 493)
Screenshot: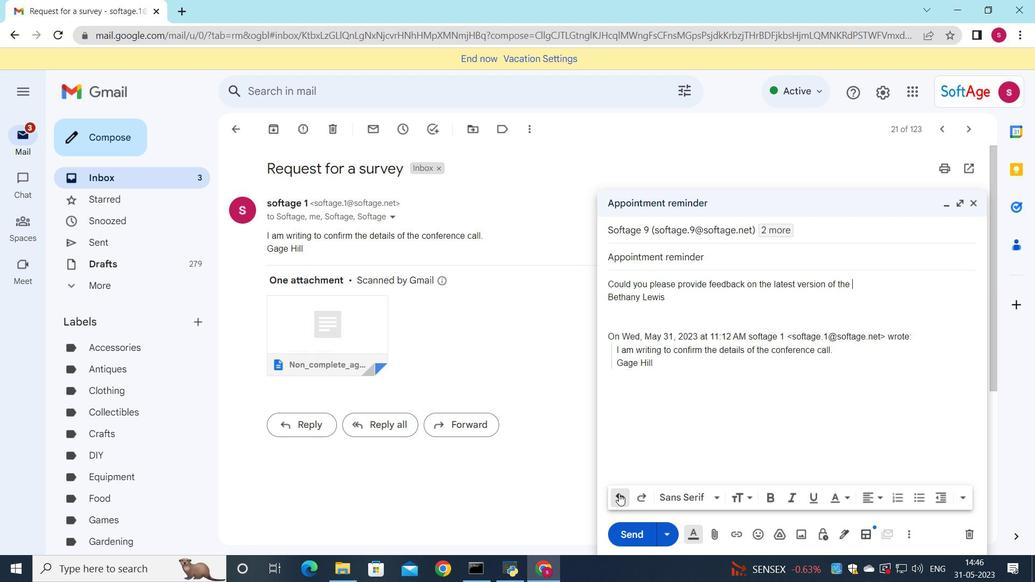 
Action: Mouse pressed left at (619, 493)
Screenshot: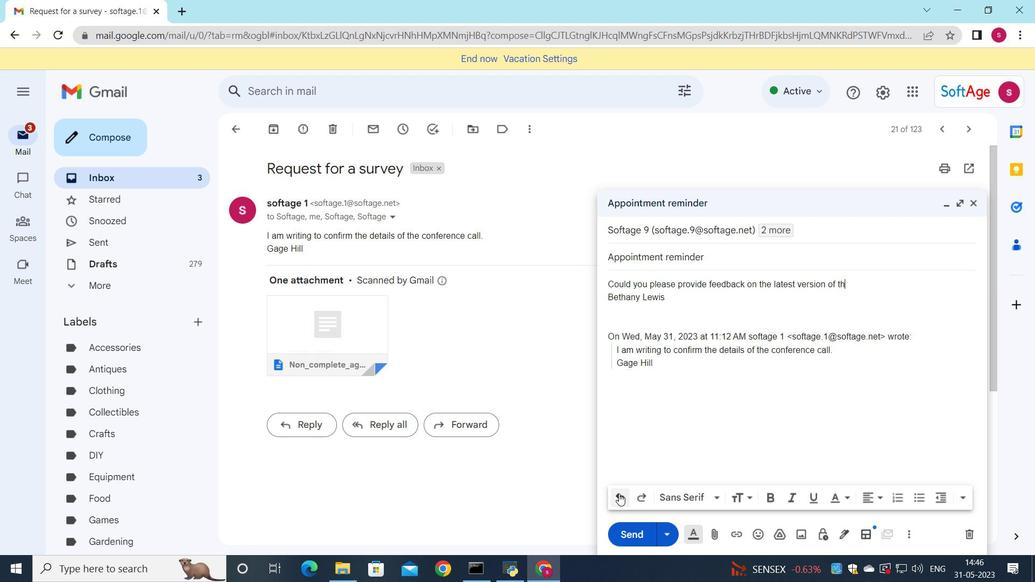 
Action: Mouse pressed left at (619, 493)
Screenshot: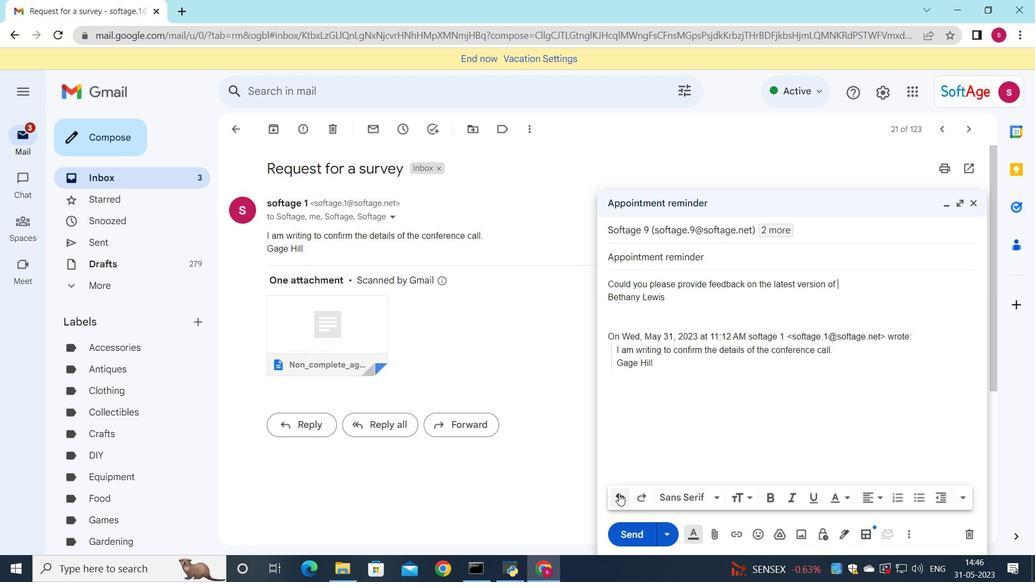 
Action: Mouse pressed left at (619, 493)
Screenshot: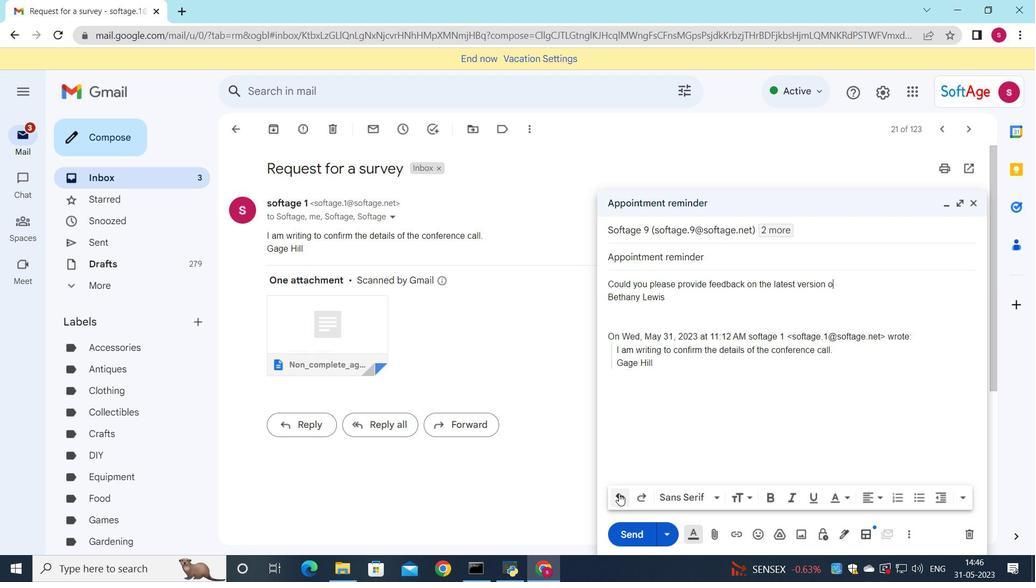 
Action: Mouse pressed left at (619, 493)
Screenshot: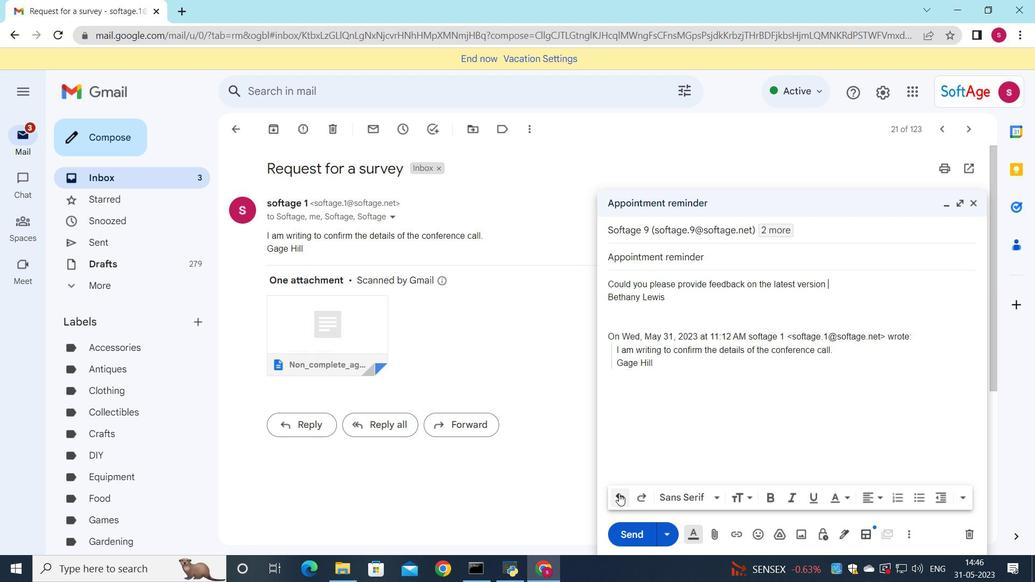 
Action: Mouse pressed left at (619, 493)
Screenshot: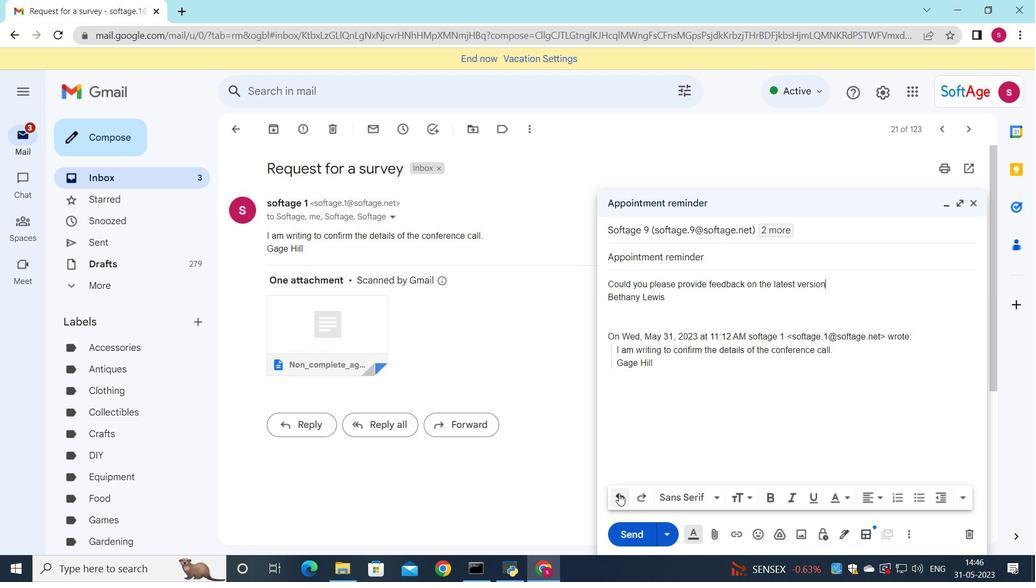 
Action: Mouse pressed left at (619, 493)
Screenshot: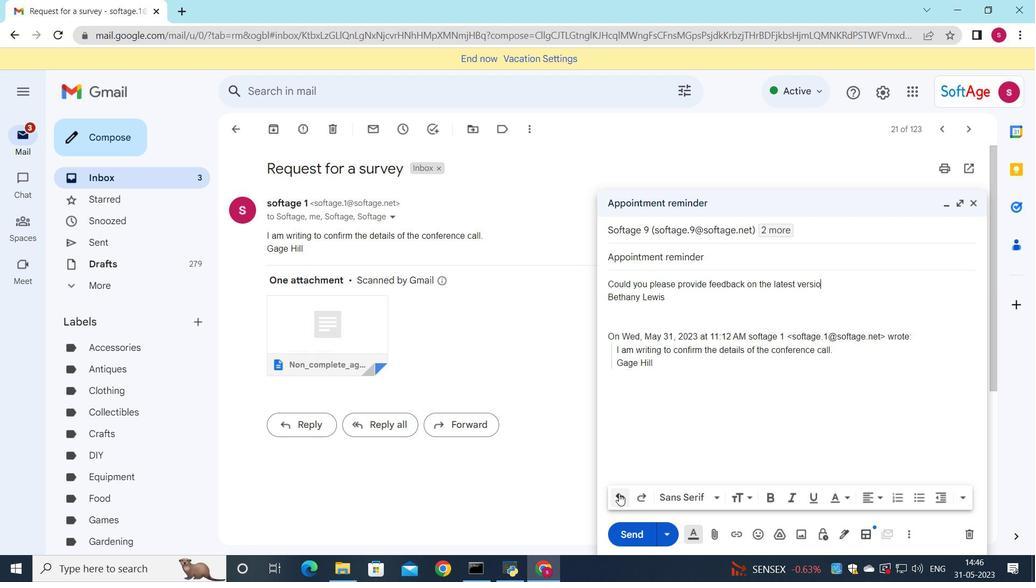 
Action: Mouse pressed left at (619, 493)
Screenshot: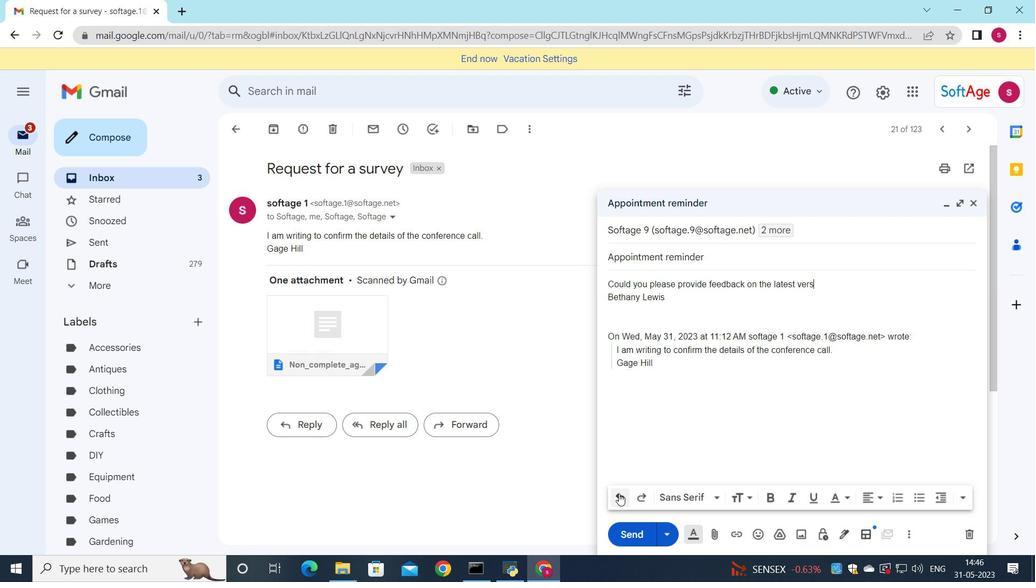 
Action: Mouse pressed left at (619, 493)
Screenshot: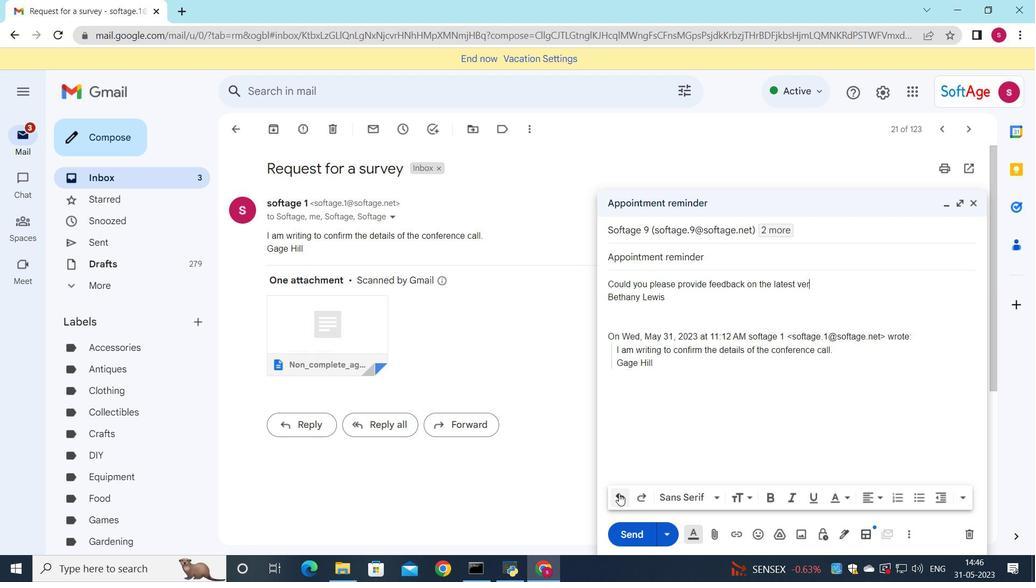 
Action: Mouse pressed left at (619, 493)
Screenshot: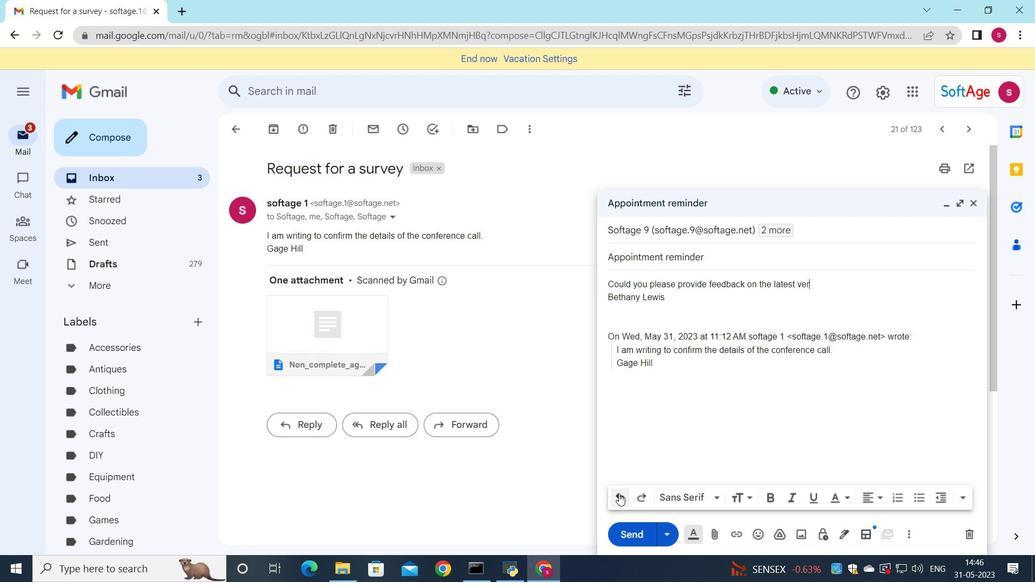 
Action: Mouse pressed left at (619, 493)
Screenshot: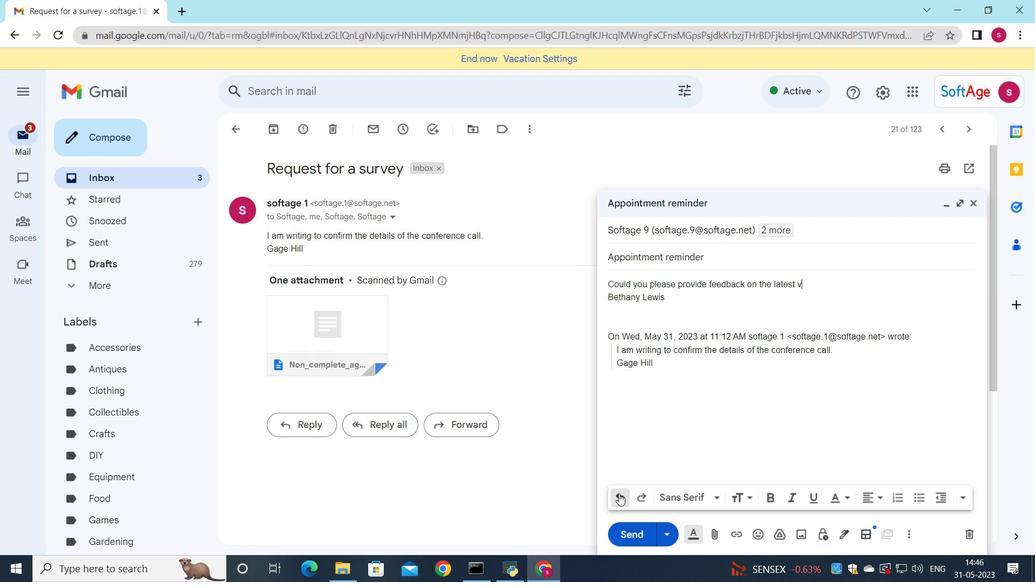 
Action: Mouse pressed left at (619, 493)
Screenshot: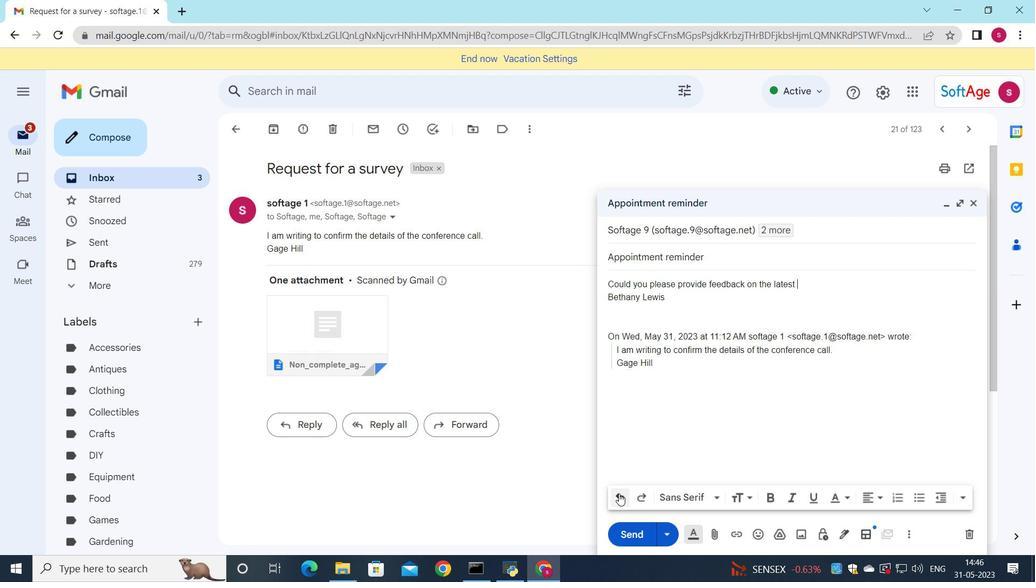 
Action: Mouse pressed left at (619, 493)
Screenshot: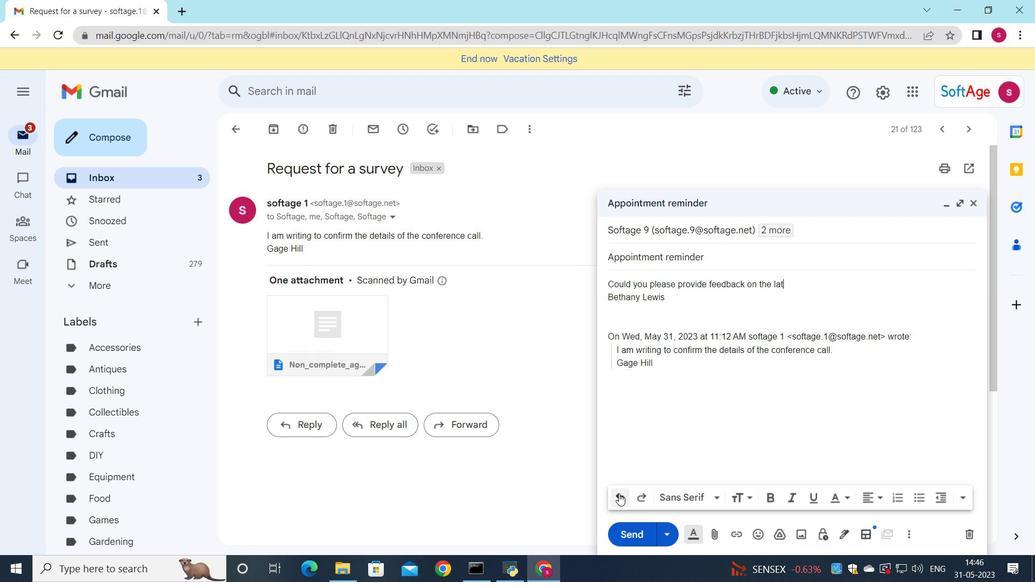
Action: Mouse pressed left at (619, 493)
Screenshot: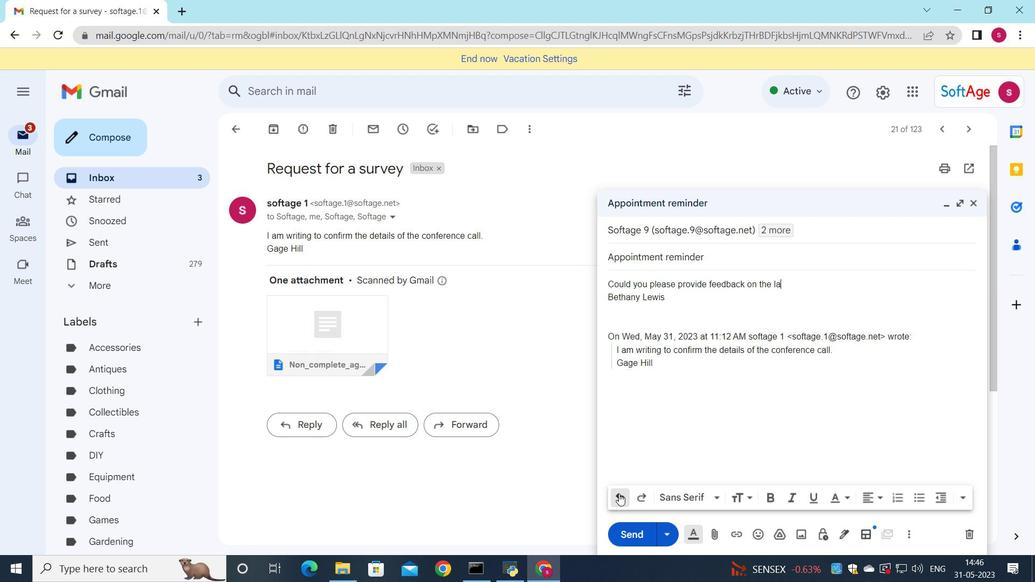 
Action: Mouse pressed left at (619, 493)
Screenshot: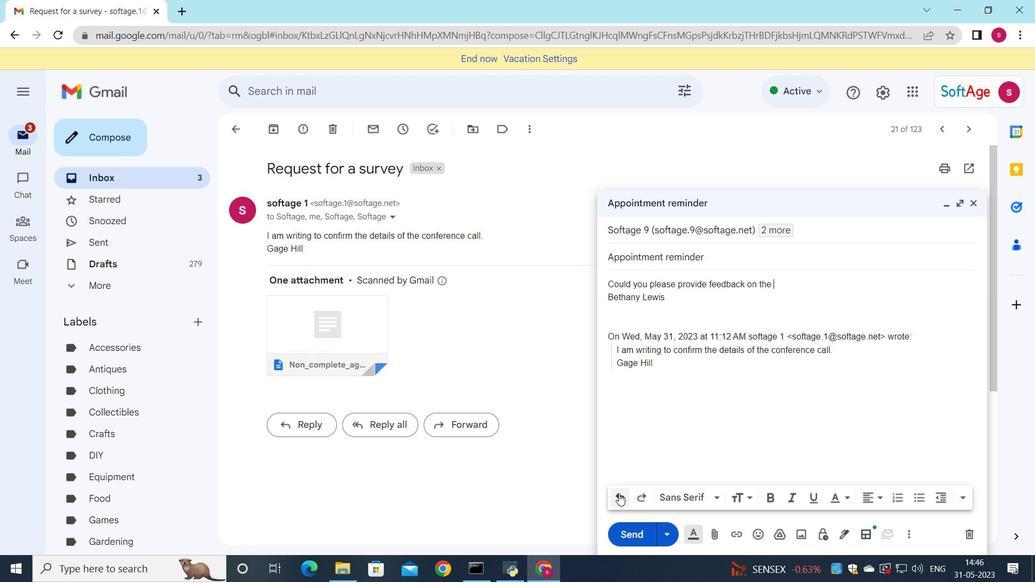 
Action: Mouse pressed left at (619, 493)
Screenshot: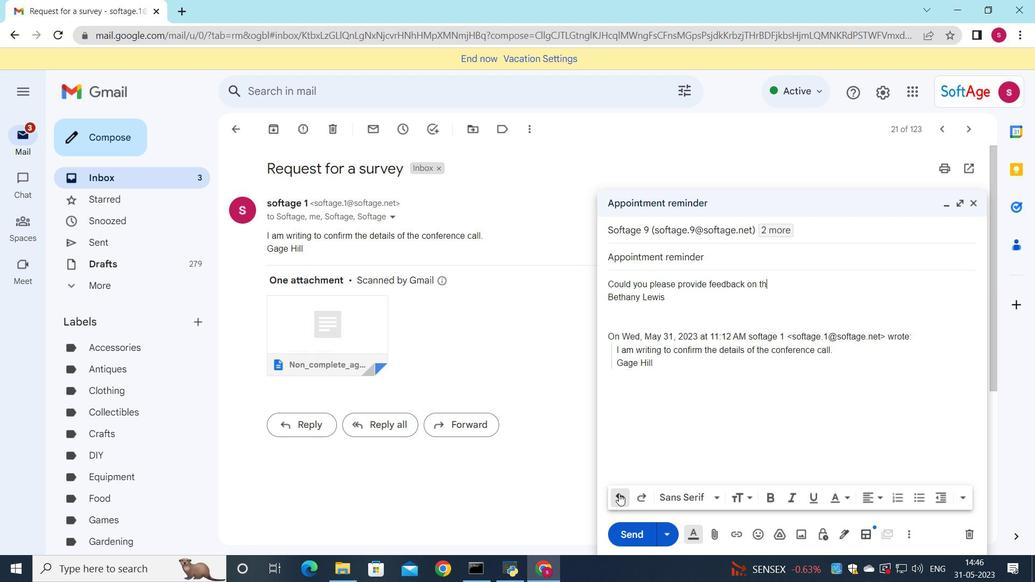 
Action: Mouse pressed left at (619, 493)
Screenshot: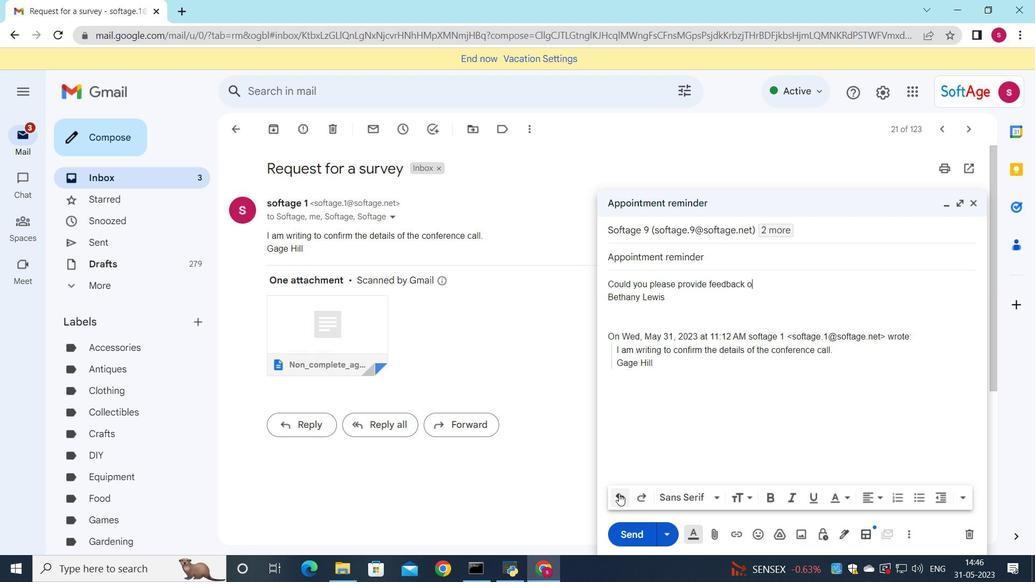 
Action: Mouse pressed left at (619, 493)
Screenshot: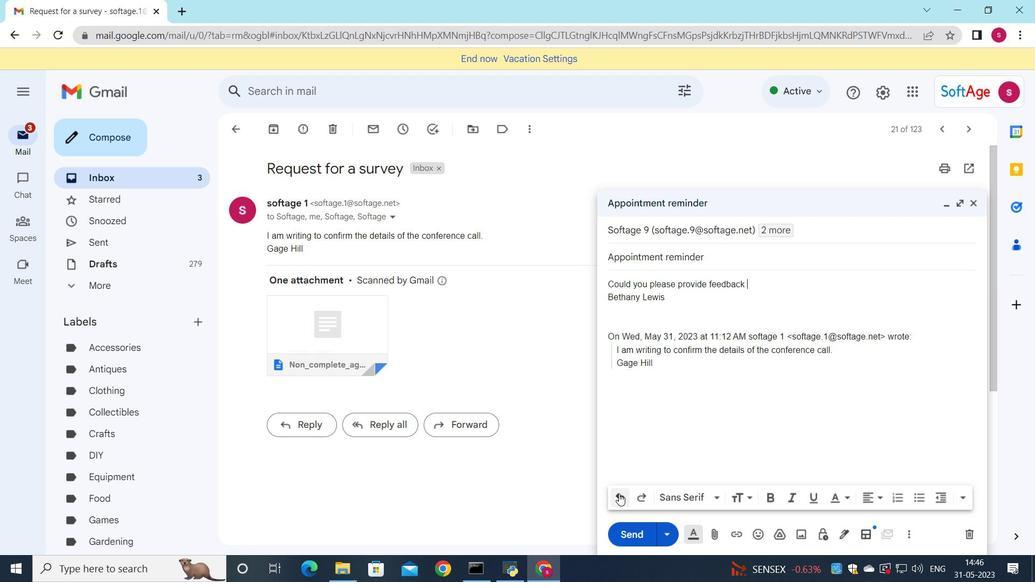 
Action: Mouse pressed left at (619, 493)
Screenshot: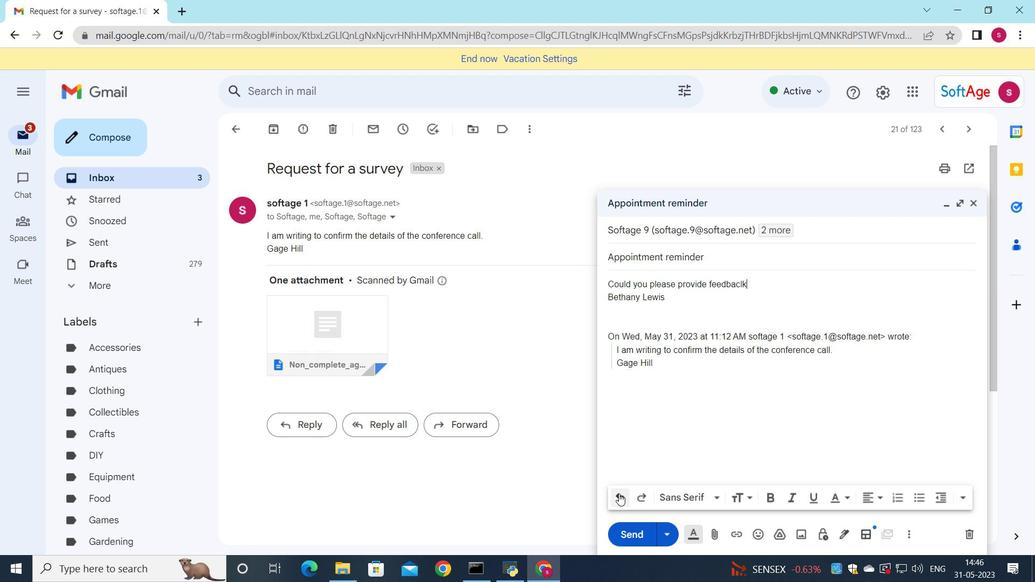 
Action: Mouse pressed left at (619, 493)
Screenshot: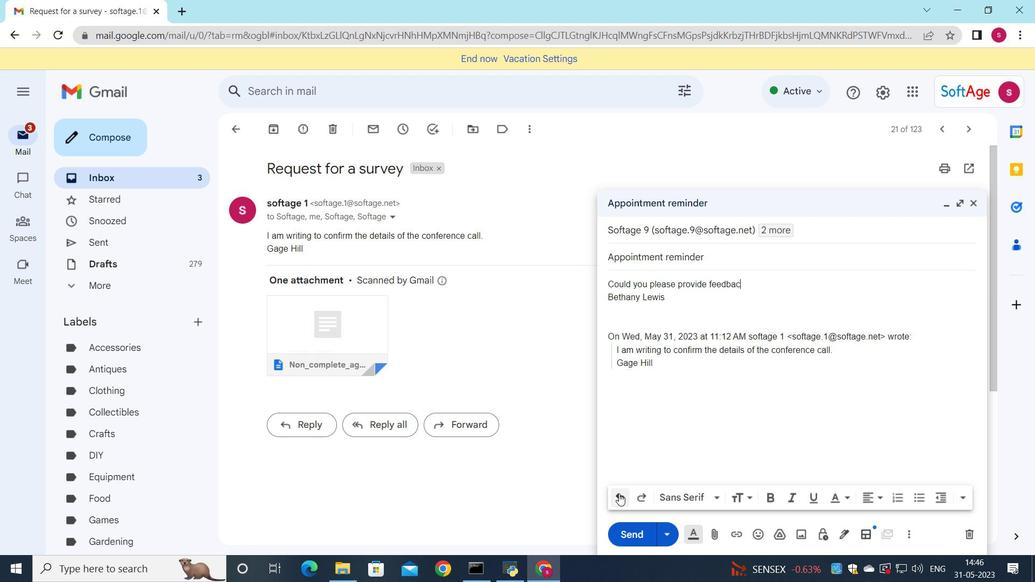 
Action: Mouse pressed left at (619, 493)
Screenshot: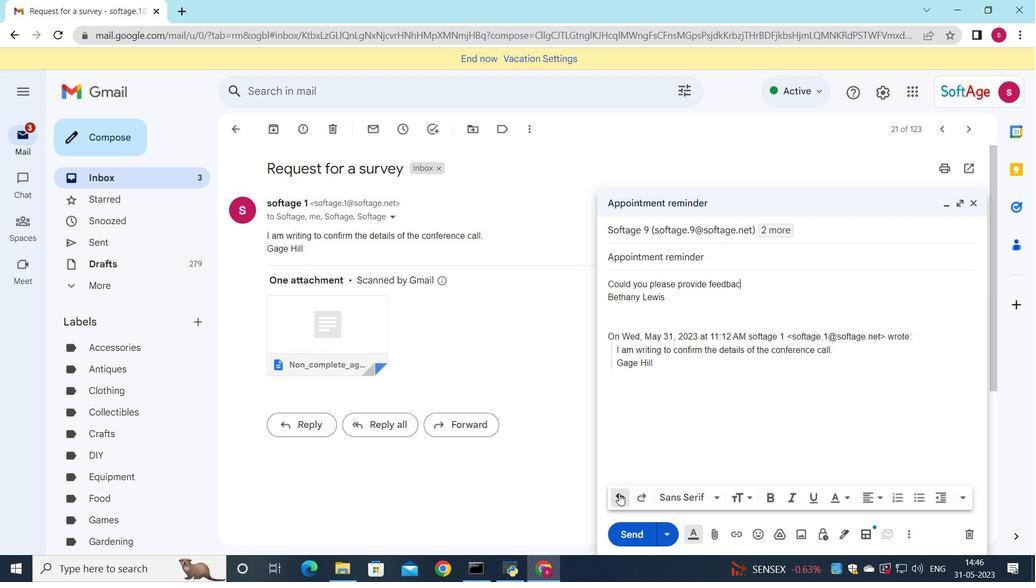 
Action: Mouse pressed left at (619, 493)
Screenshot: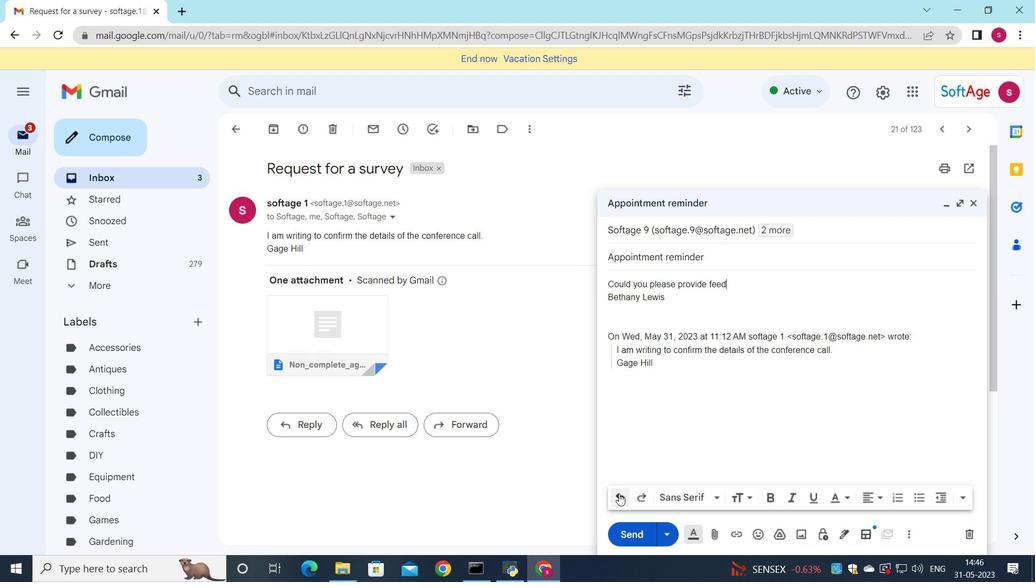 
Action: Mouse pressed left at (619, 493)
Screenshot: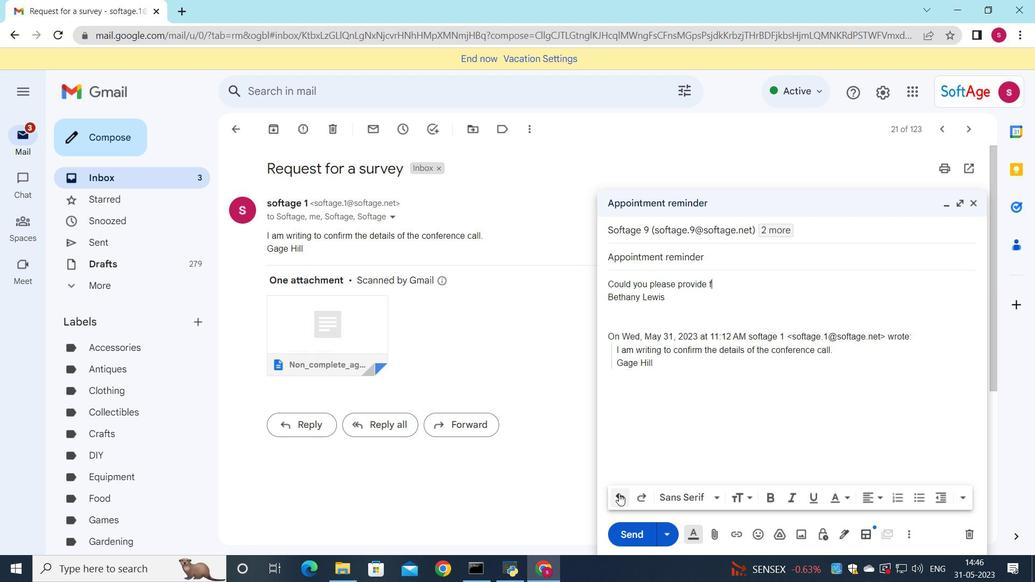 
Action: Mouse pressed left at (619, 493)
Screenshot: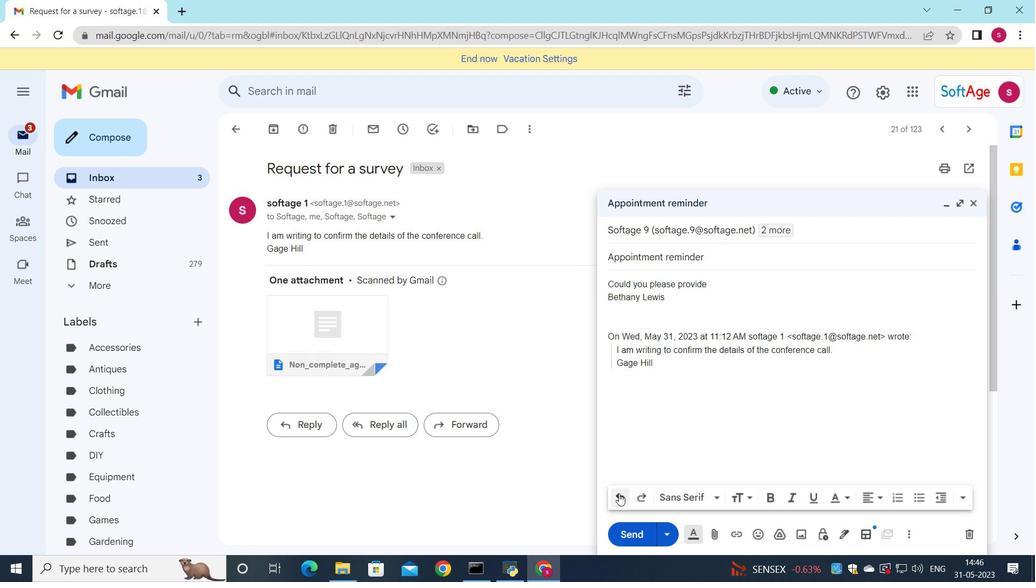 
Action: Mouse pressed left at (619, 493)
Screenshot: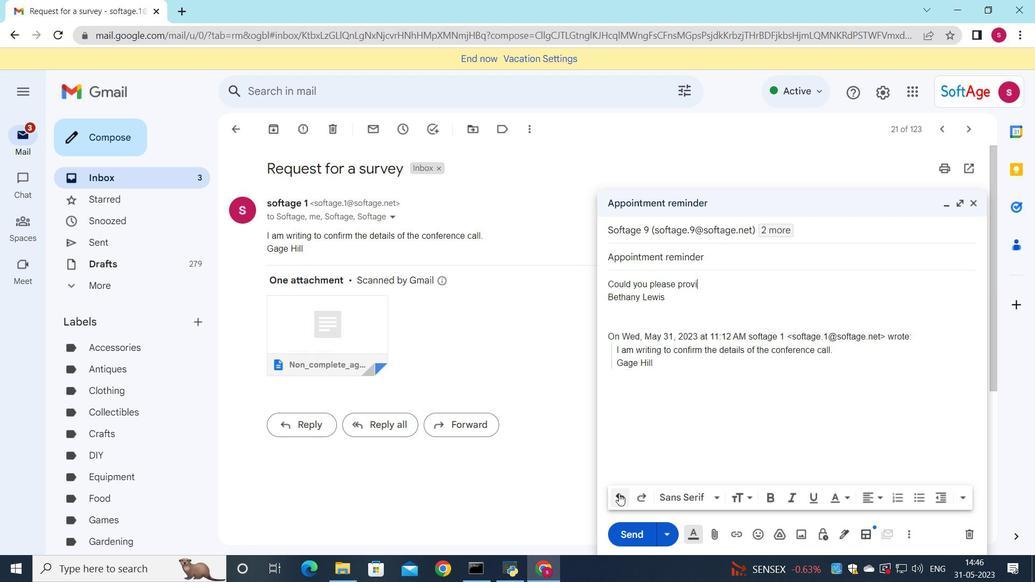 
Action: Mouse pressed left at (619, 493)
Screenshot: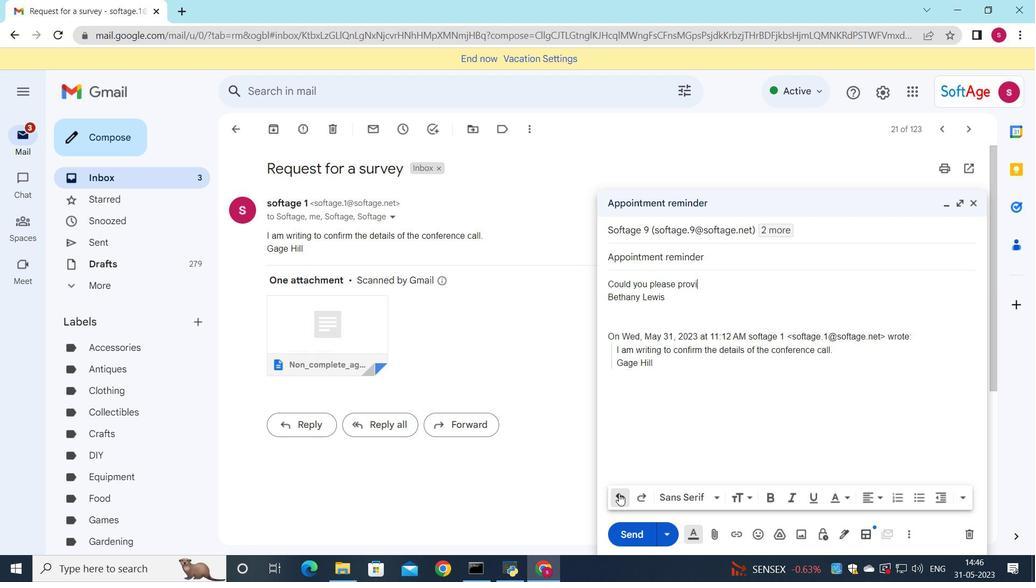 
Action: Mouse pressed left at (619, 493)
Screenshot: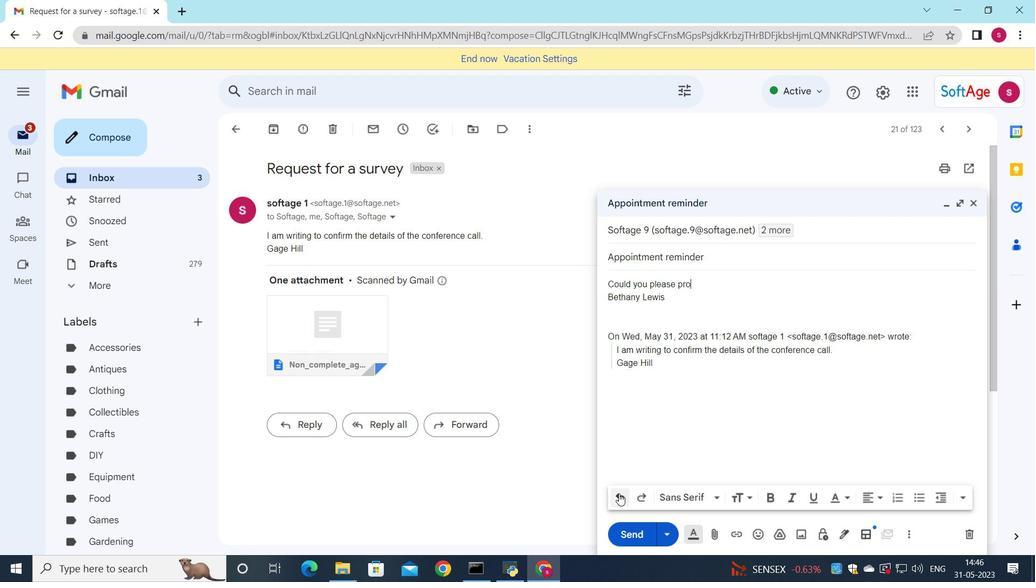 
Action: Mouse pressed left at (619, 493)
Screenshot: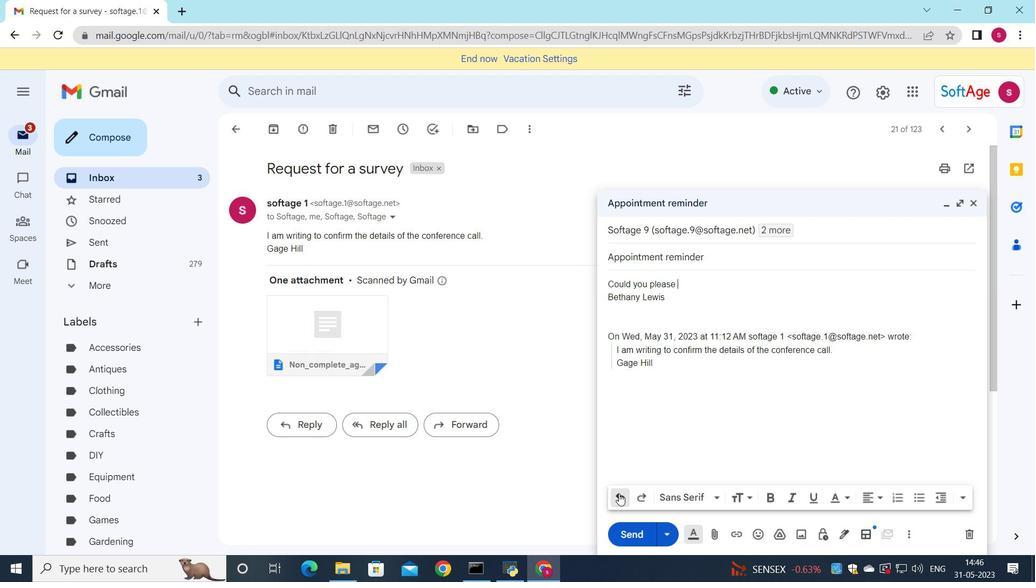 
Action: Mouse pressed left at (619, 493)
Screenshot: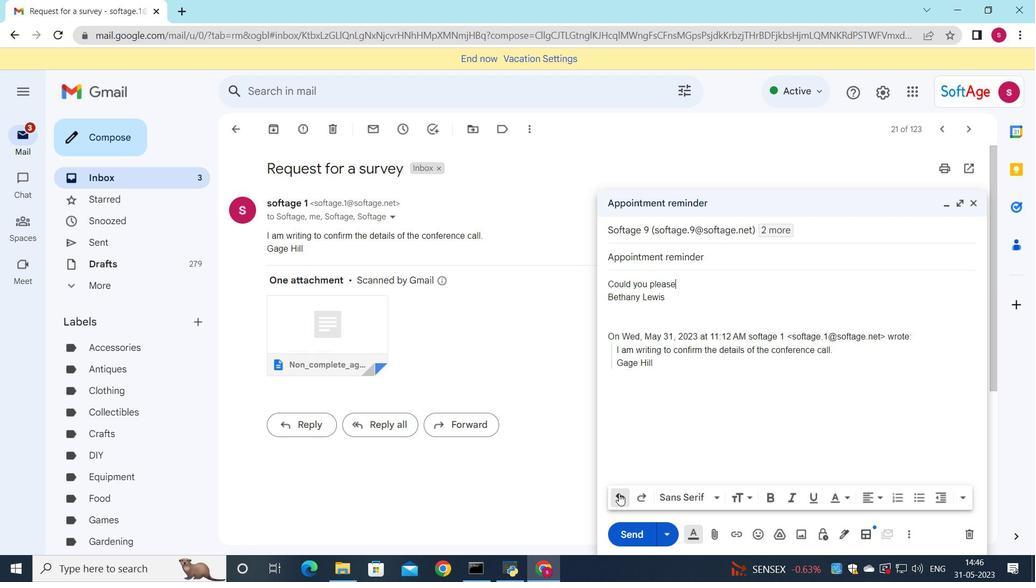 
Action: Mouse pressed left at (619, 493)
Screenshot: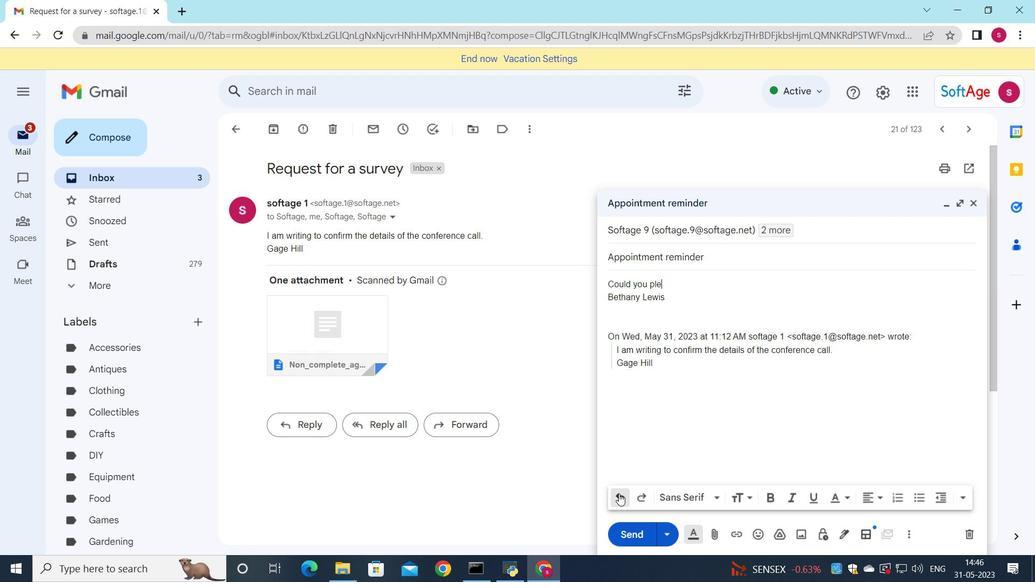 
Action: Mouse pressed left at (619, 493)
Screenshot: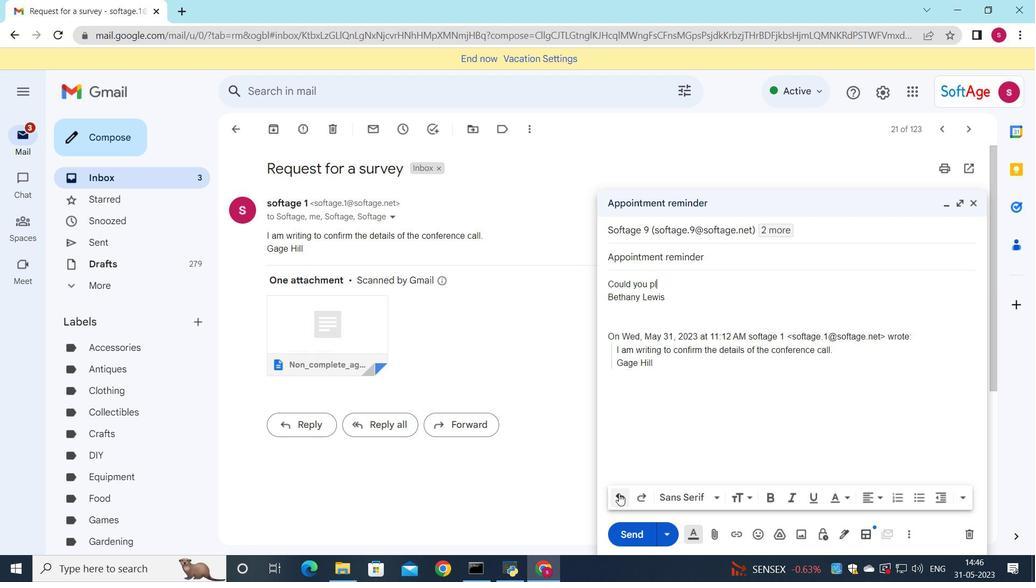 
Action: Mouse pressed left at (619, 493)
Screenshot: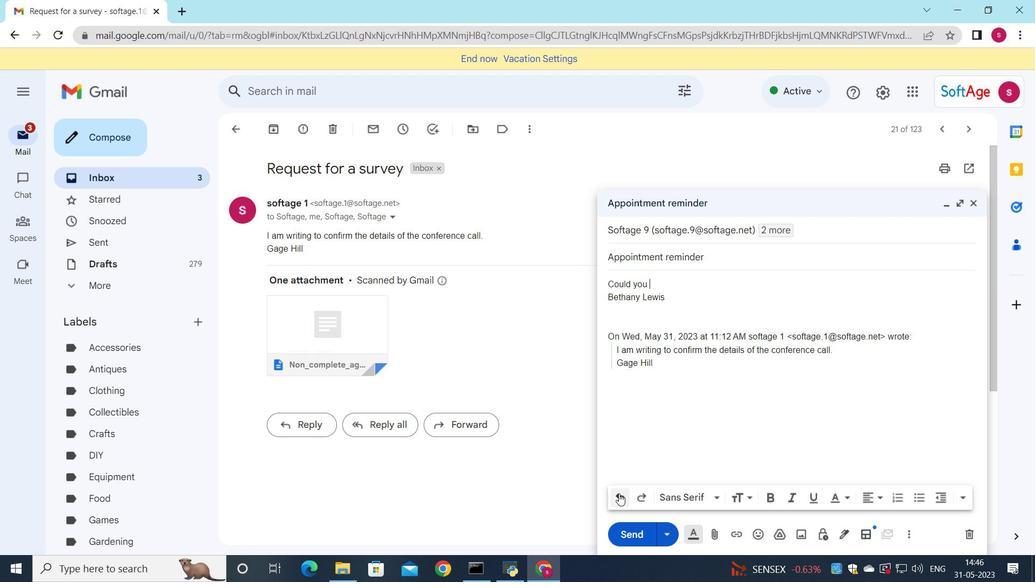
Action: Mouse pressed left at (619, 493)
Screenshot: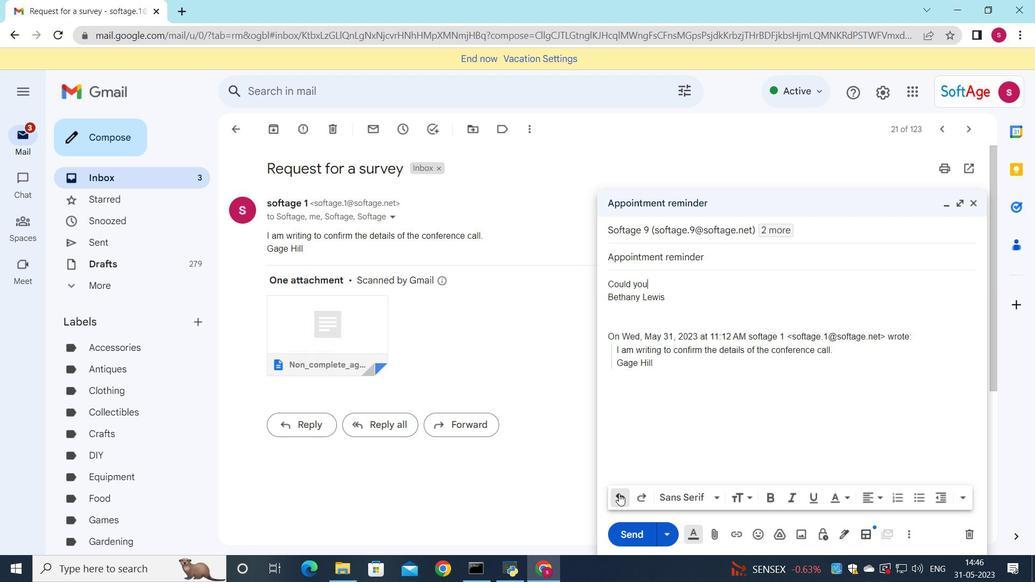 
Action: Mouse pressed left at (619, 493)
Screenshot: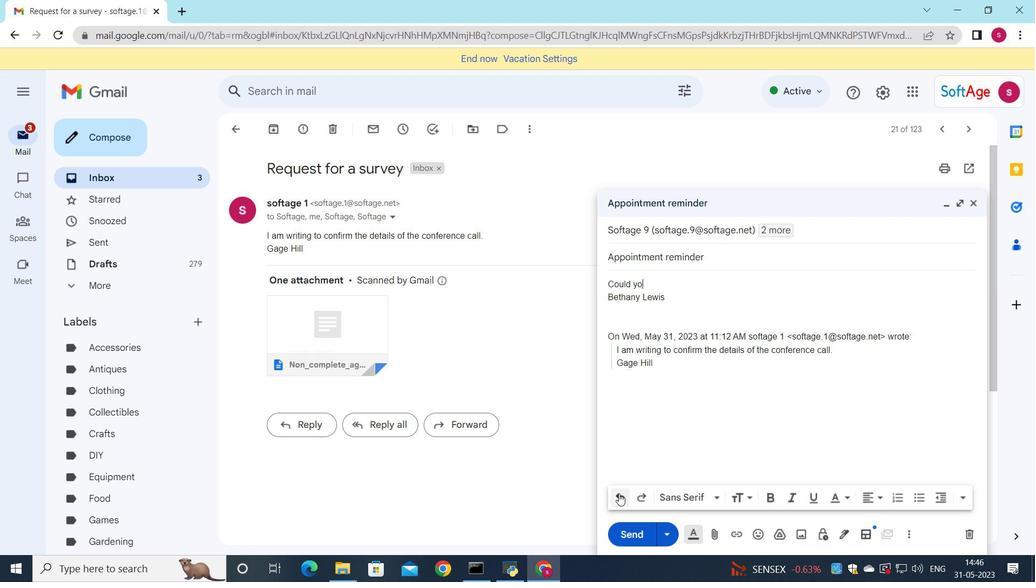 
Action: Mouse pressed left at (619, 493)
Screenshot: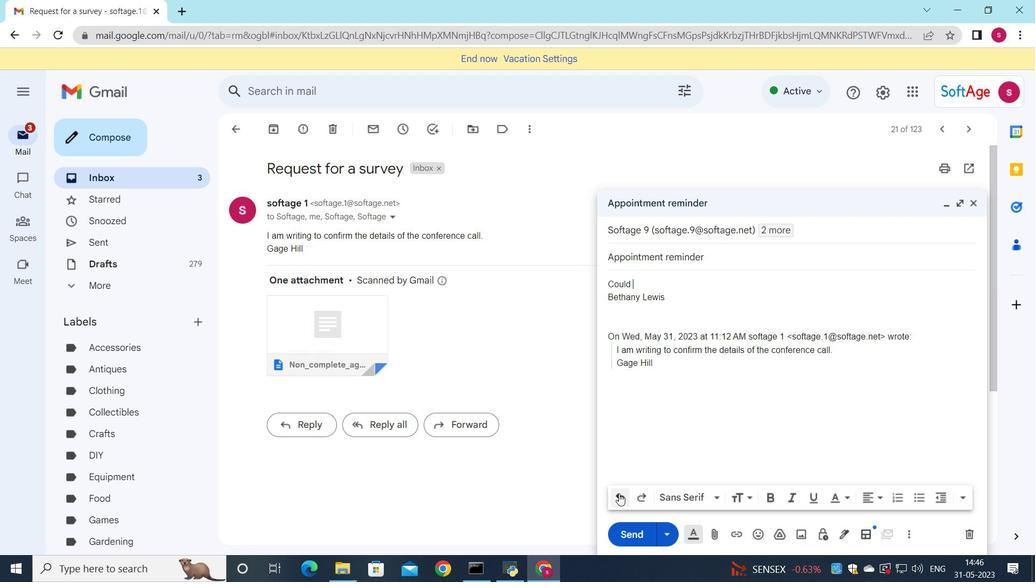 
Action: Mouse pressed left at (619, 493)
Screenshot: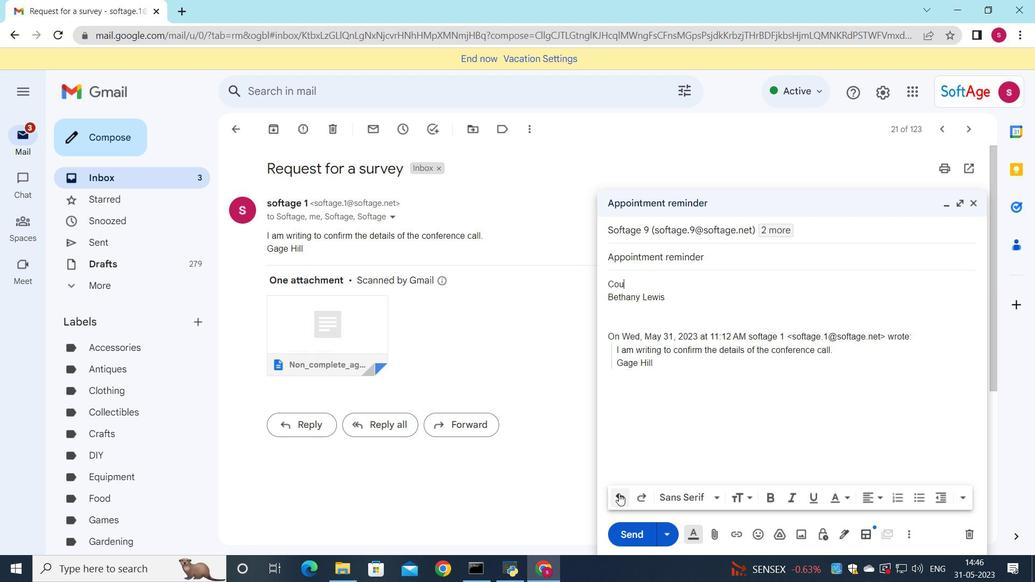 
Action: Mouse pressed left at (619, 493)
Screenshot: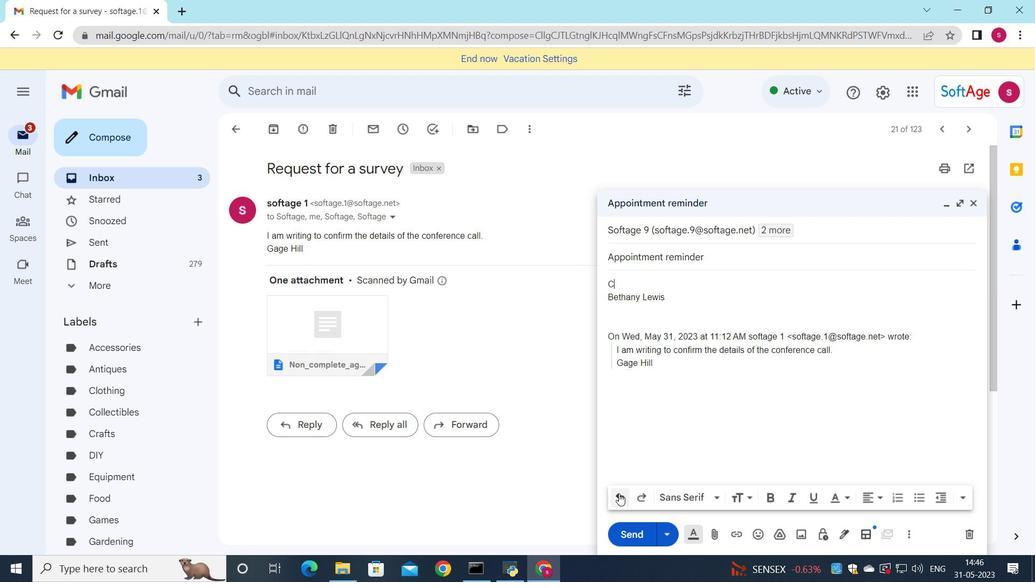
Action: Key pressed <Key.shift>I<Key.space>am<Key.space>writing<Key.space>to<Key.space>confirm<Key.space>receipt<Key.space>of<Key.space>your<Key.space>email.
Screenshot: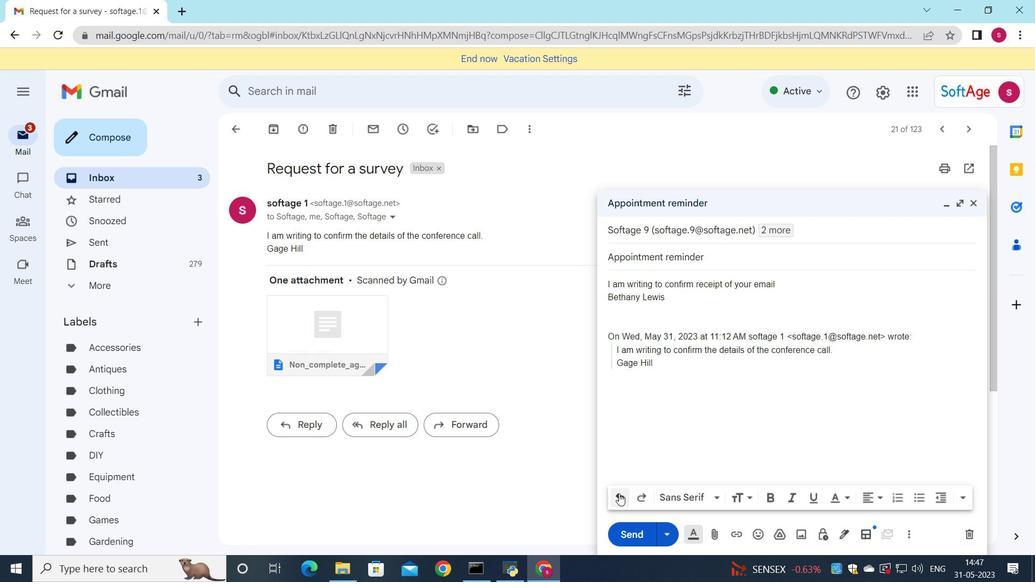 
Action: Mouse moved to (630, 536)
Screenshot: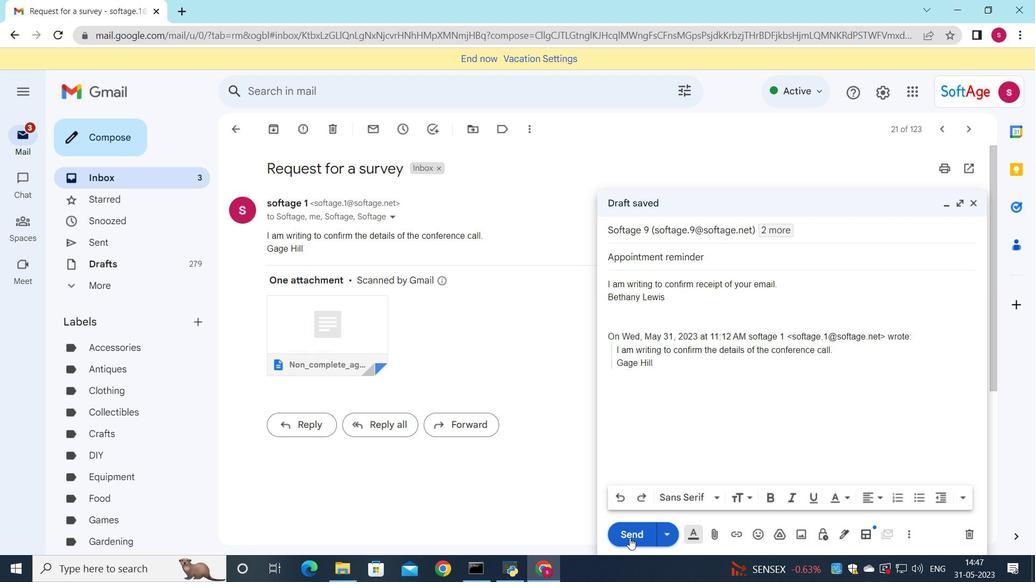 
Action: Mouse pressed left at (630, 536)
Screenshot: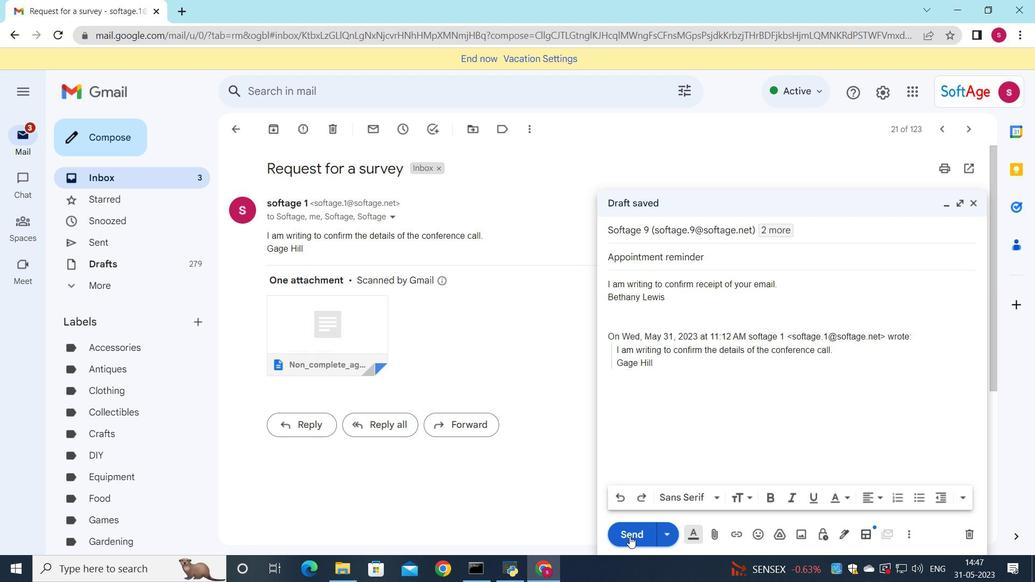 
Action: Mouse moved to (128, 177)
Screenshot: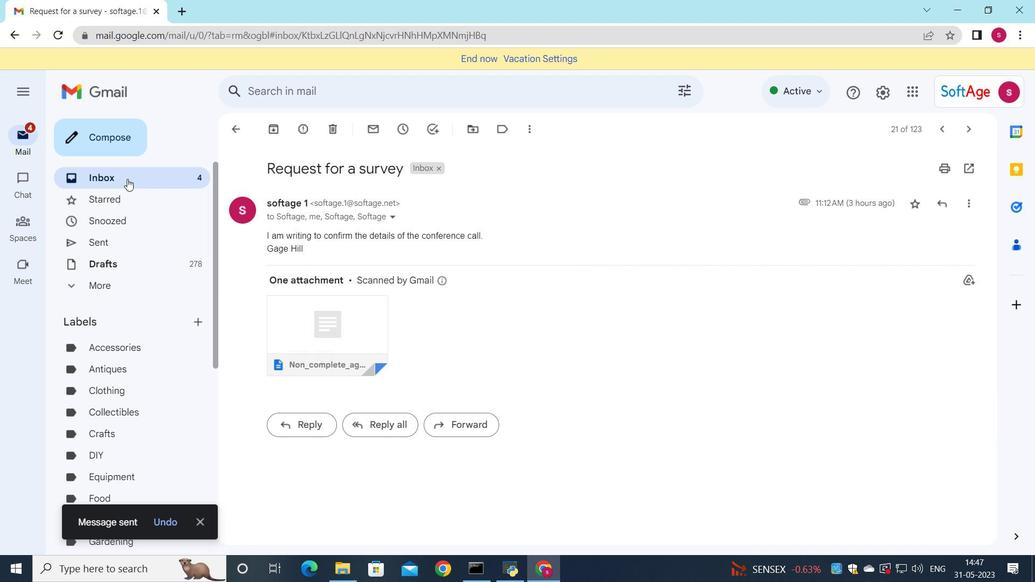 
Action: Mouse pressed left at (128, 177)
Screenshot: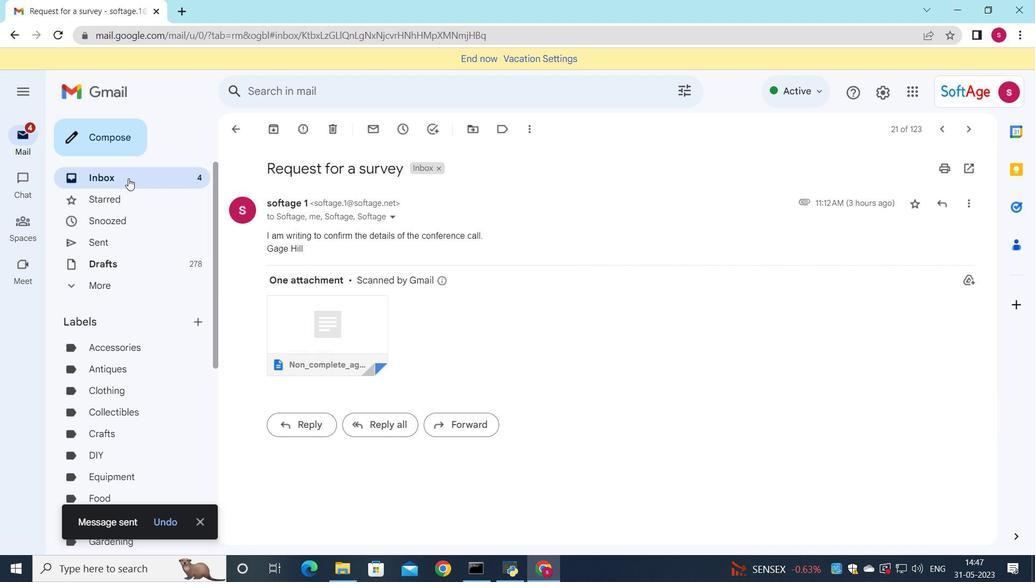 
Action: Mouse moved to (454, 246)
Screenshot: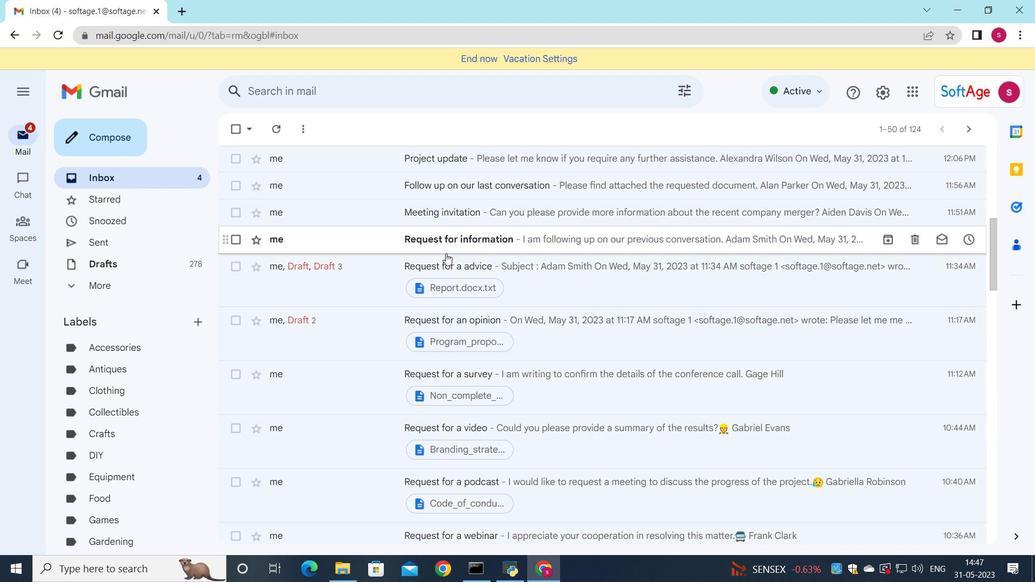 
Action: Mouse scrolled (454, 247) with delta (0, 0)
Screenshot: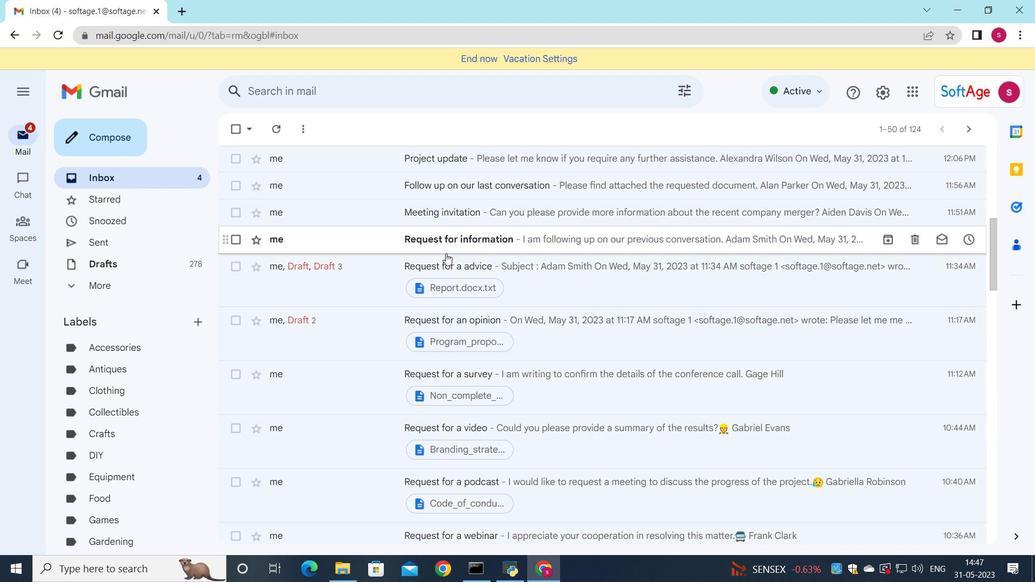 
Action: Mouse scrolled (454, 247) with delta (0, 0)
Screenshot: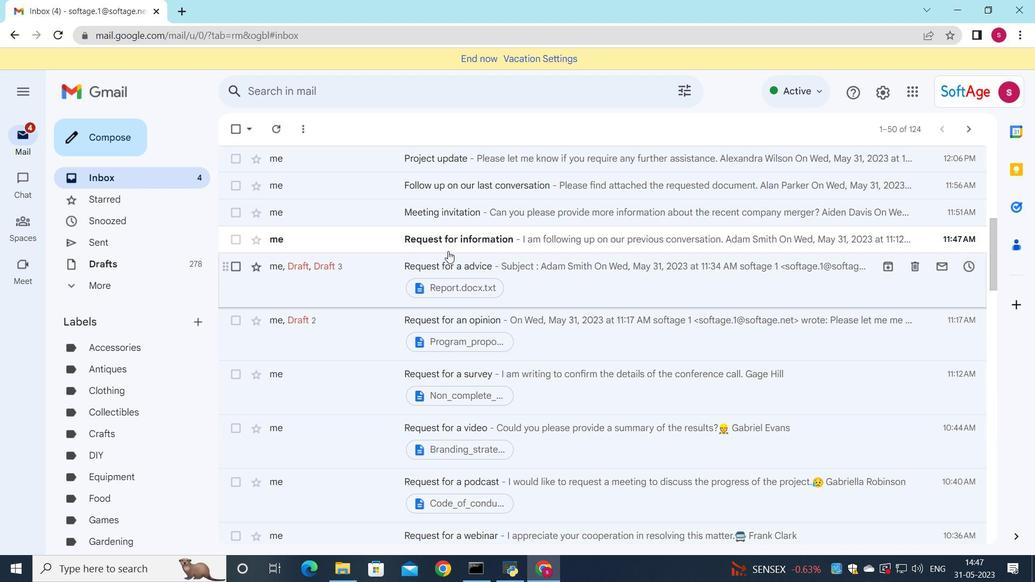 
Action: Mouse scrolled (454, 247) with delta (0, 0)
Screenshot: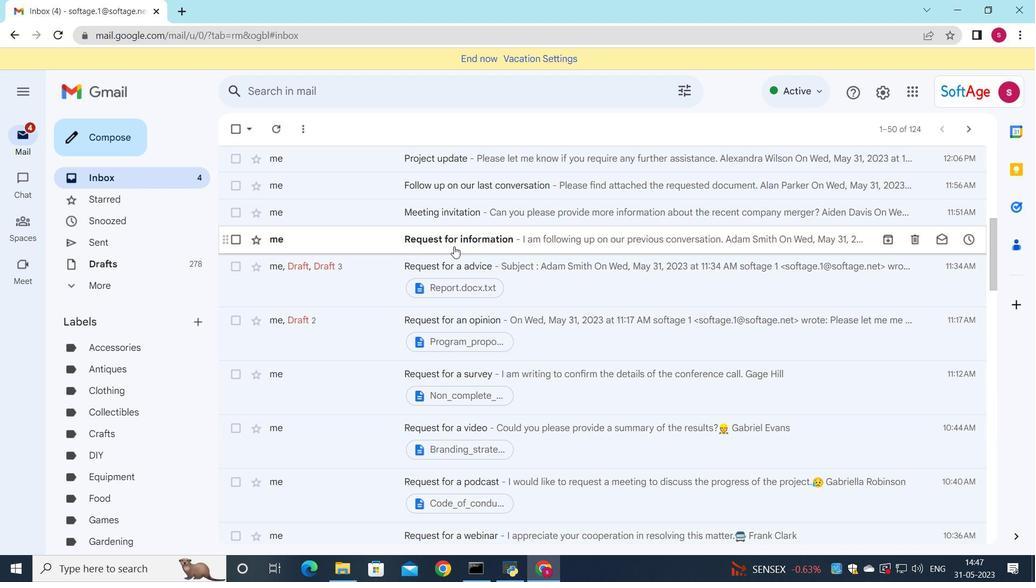 
Action: Mouse scrolled (454, 247) with delta (0, 0)
Screenshot: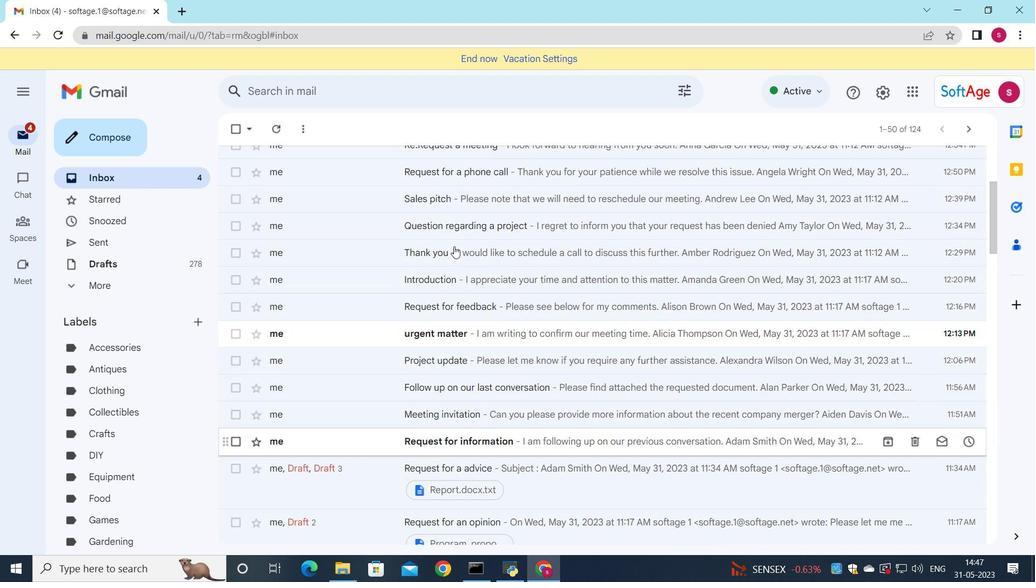 
Action: Mouse scrolled (454, 247) with delta (0, 0)
Screenshot: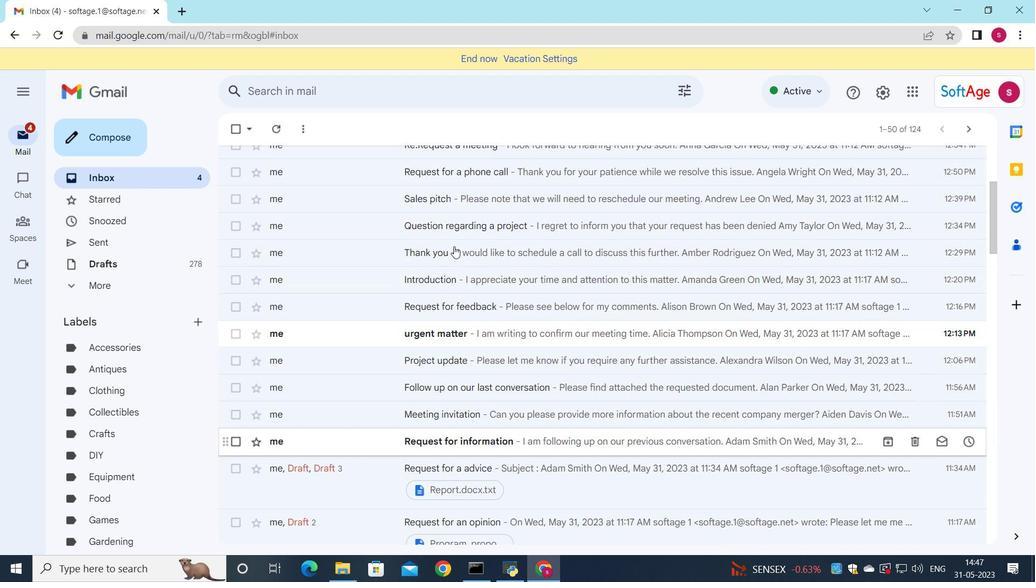 
Action: Mouse scrolled (454, 247) with delta (0, 0)
Screenshot: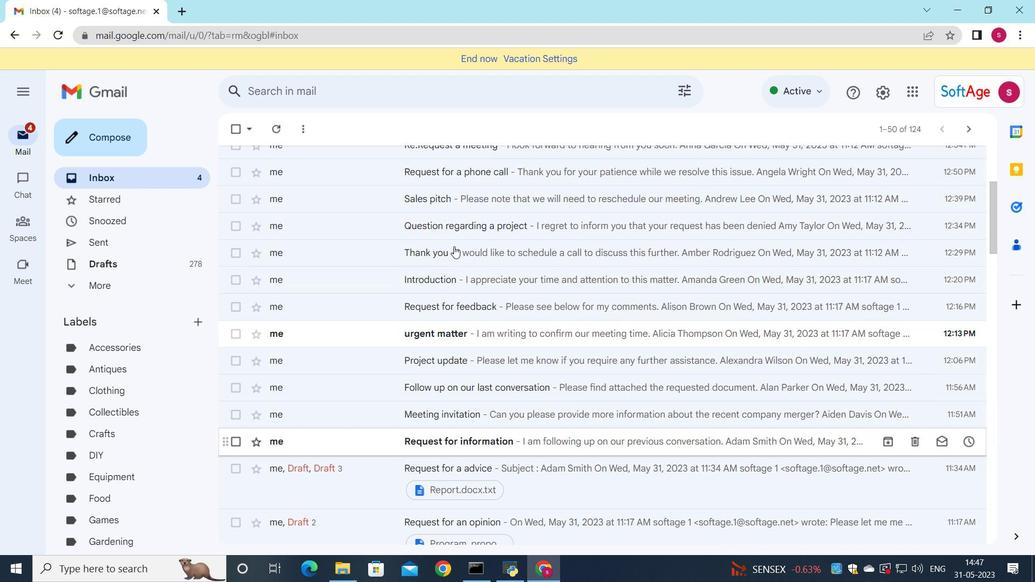 
Action: Mouse scrolled (454, 247) with delta (0, 0)
Screenshot: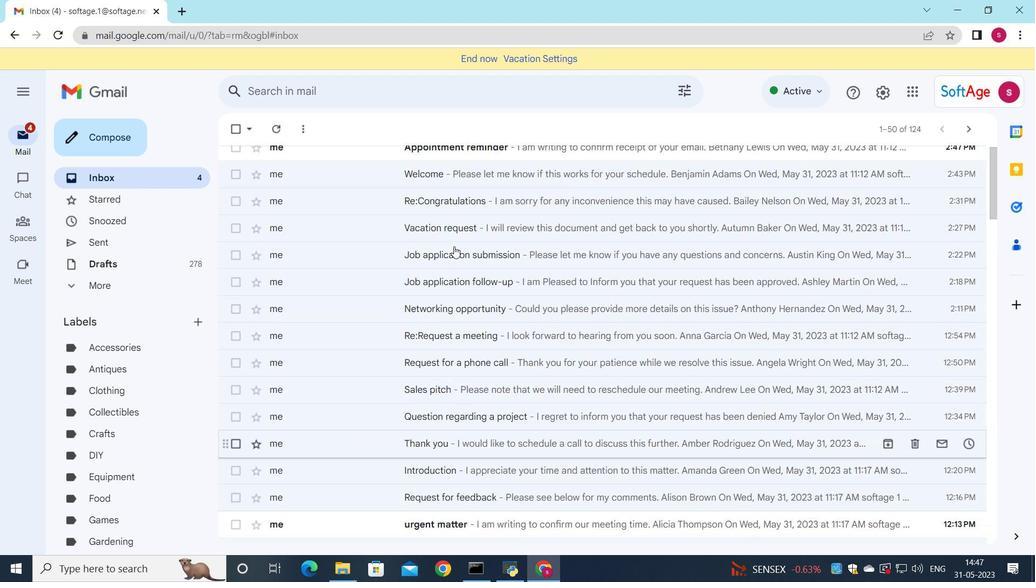 
Action: Mouse scrolled (454, 247) with delta (0, 0)
Screenshot: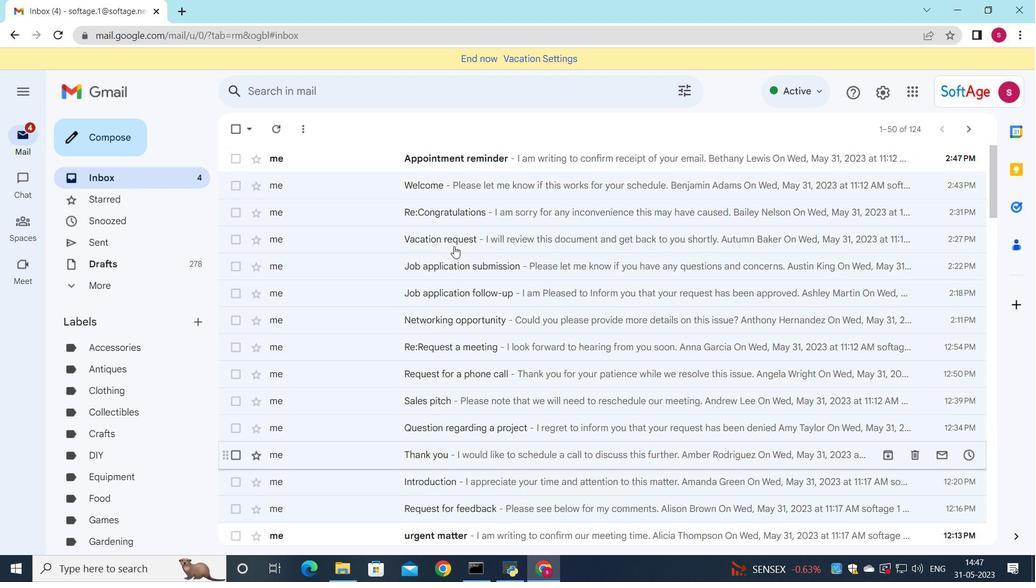 
Action: Mouse scrolled (454, 247) with delta (0, 0)
Screenshot: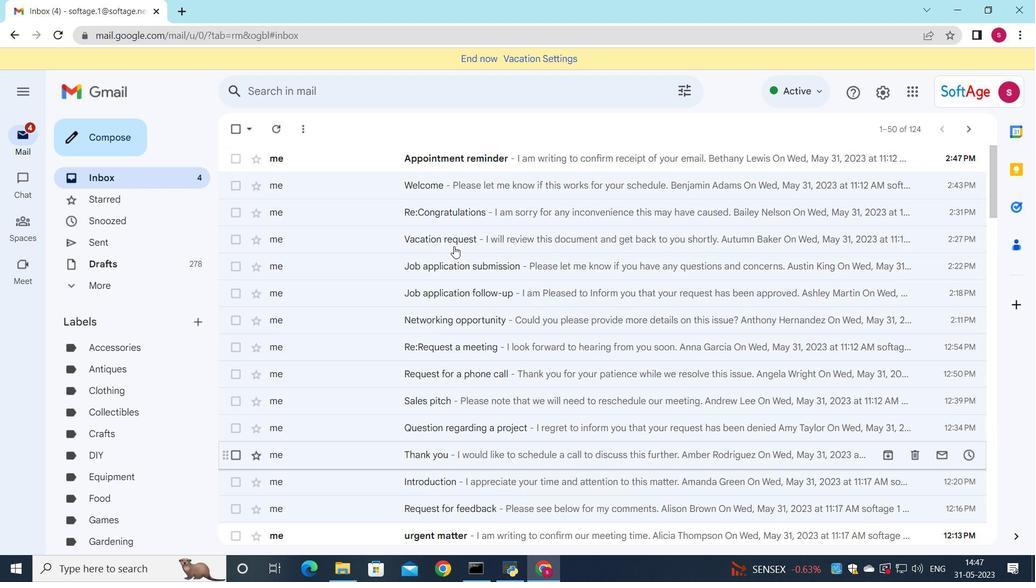 
Action: Mouse scrolled (454, 247) with delta (0, 0)
Screenshot: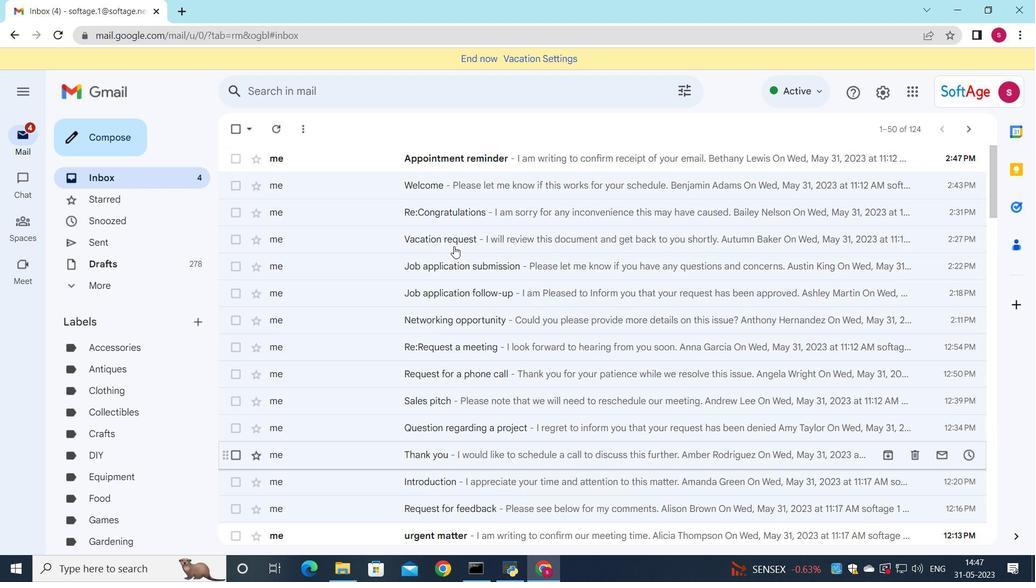 
Action: Mouse scrolled (454, 247) with delta (0, 0)
Screenshot: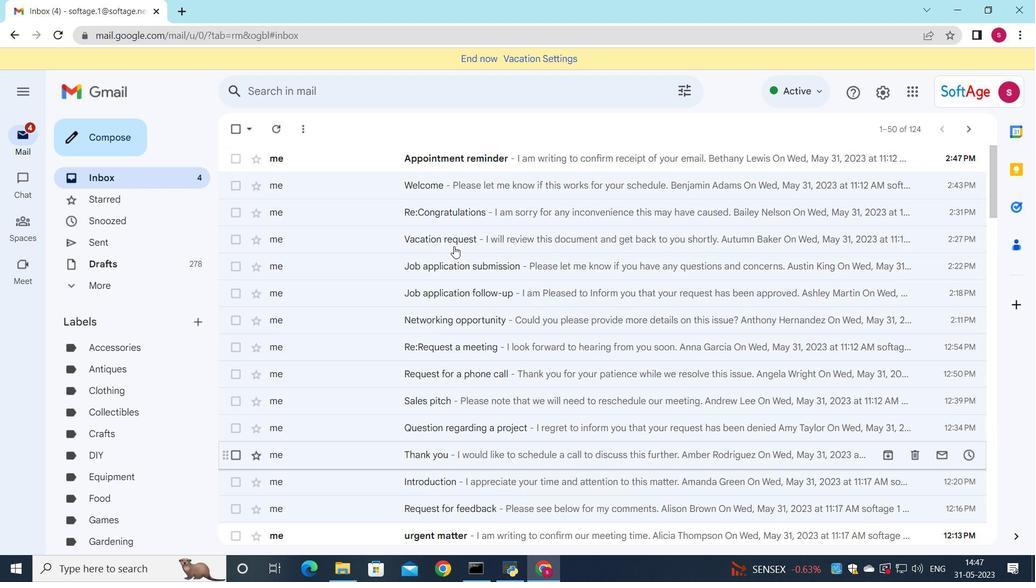 
Action: Mouse scrolled (454, 247) with delta (0, 0)
Screenshot: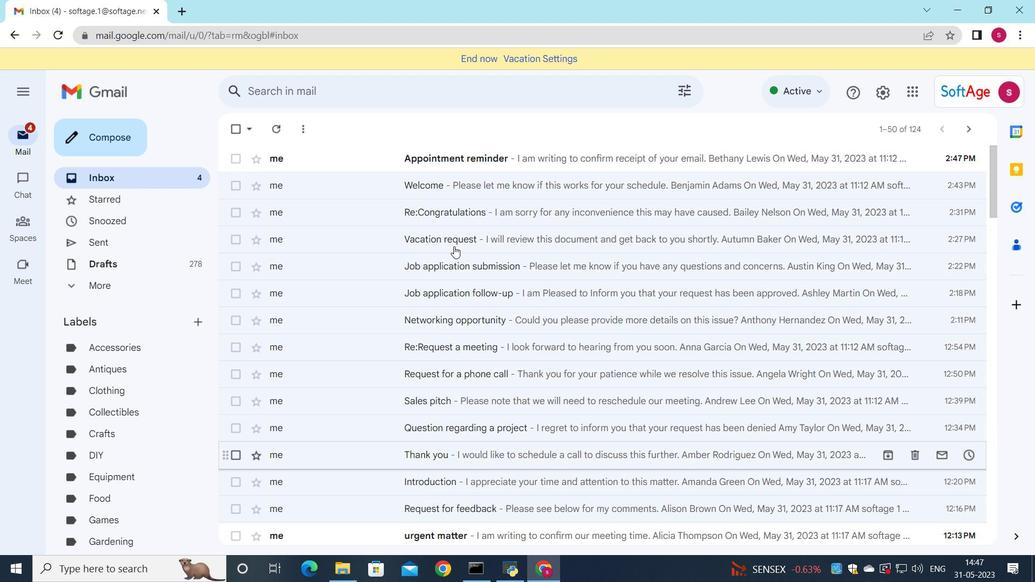 
Action: Mouse scrolled (454, 247) with delta (0, 0)
Screenshot: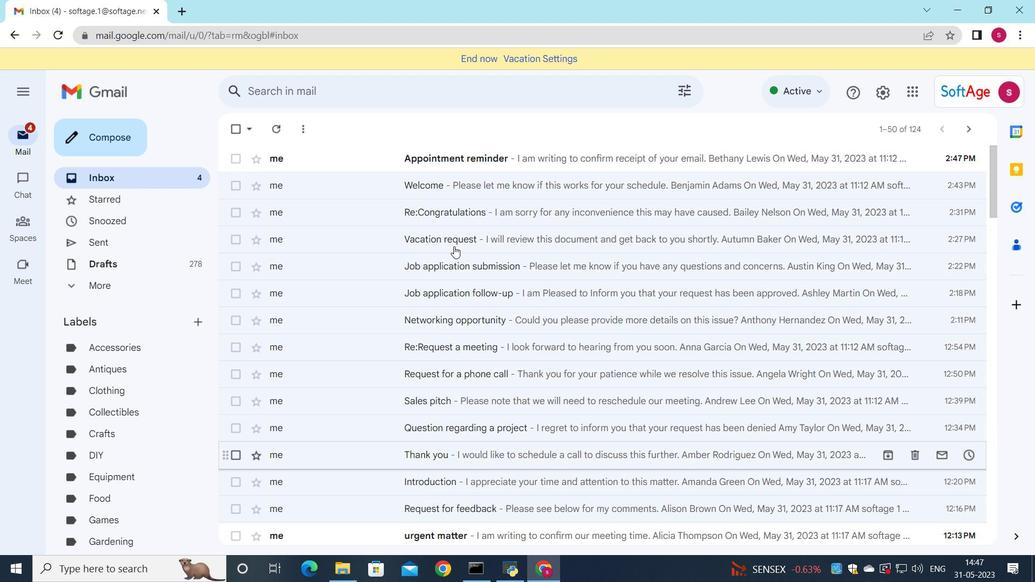 
Action: Mouse moved to (540, 170)
Screenshot: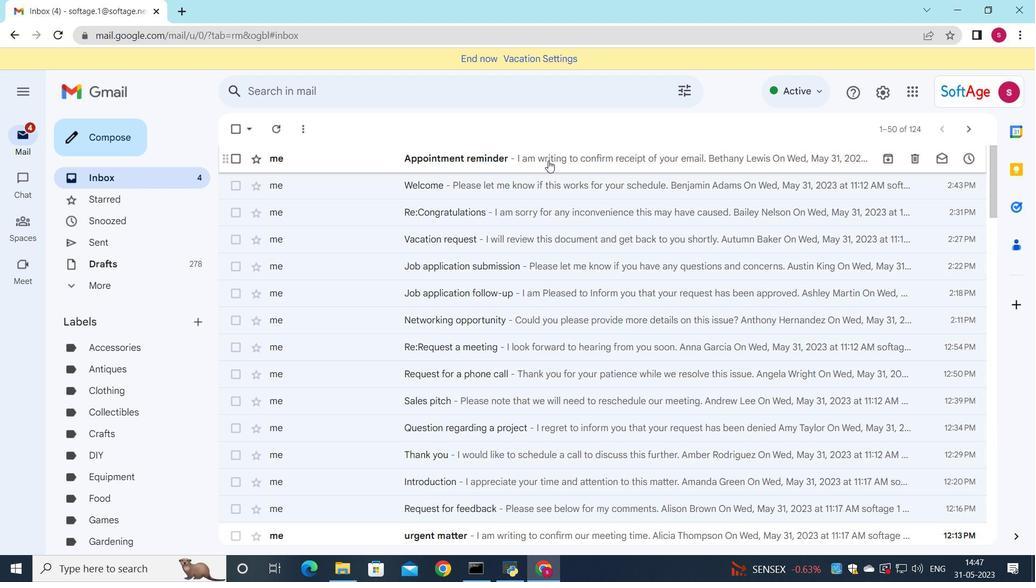 
Action: Mouse pressed left at (540, 170)
Screenshot: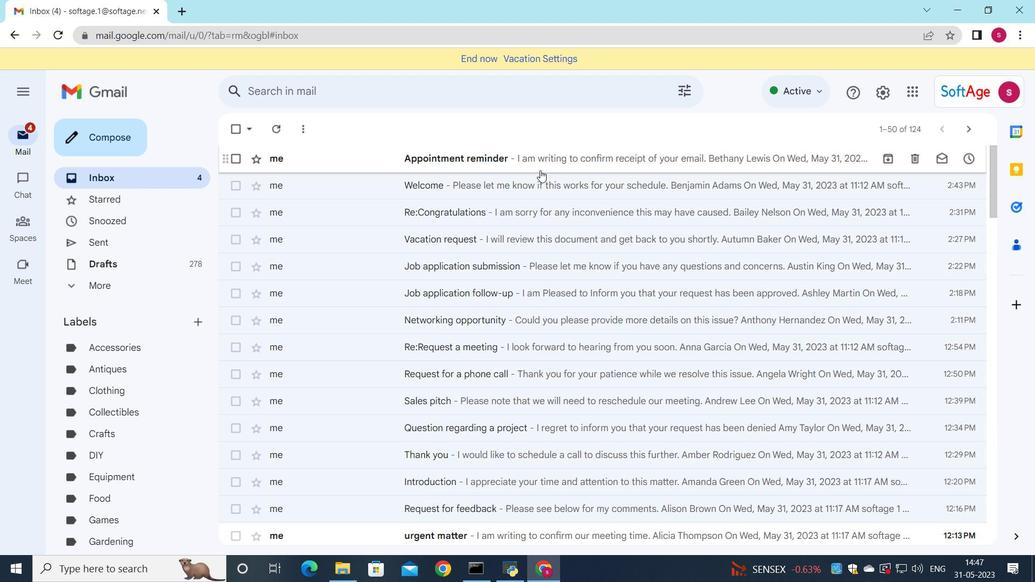 
Action: Mouse moved to (845, 271)
Screenshot: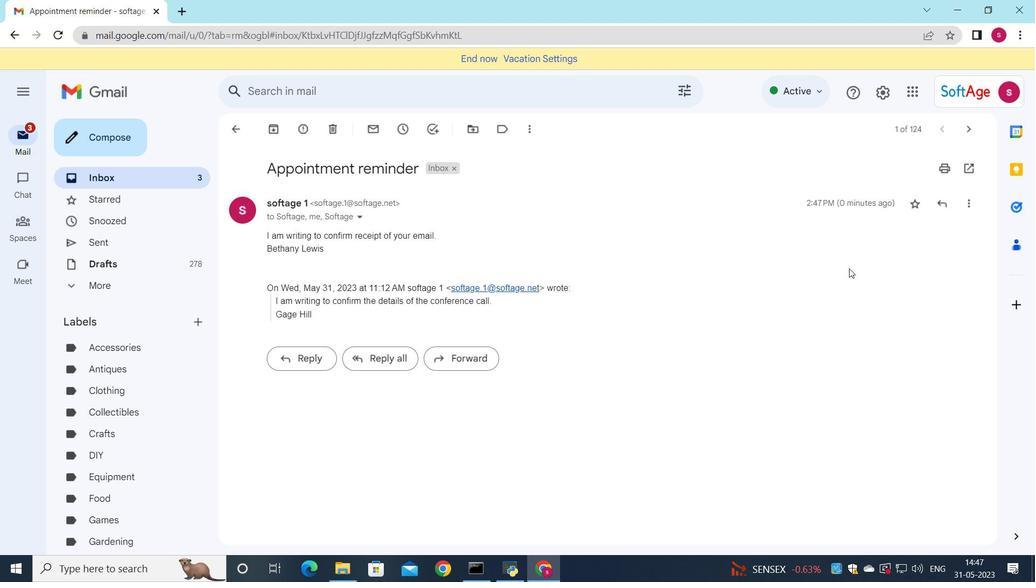 
